 Task: Find connections with filter location Ibotirama with filter topic #energywith filter profile language French with filter current company Howden, A Chart Industries Company with filter school Kuvempu Vishwavidyanilaya with filter industry Machinery Manufacturing with filter service category Outsourcing with filter keywords title Front-Line Employees
Action: Mouse moved to (622, 227)
Screenshot: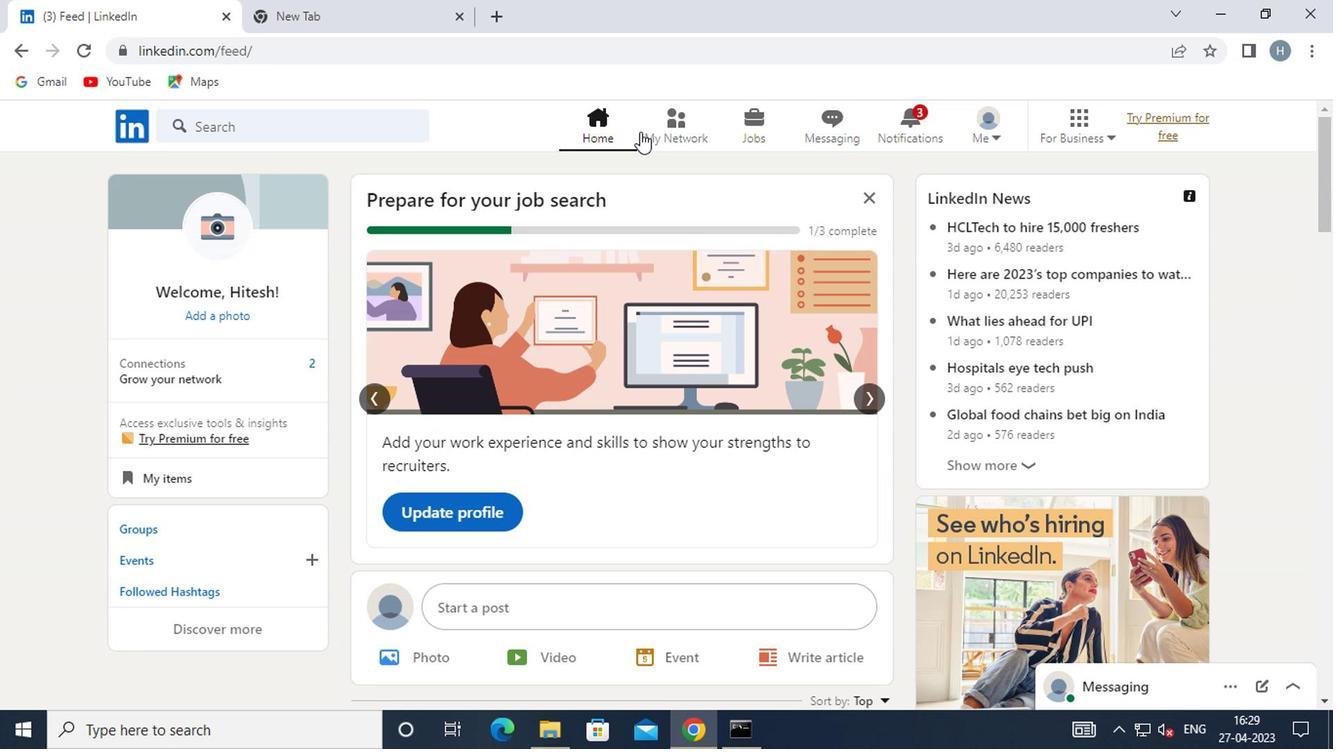 
Action: Mouse pressed left at (622, 227)
Screenshot: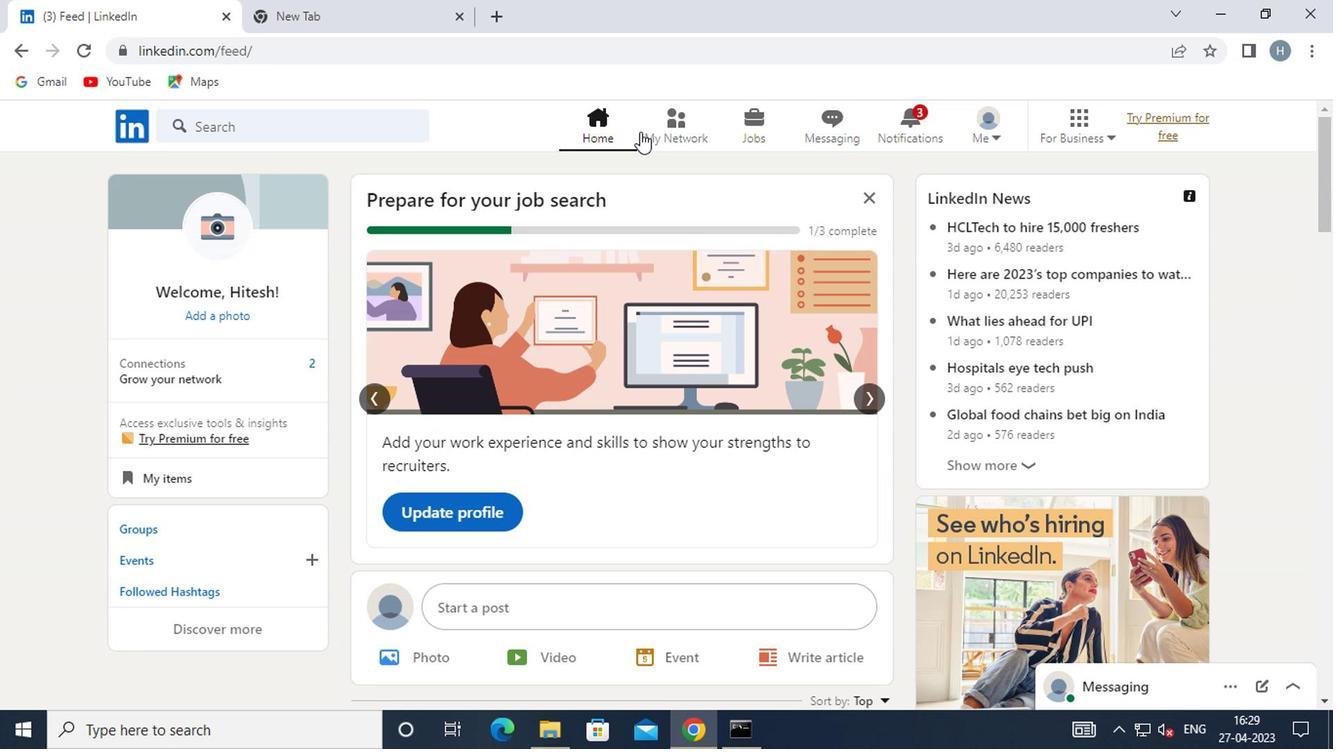
Action: Mouse moved to (384, 302)
Screenshot: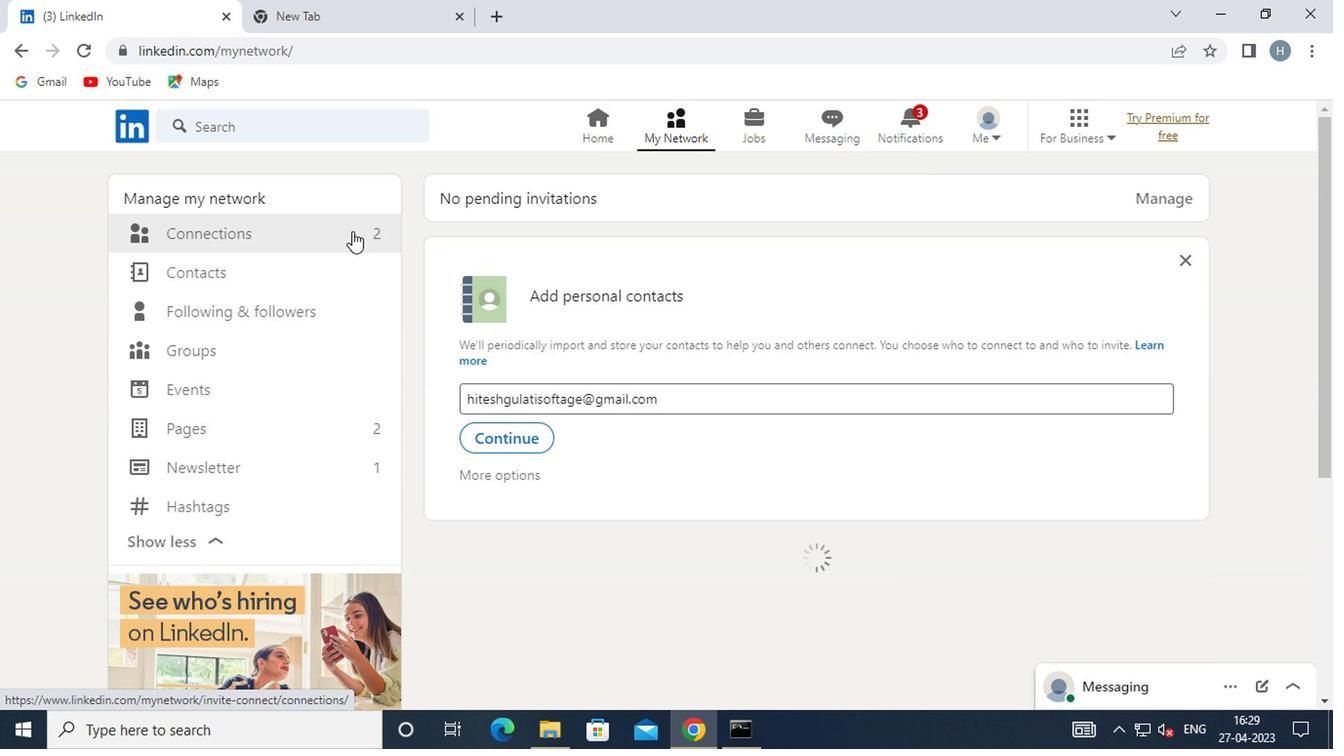
Action: Mouse pressed left at (384, 302)
Screenshot: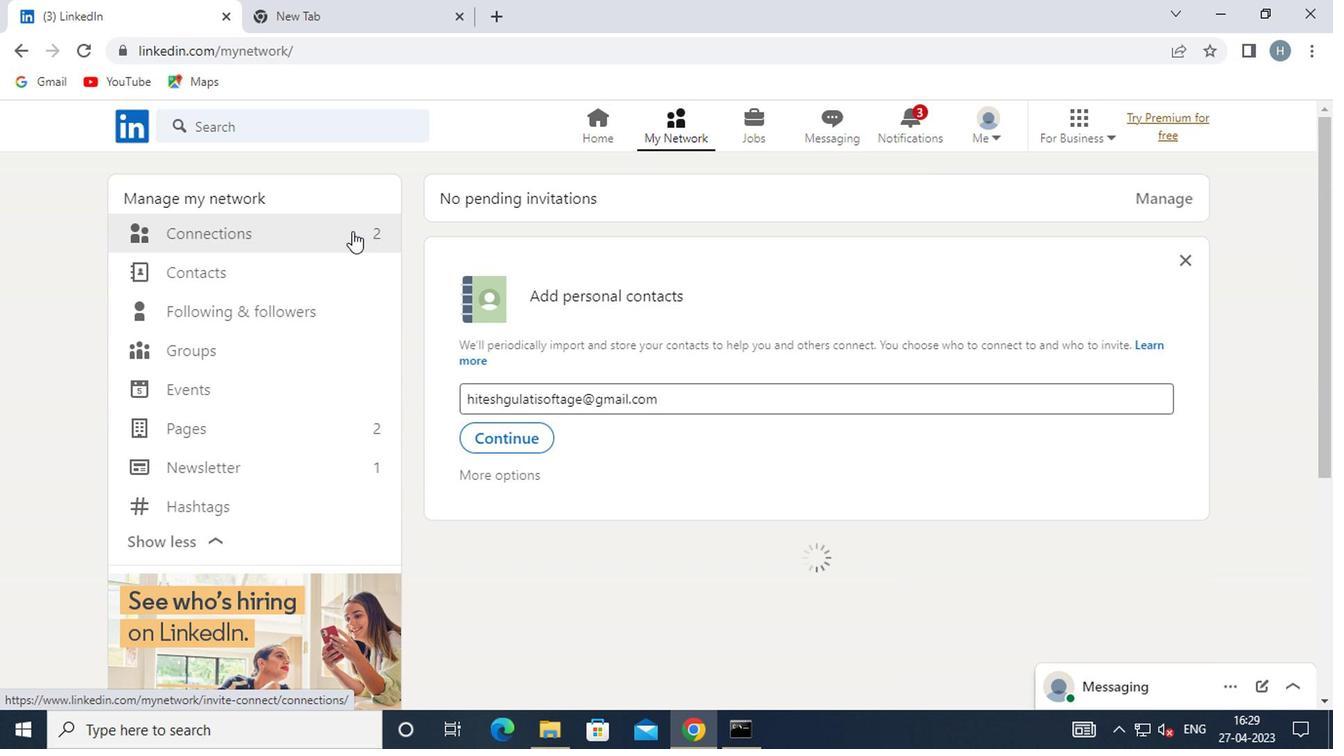 
Action: Mouse moved to (706, 299)
Screenshot: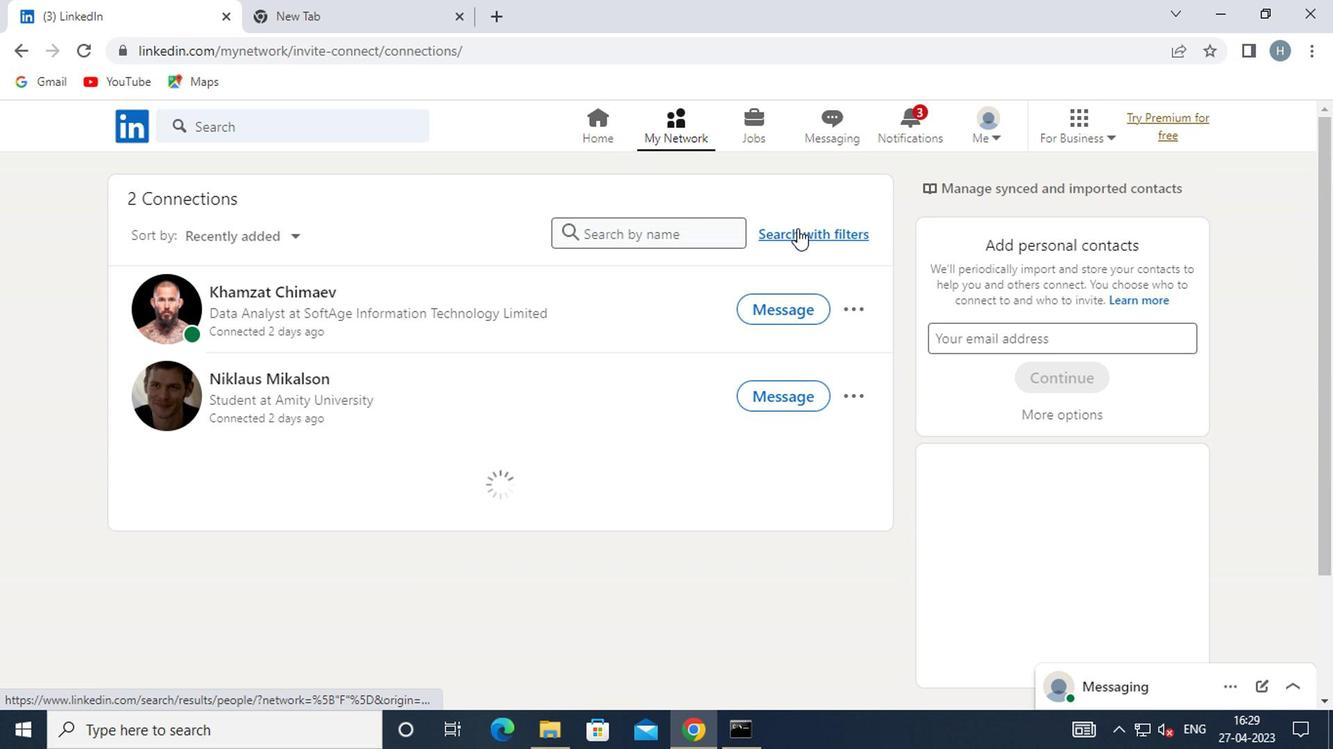 
Action: Mouse pressed left at (706, 299)
Screenshot: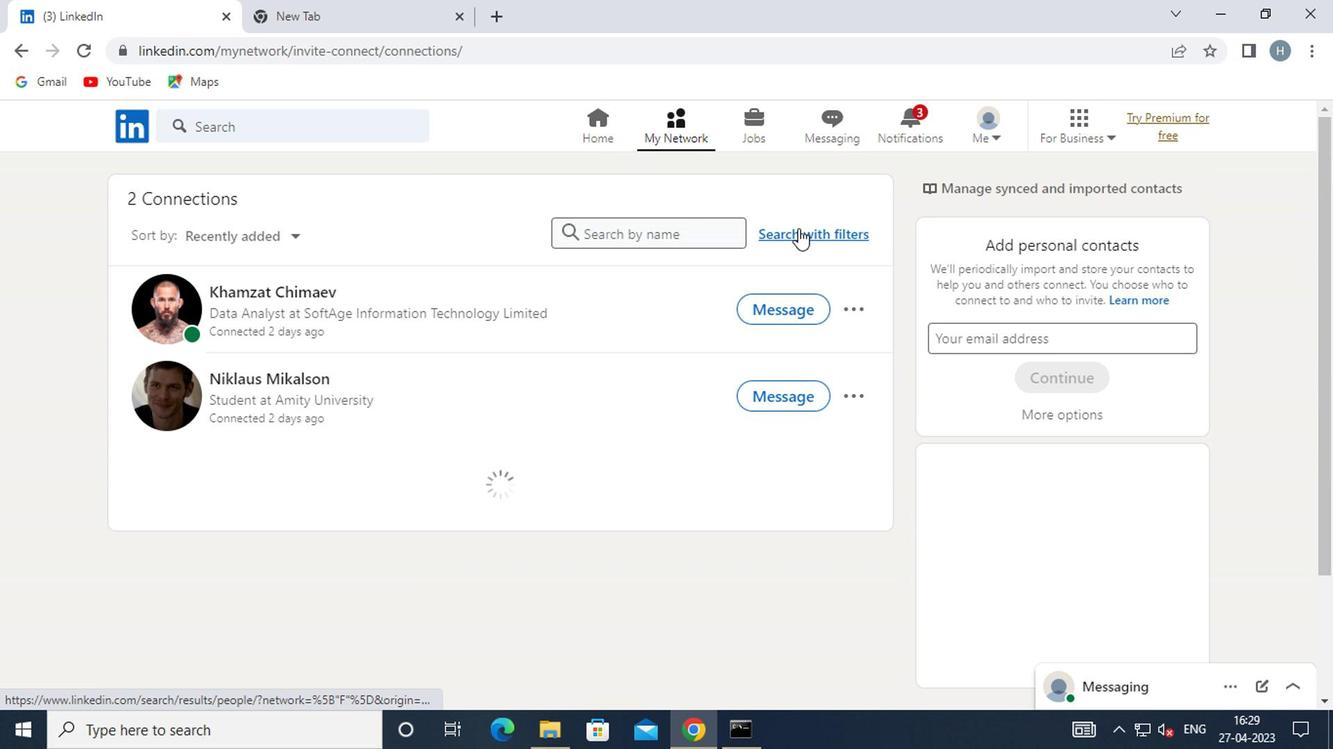 
Action: Mouse moved to (667, 268)
Screenshot: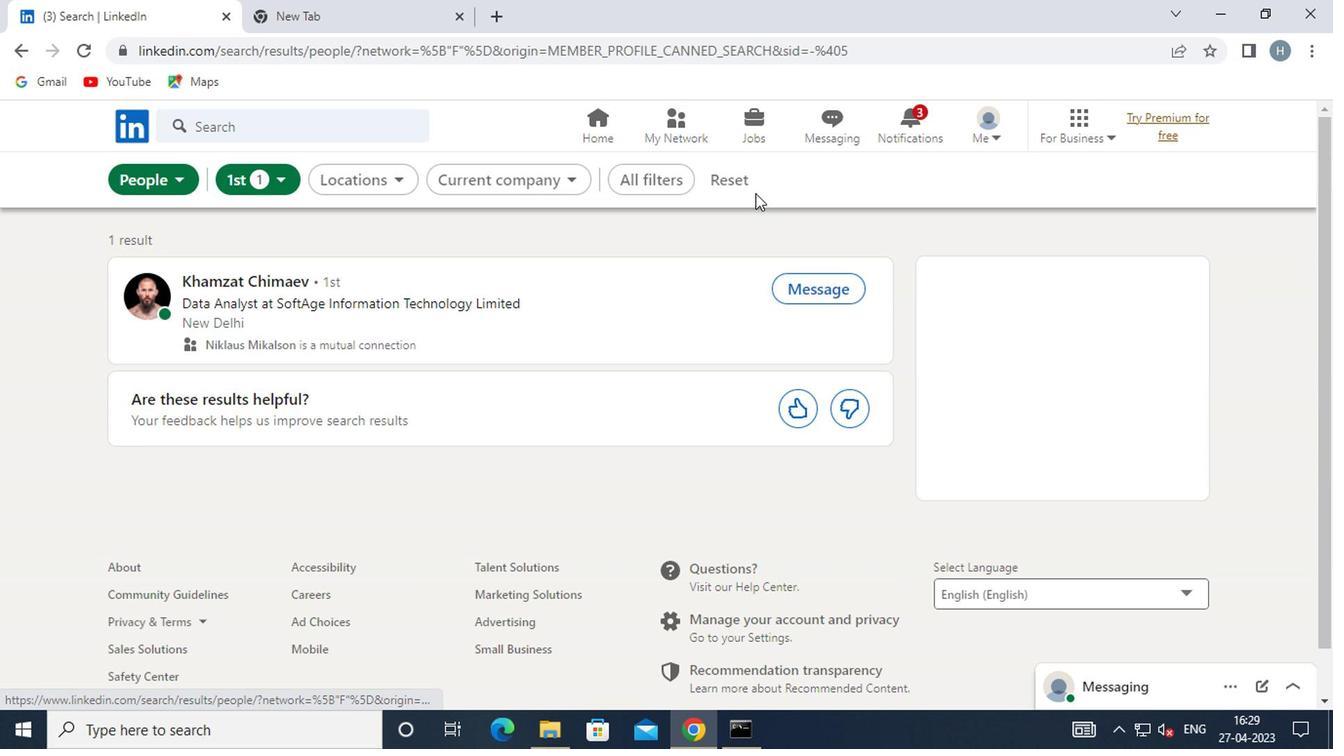 
Action: Mouse pressed left at (667, 268)
Screenshot: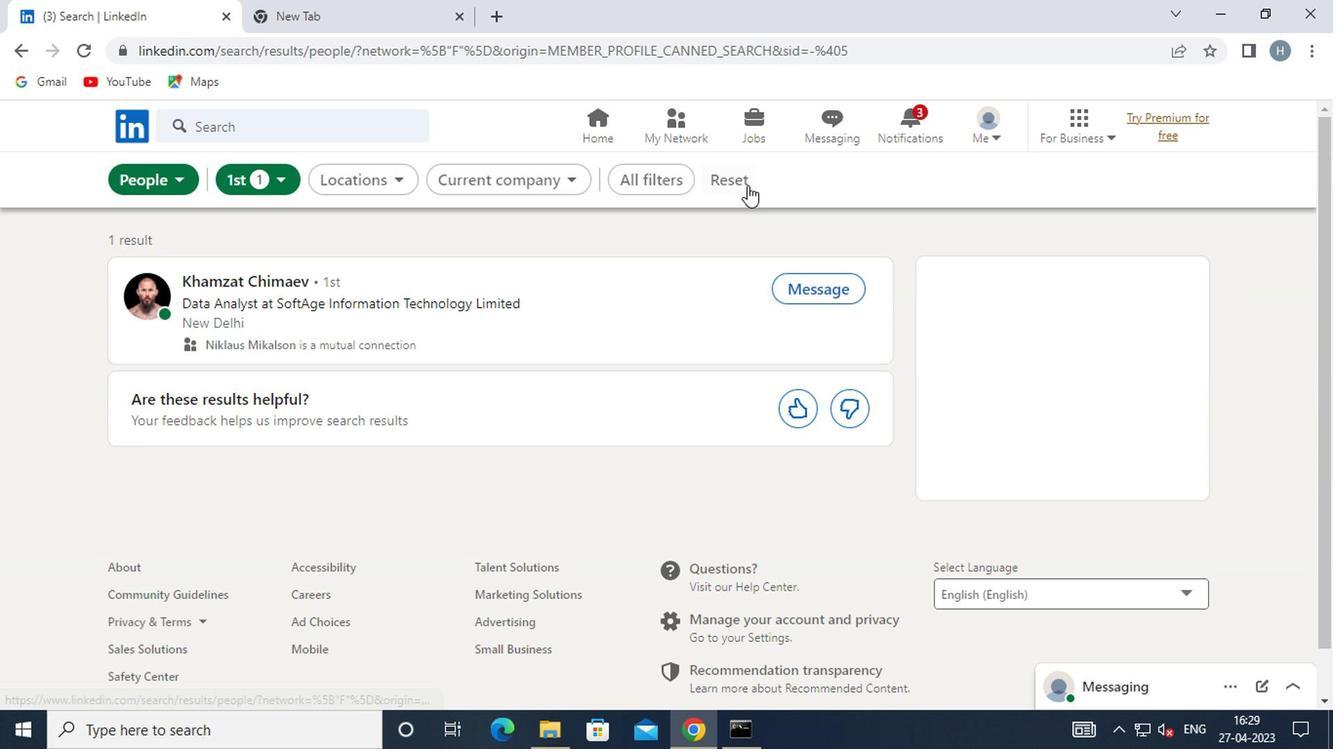 
Action: Mouse moved to (630, 264)
Screenshot: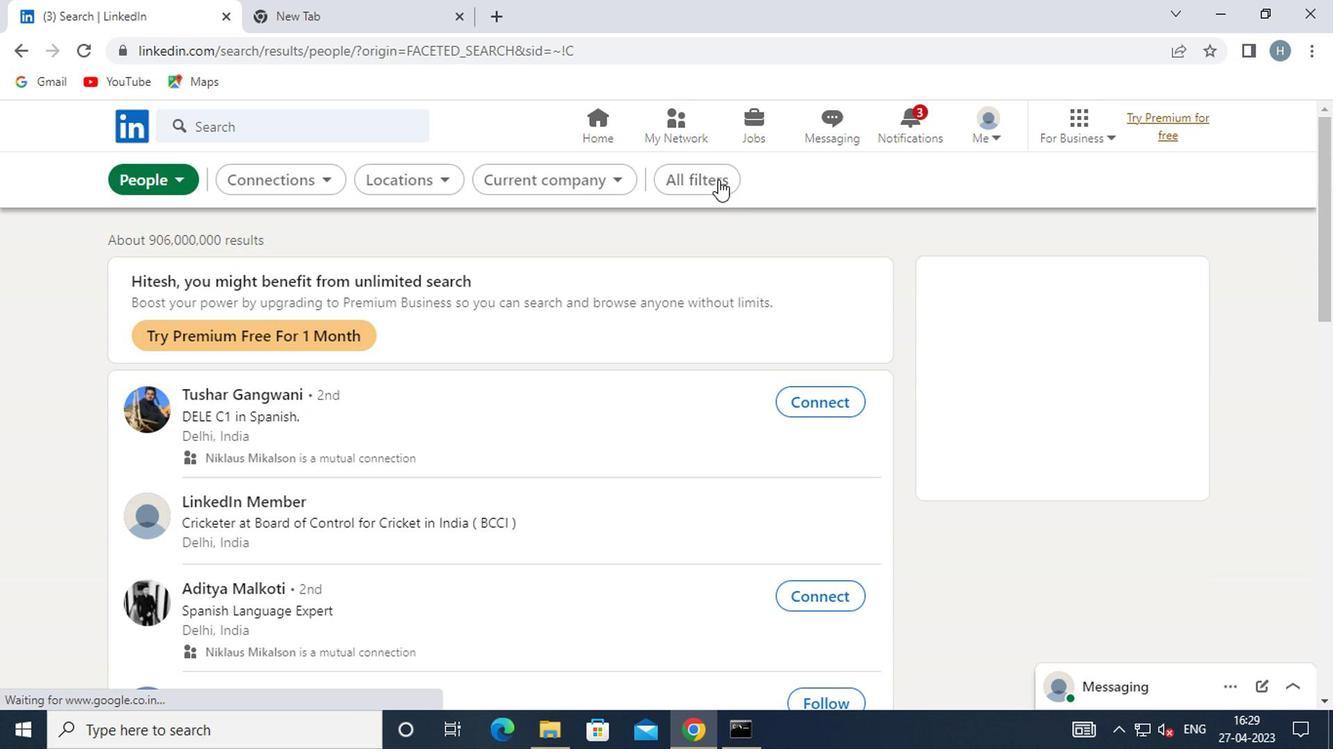 
Action: Mouse pressed left at (630, 264)
Screenshot: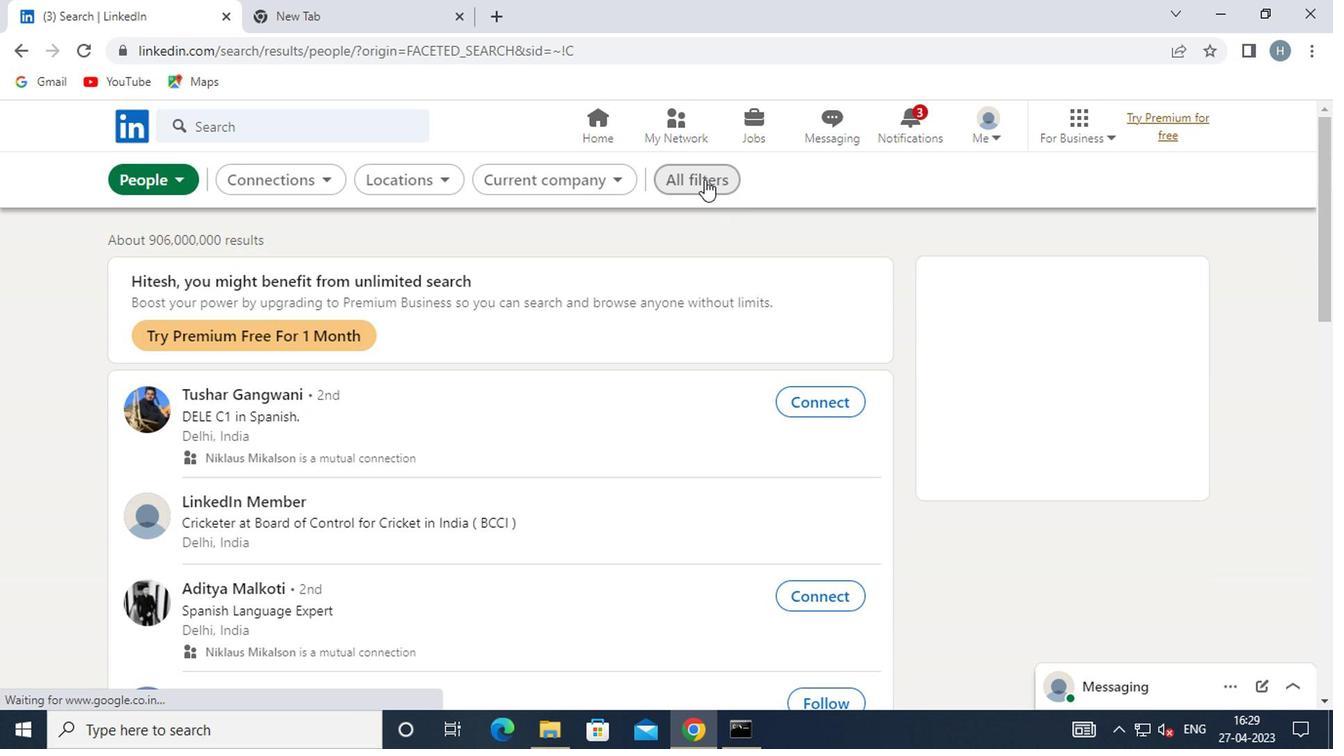 
Action: Mouse moved to (870, 352)
Screenshot: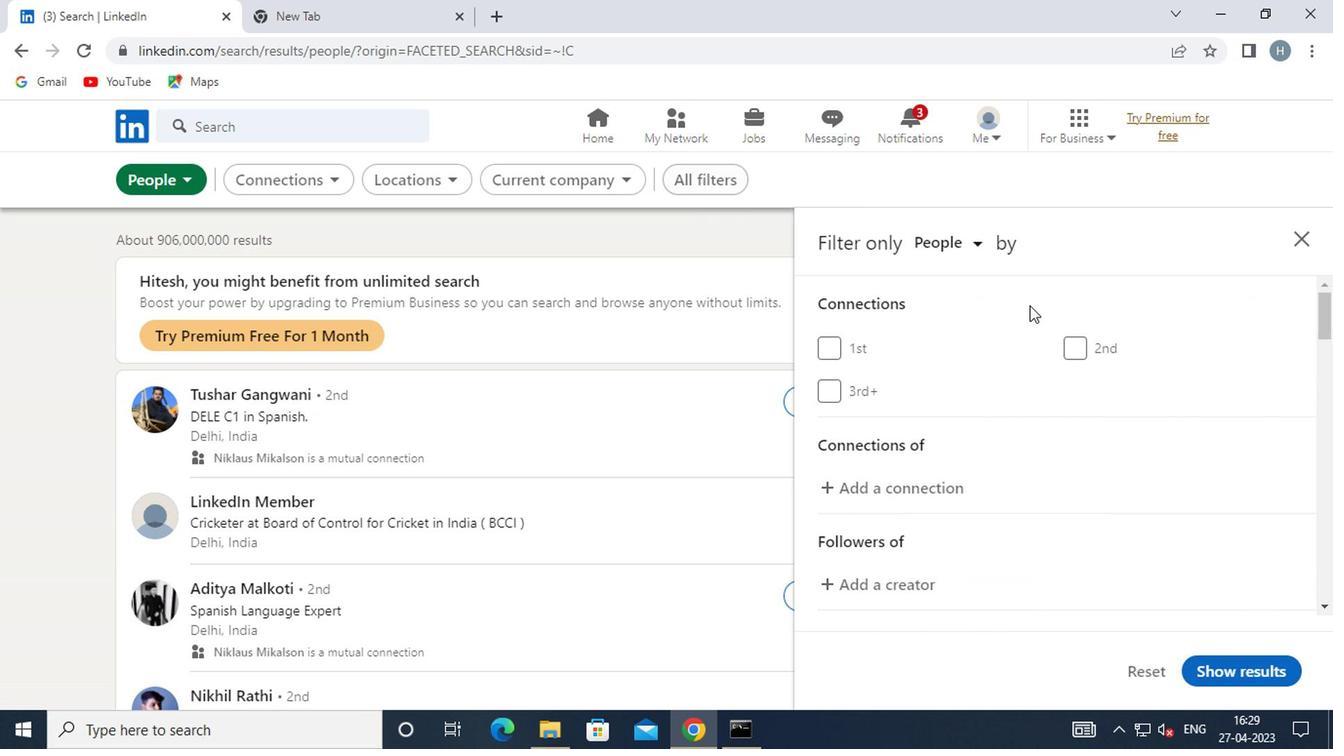 
Action: Mouse scrolled (870, 352) with delta (0, 0)
Screenshot: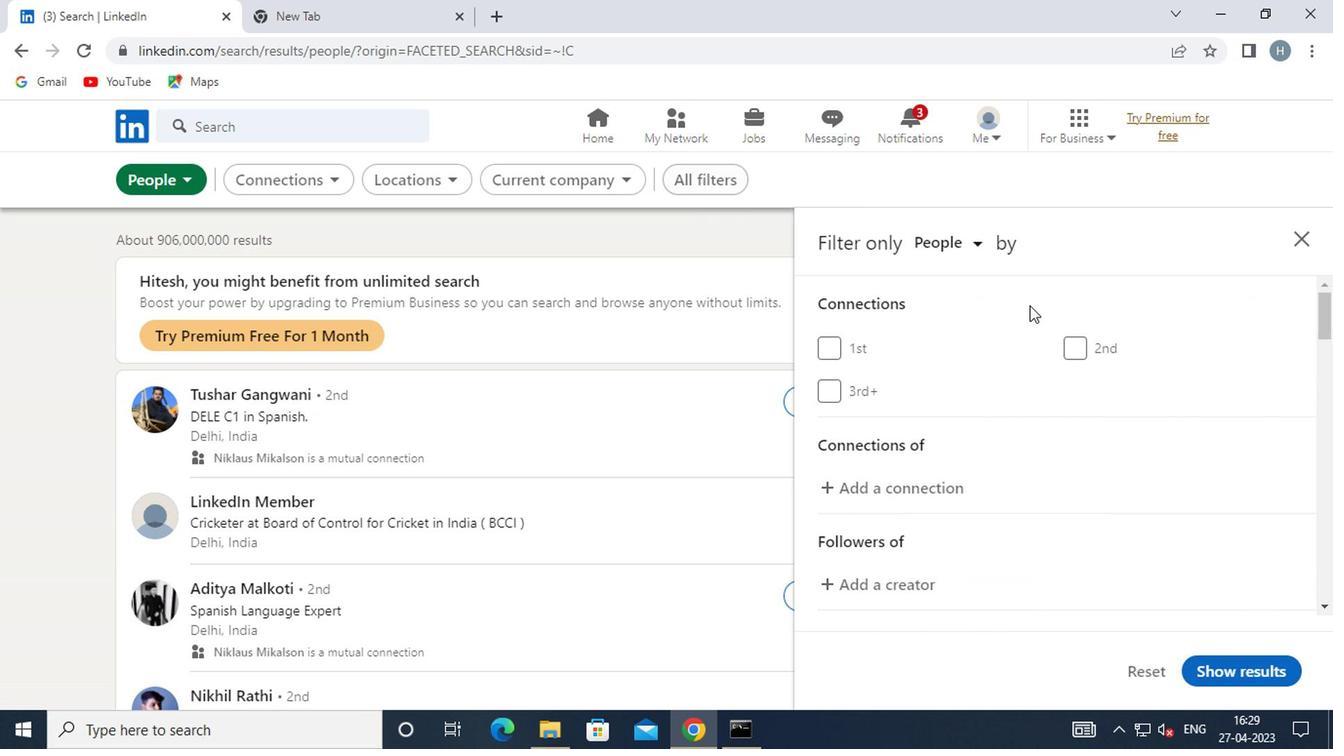 
Action: Mouse moved to (870, 353)
Screenshot: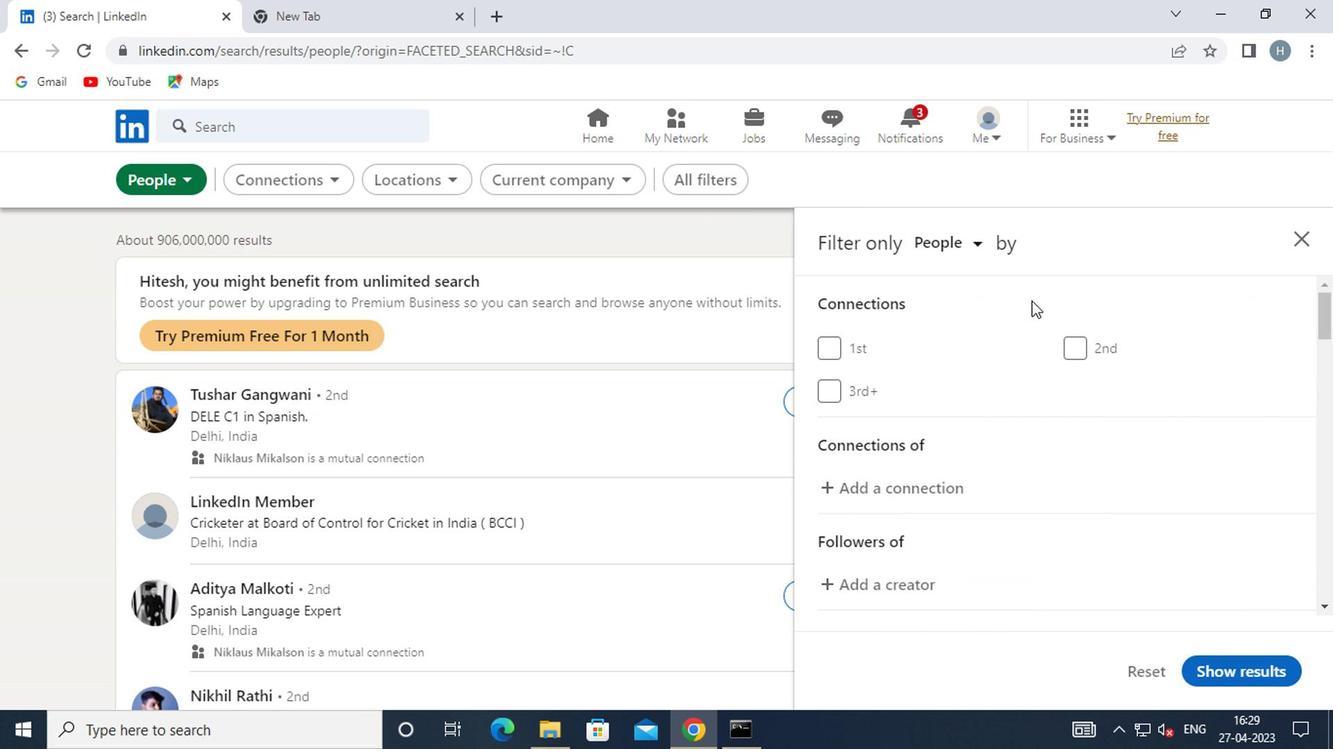 
Action: Mouse scrolled (870, 352) with delta (0, 0)
Screenshot: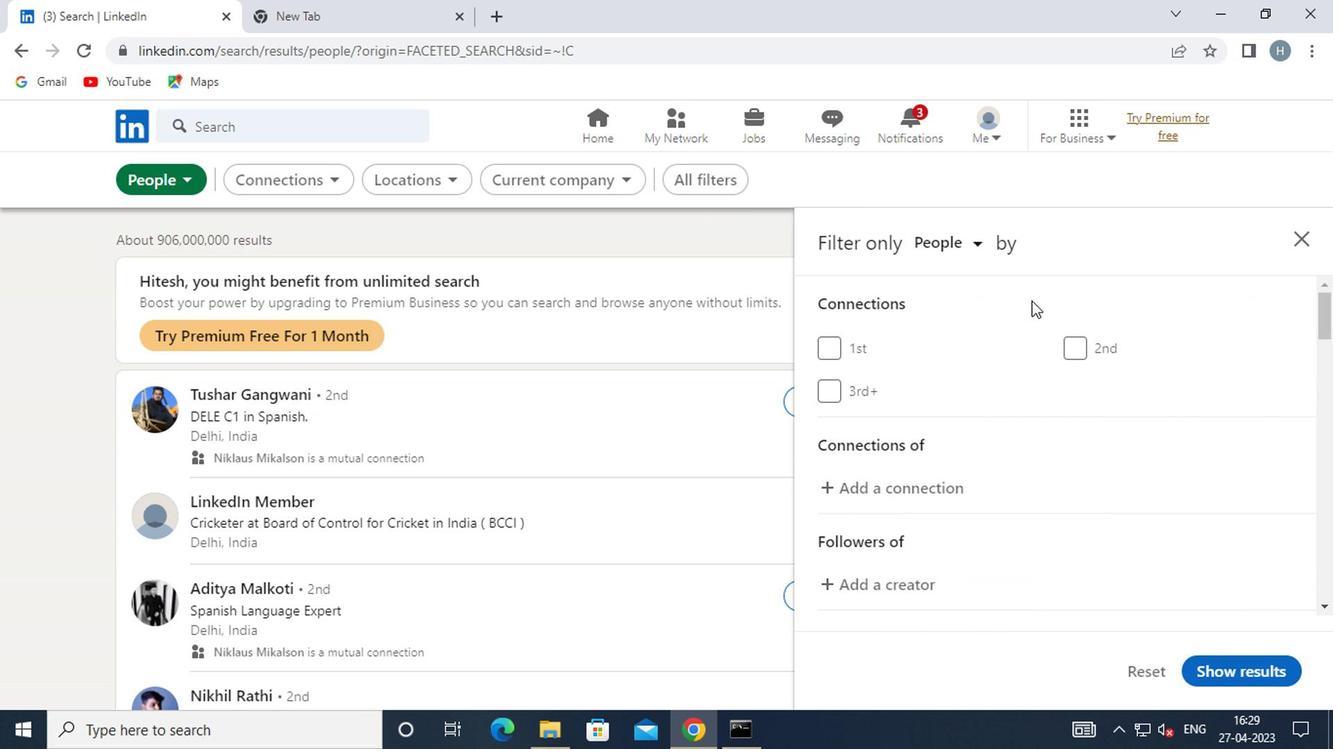 
Action: Mouse scrolled (870, 352) with delta (0, 0)
Screenshot: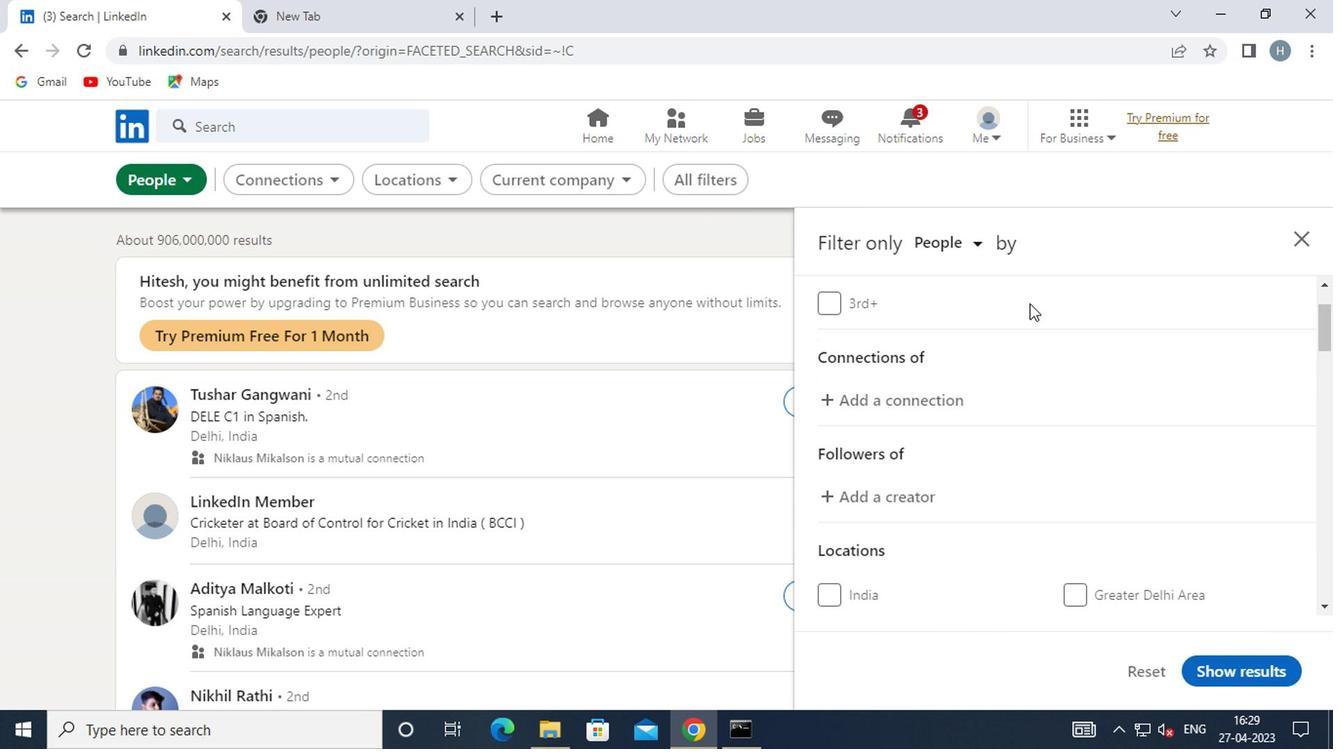 
Action: Mouse moved to (946, 474)
Screenshot: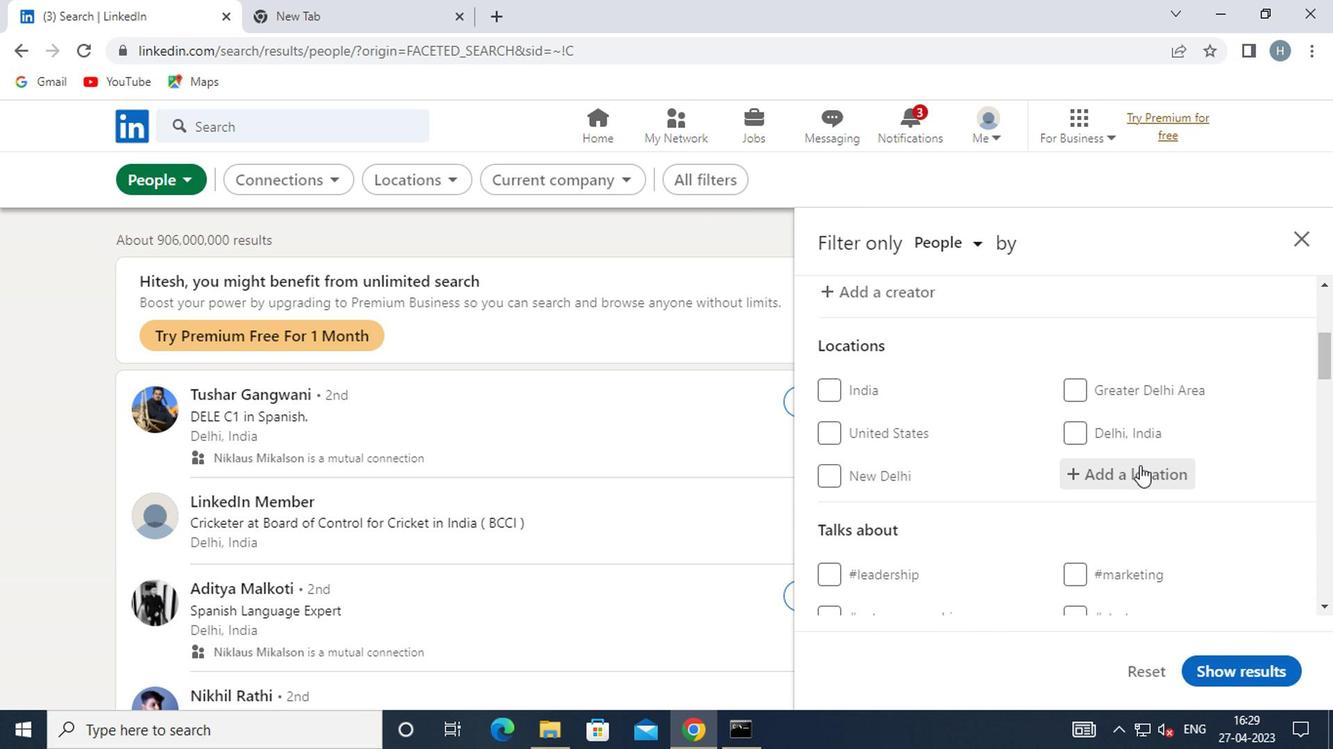 
Action: Mouse pressed left at (946, 474)
Screenshot: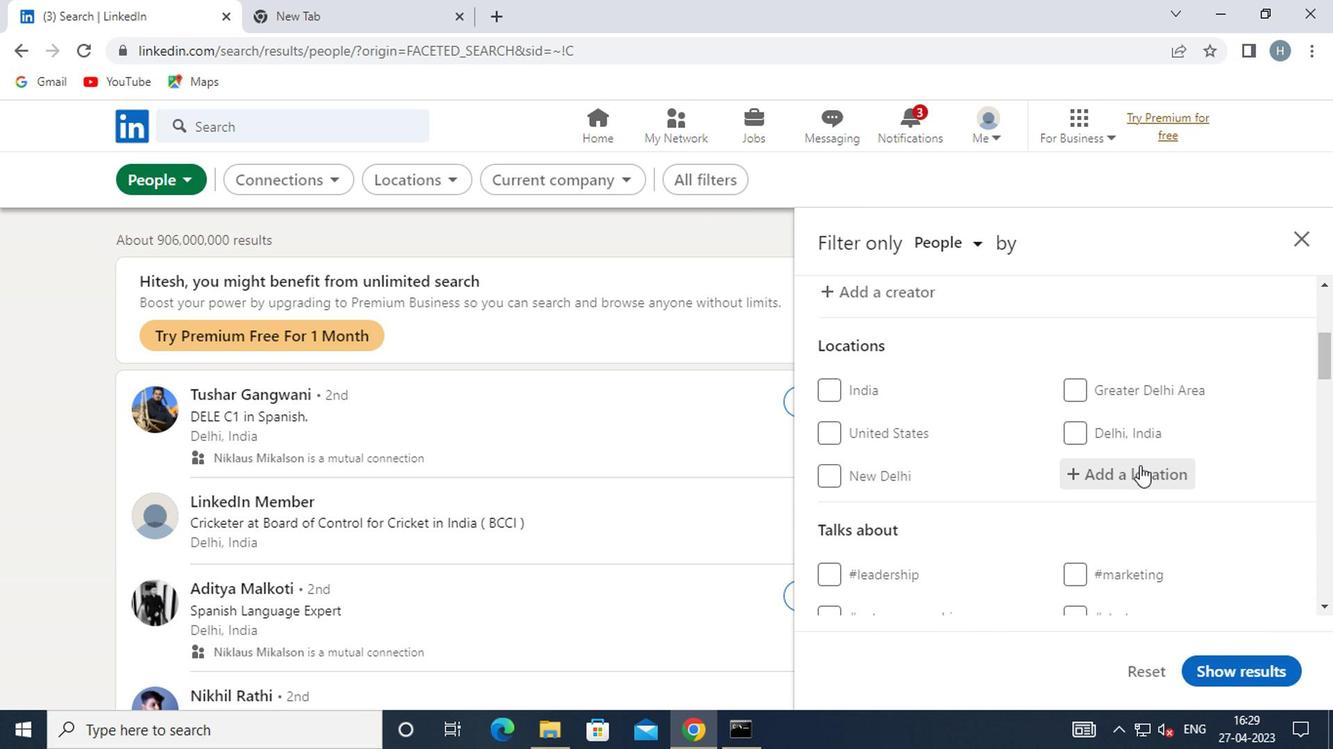 
Action: Mouse moved to (946, 474)
Screenshot: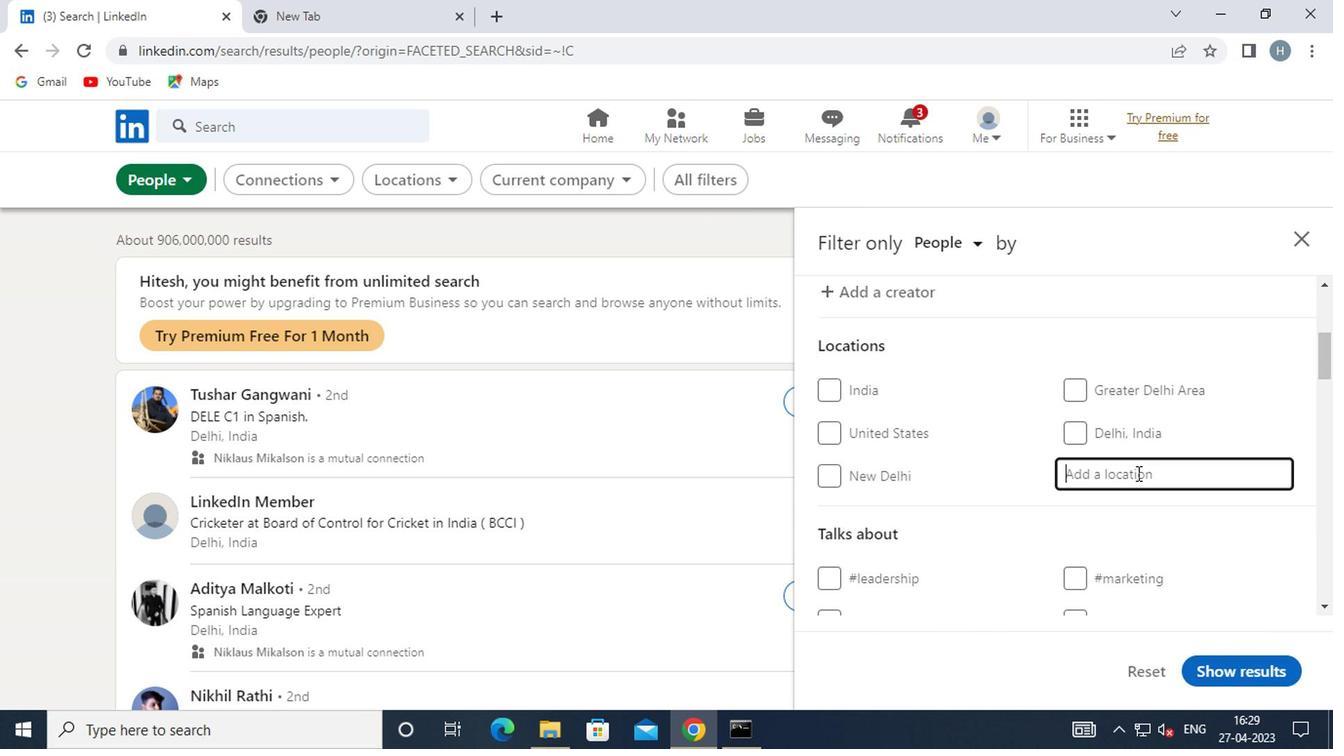 
Action: Key pressed <Key.shift><Key.shift><Key.shift><Key.shift><Key.shift>IBOTIT<Key.backspace>RAMA
Screenshot: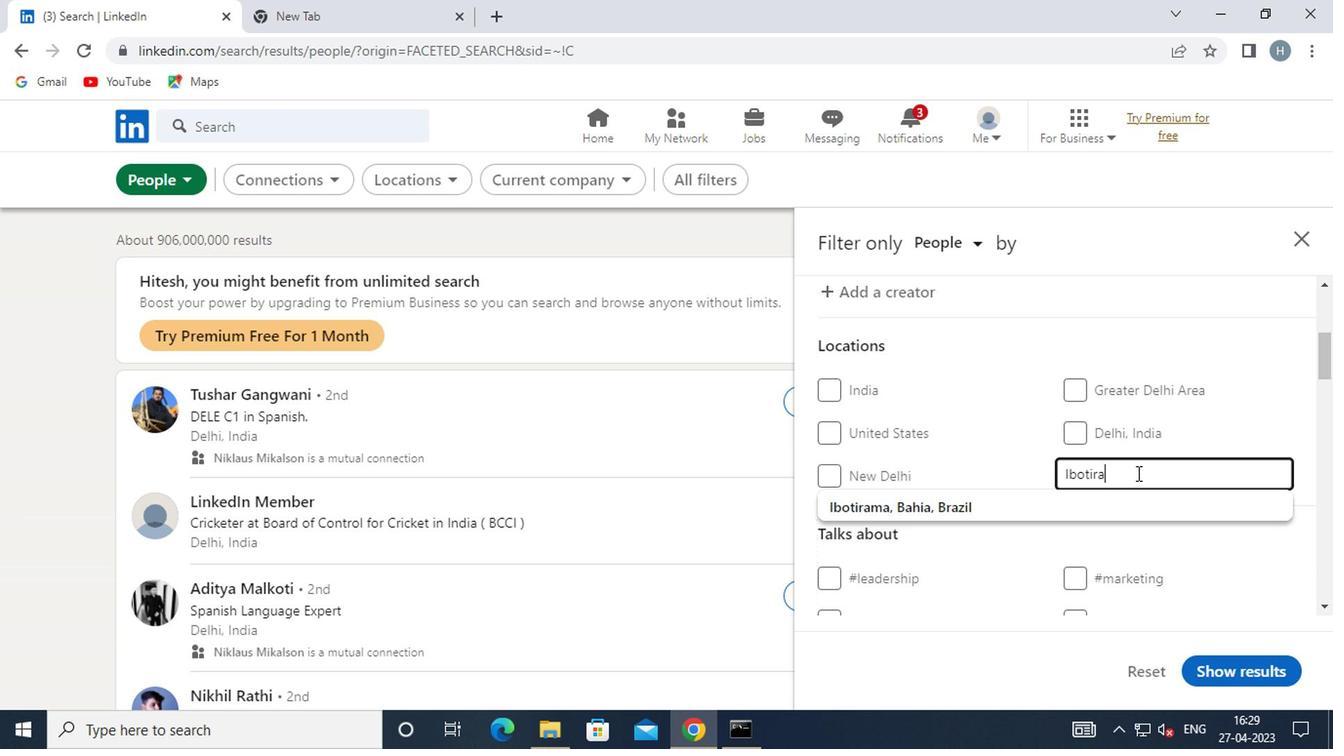 
Action: Mouse moved to (1031, 430)
Screenshot: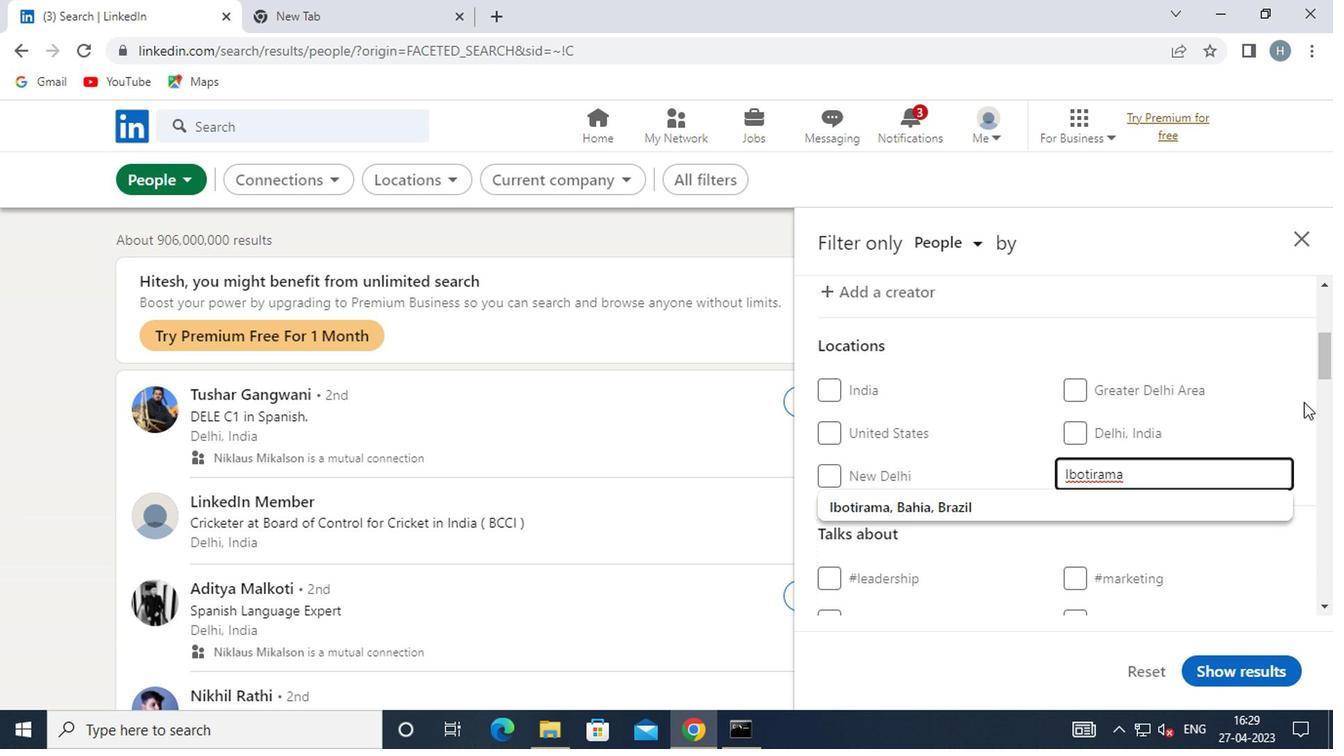
Action: Mouse pressed left at (1031, 430)
Screenshot: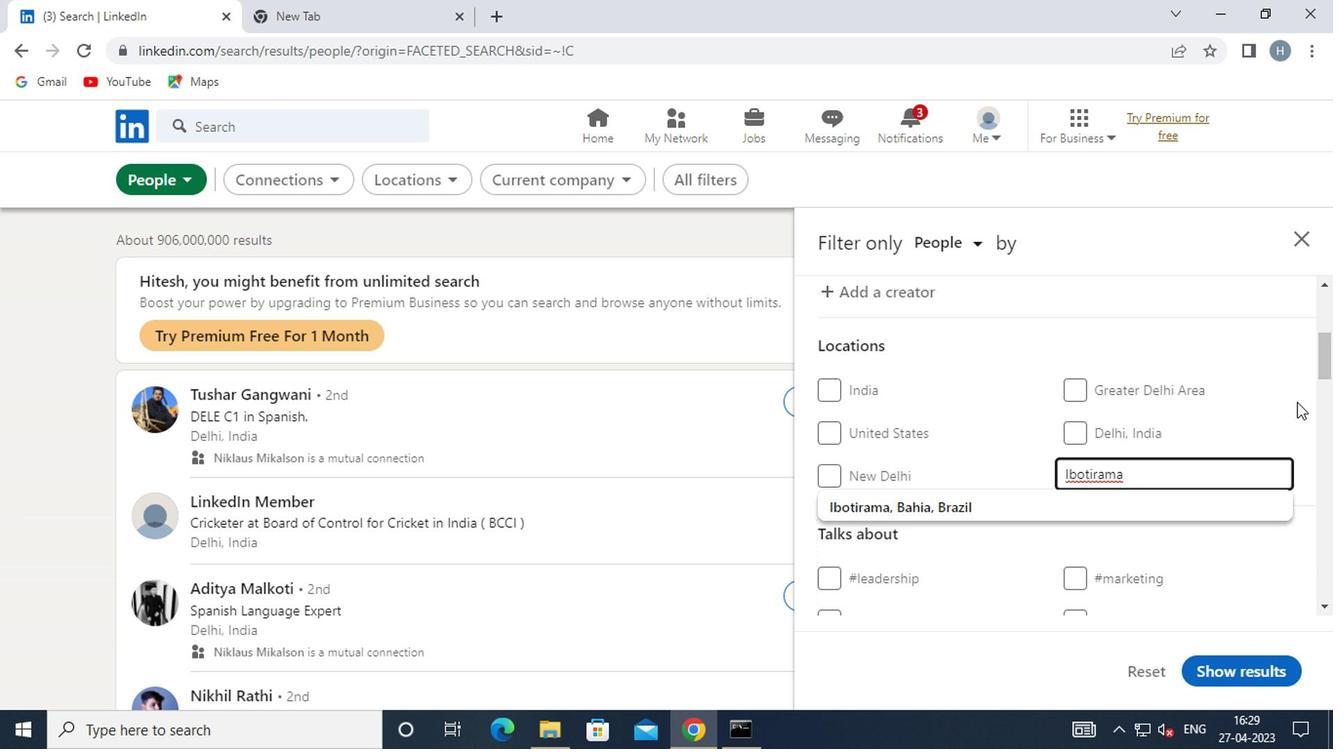 
Action: Mouse moved to (988, 436)
Screenshot: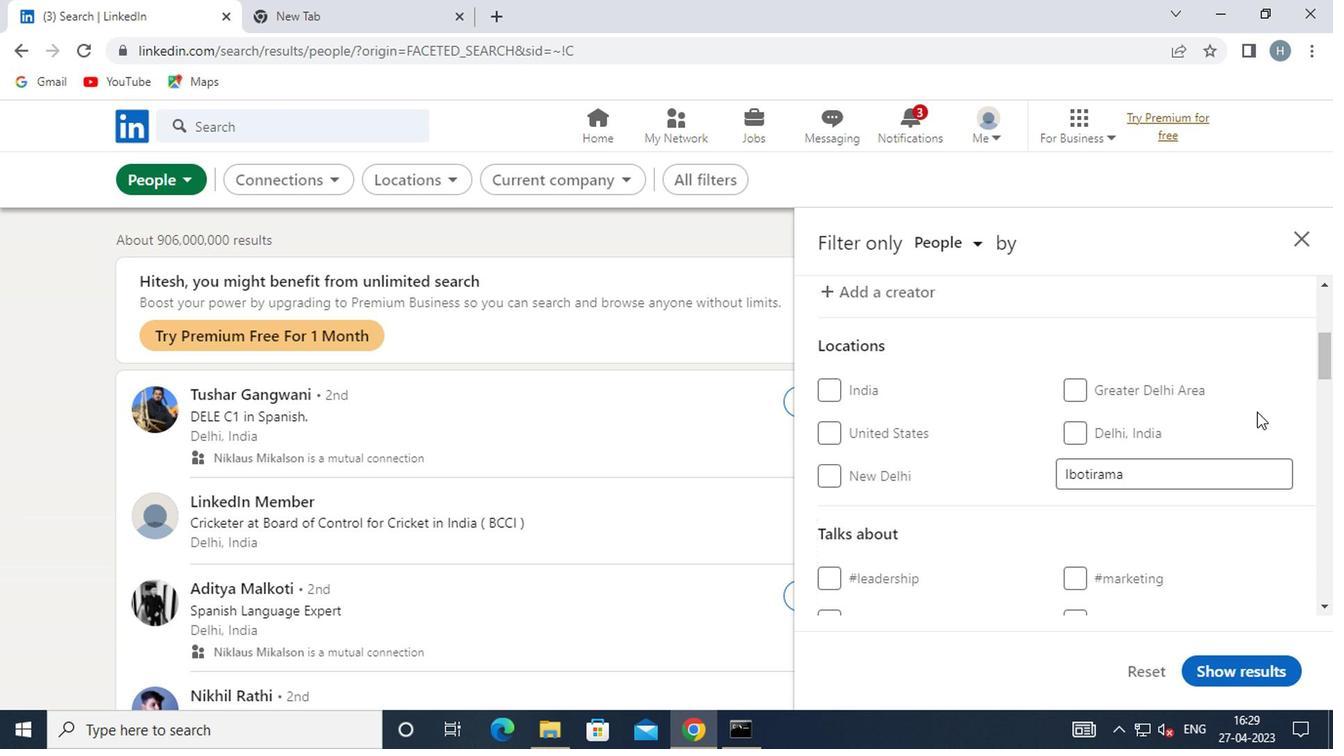 
Action: Mouse scrolled (988, 435) with delta (0, 0)
Screenshot: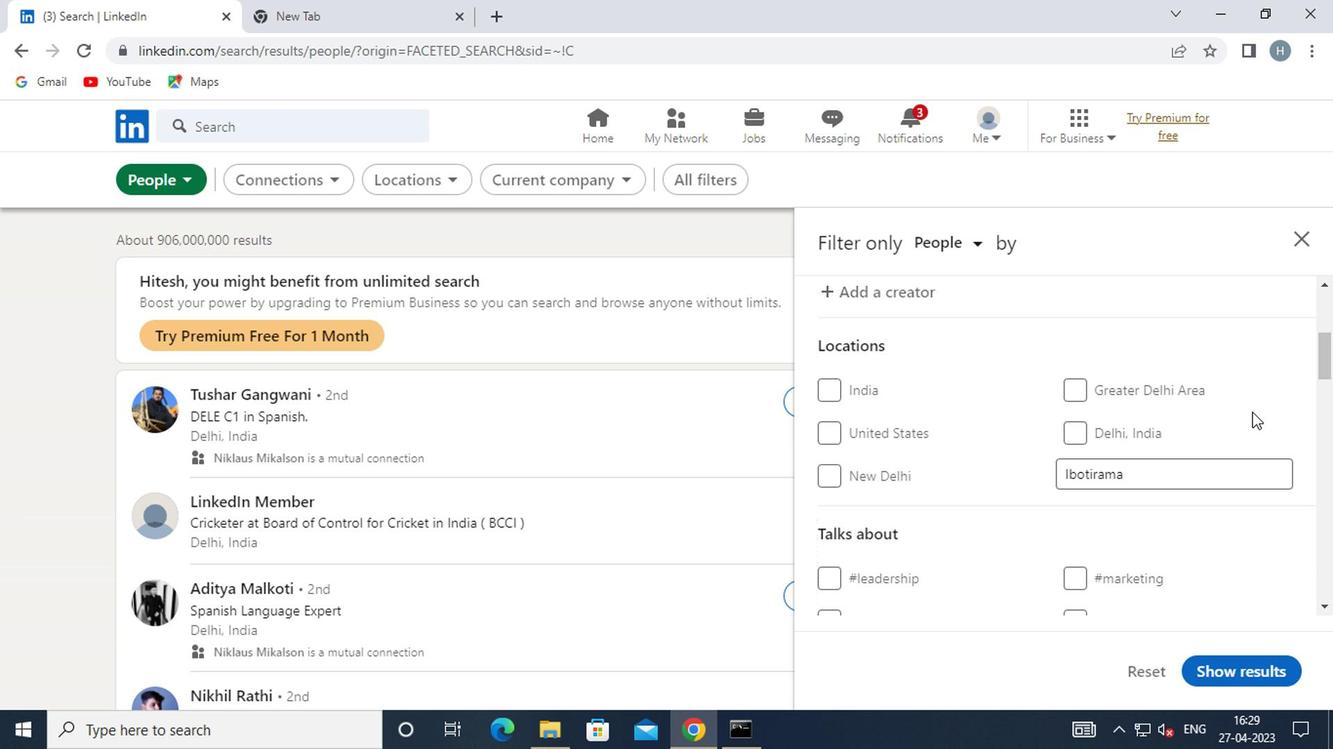 
Action: Mouse scrolled (988, 435) with delta (0, 0)
Screenshot: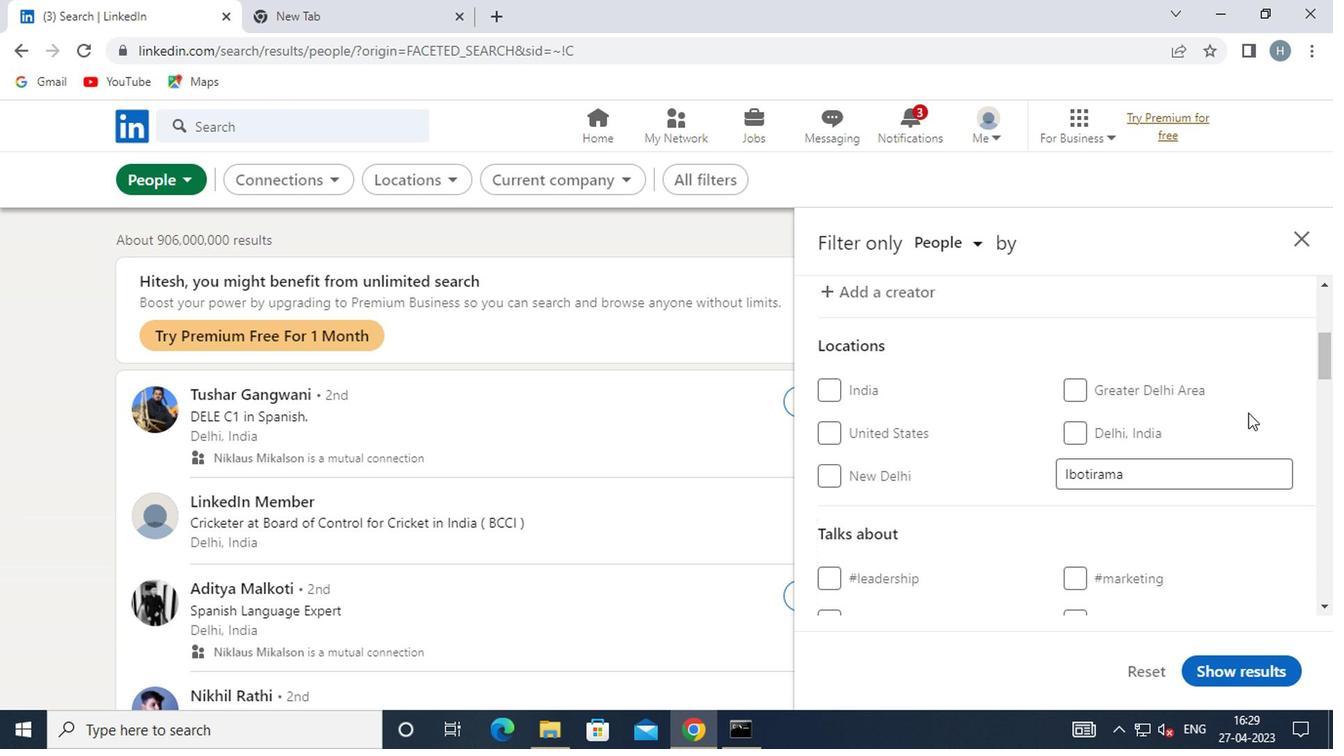
Action: Mouse moved to (988, 436)
Screenshot: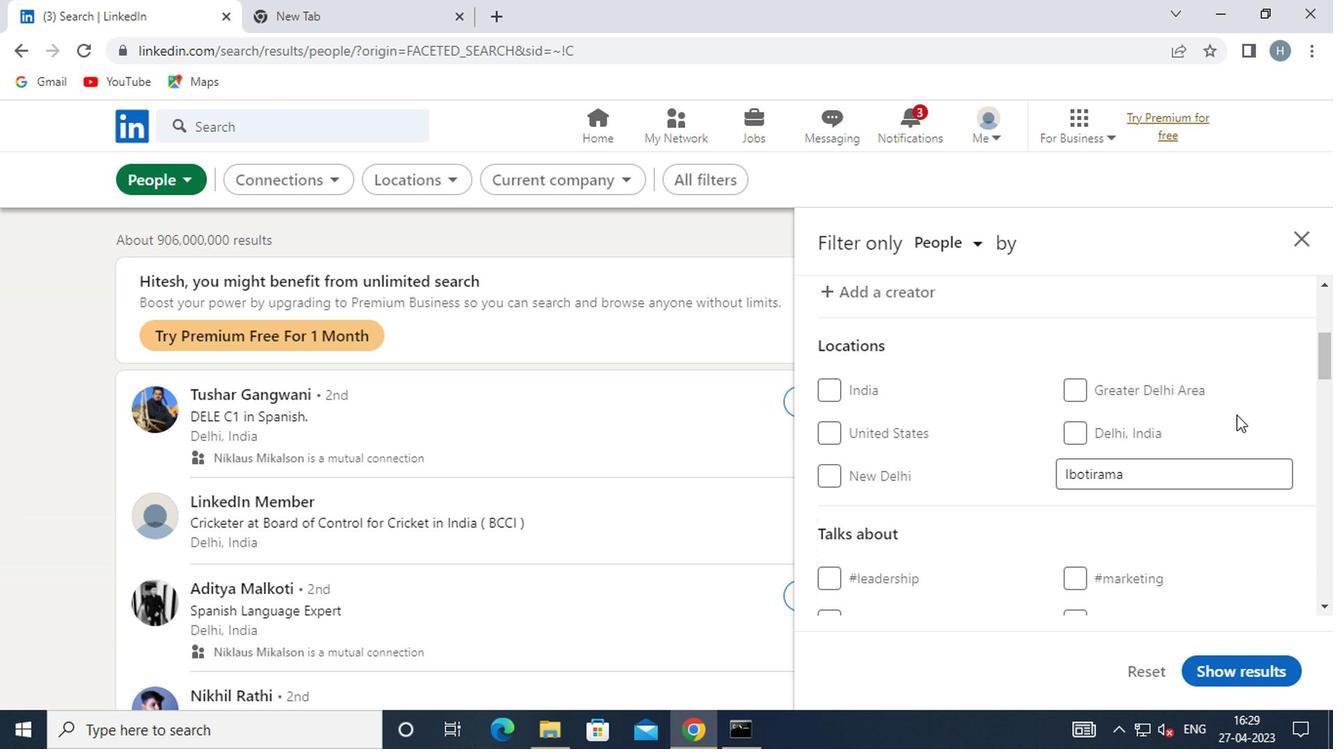 
Action: Mouse scrolled (988, 435) with delta (0, 0)
Screenshot: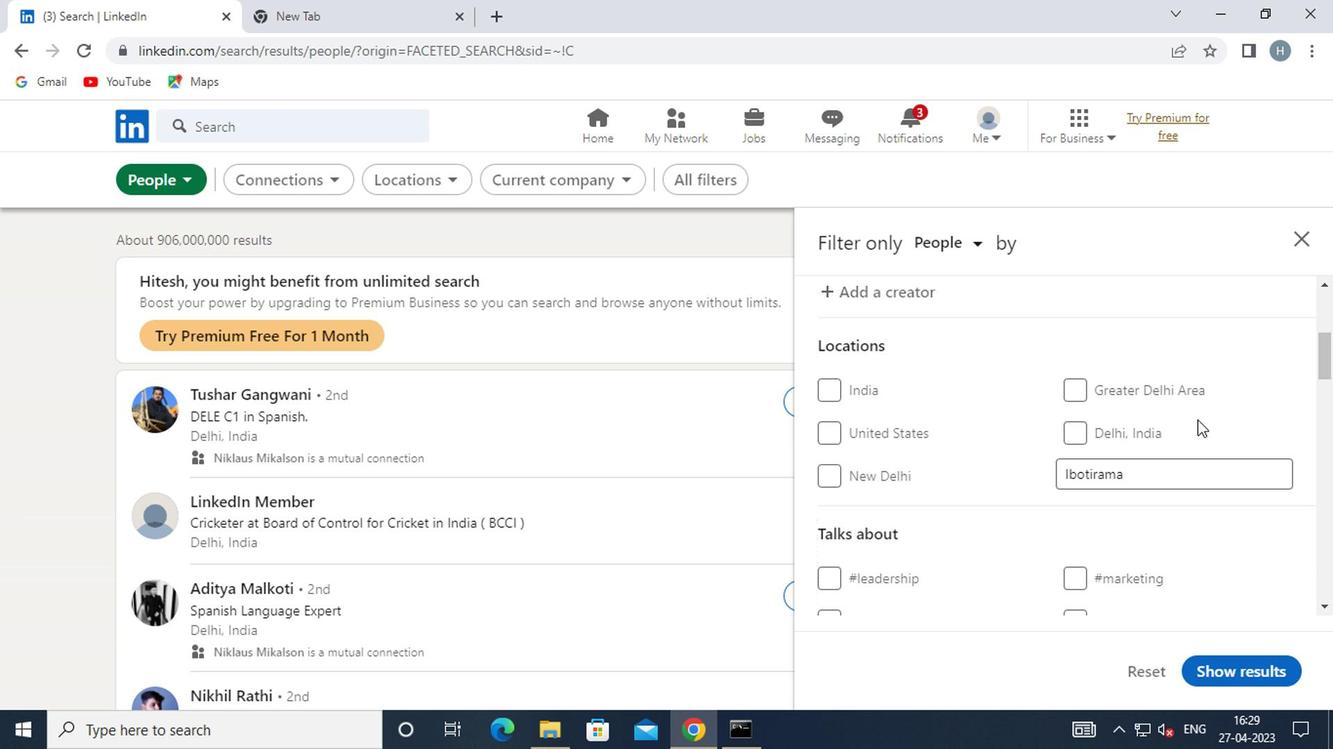
Action: Mouse moved to (958, 390)
Screenshot: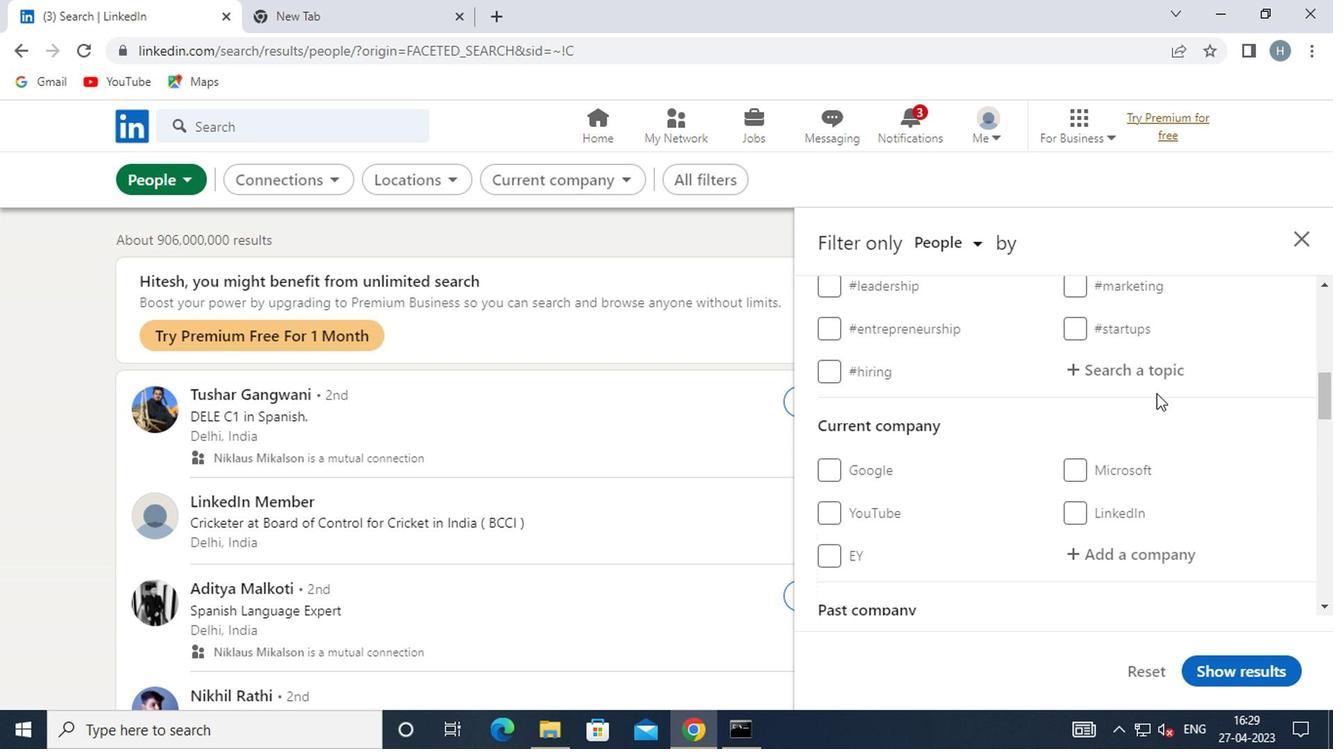 
Action: Mouse pressed left at (958, 390)
Screenshot: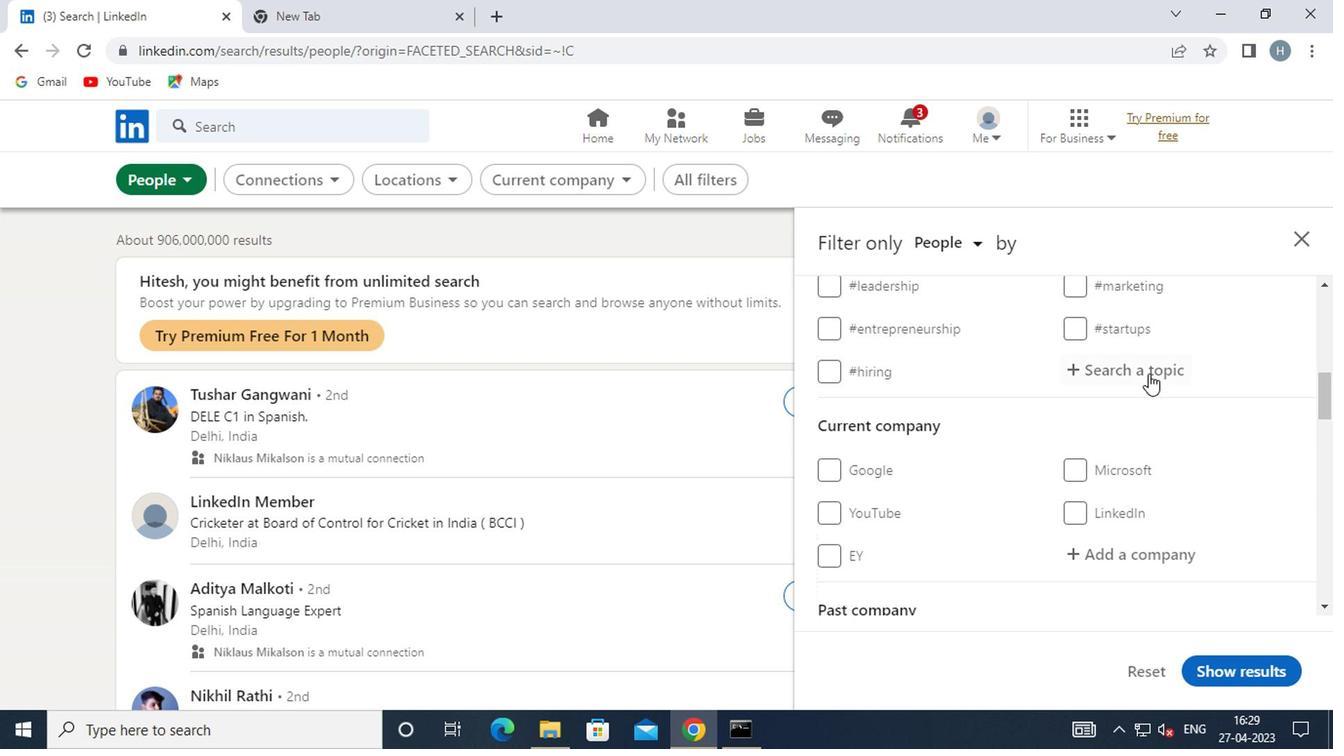 
Action: Mouse moved to (958, 390)
Screenshot: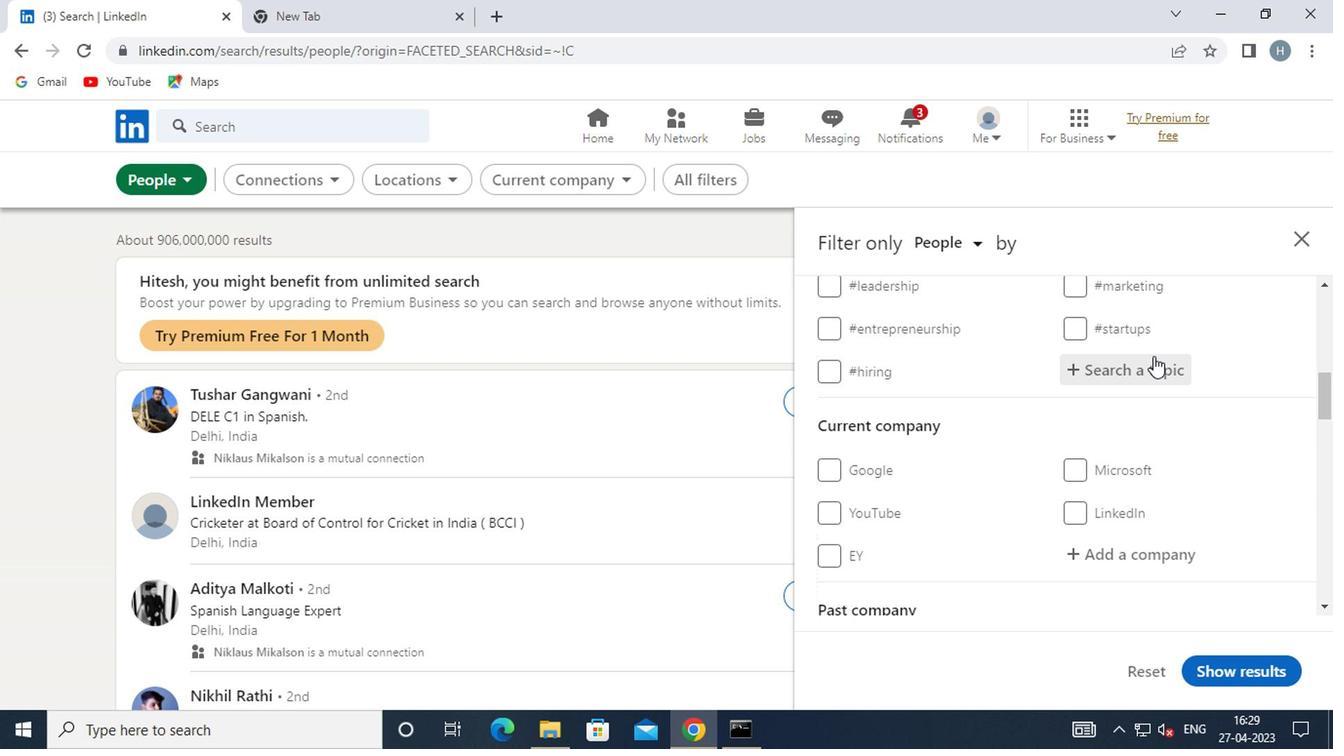 
Action: Key pressed <Key.shift><Key.shift><Key.shift><Key.shift><Key.shift><Key.shift><Key.shift><Key.shift><Key.shift><Key.shift><Key.shift><Key.shift>#ENERGYWITH
Screenshot: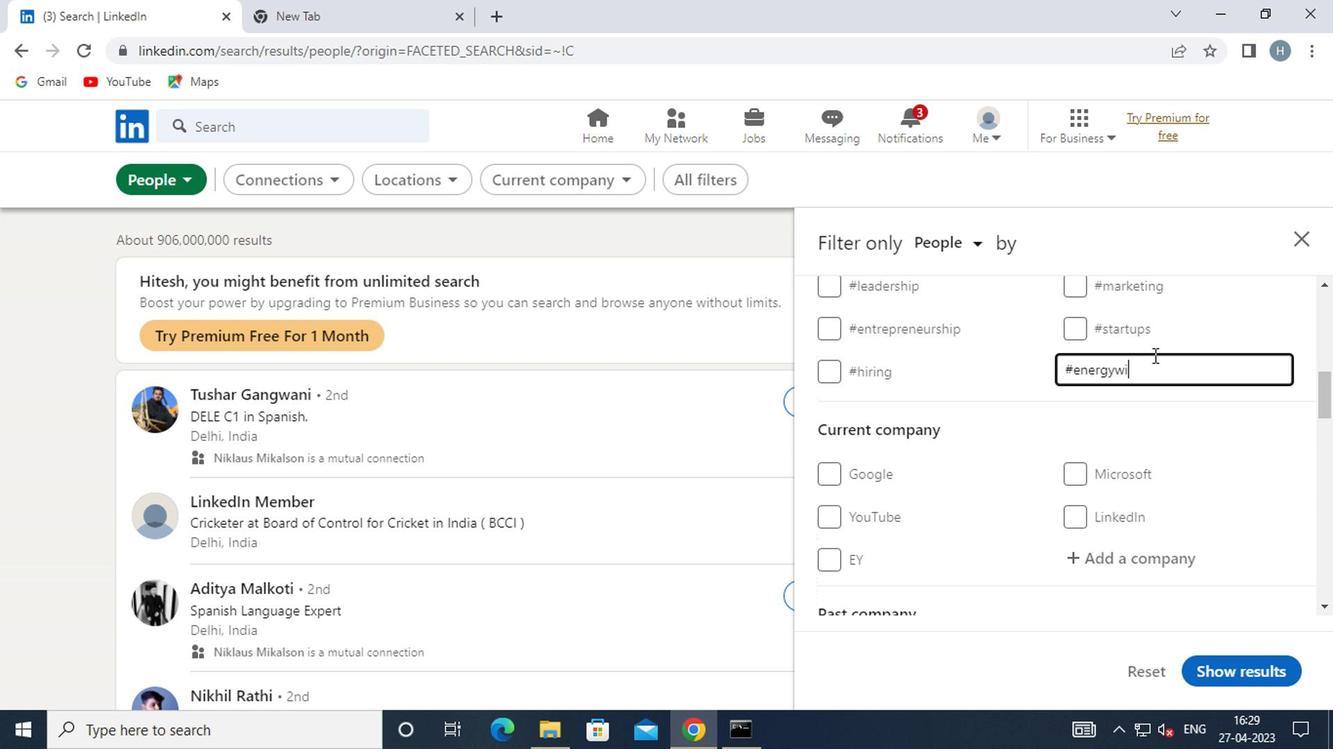 
Action: Mouse moved to (1015, 369)
Screenshot: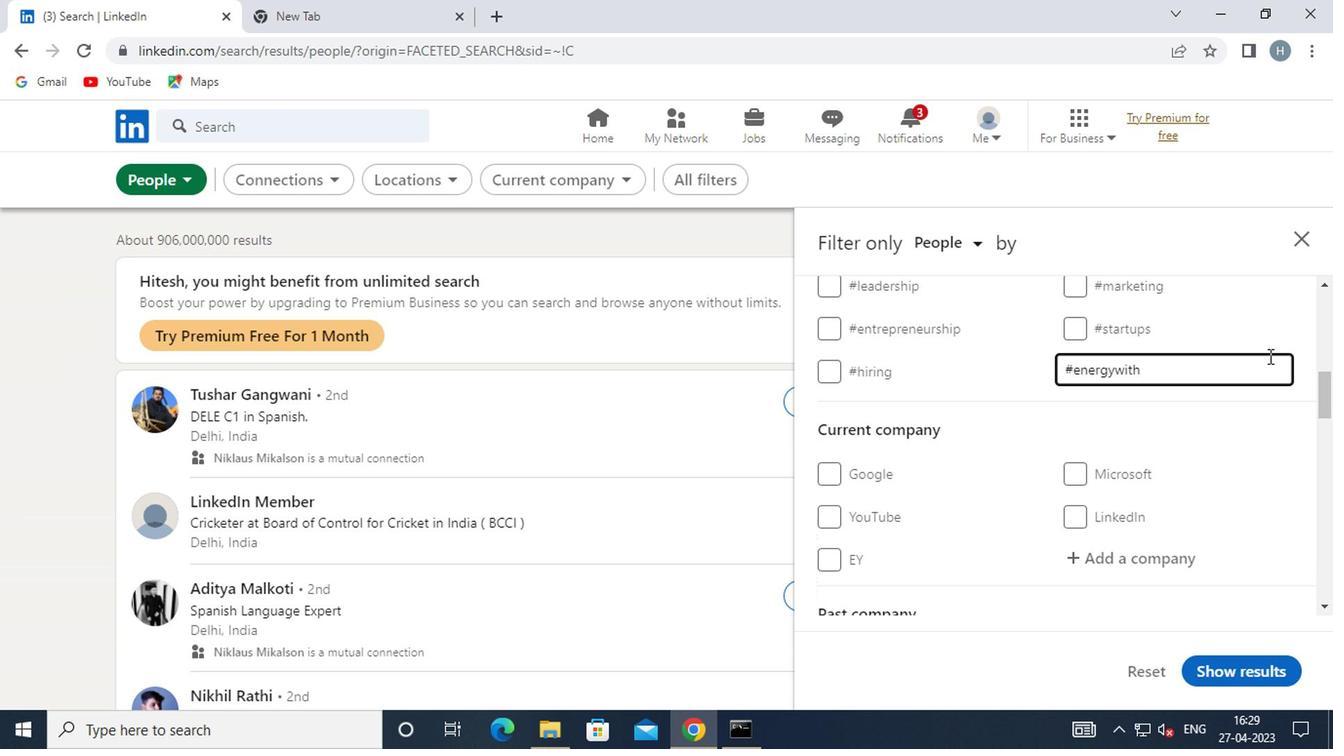 
Action: Mouse pressed left at (1015, 369)
Screenshot: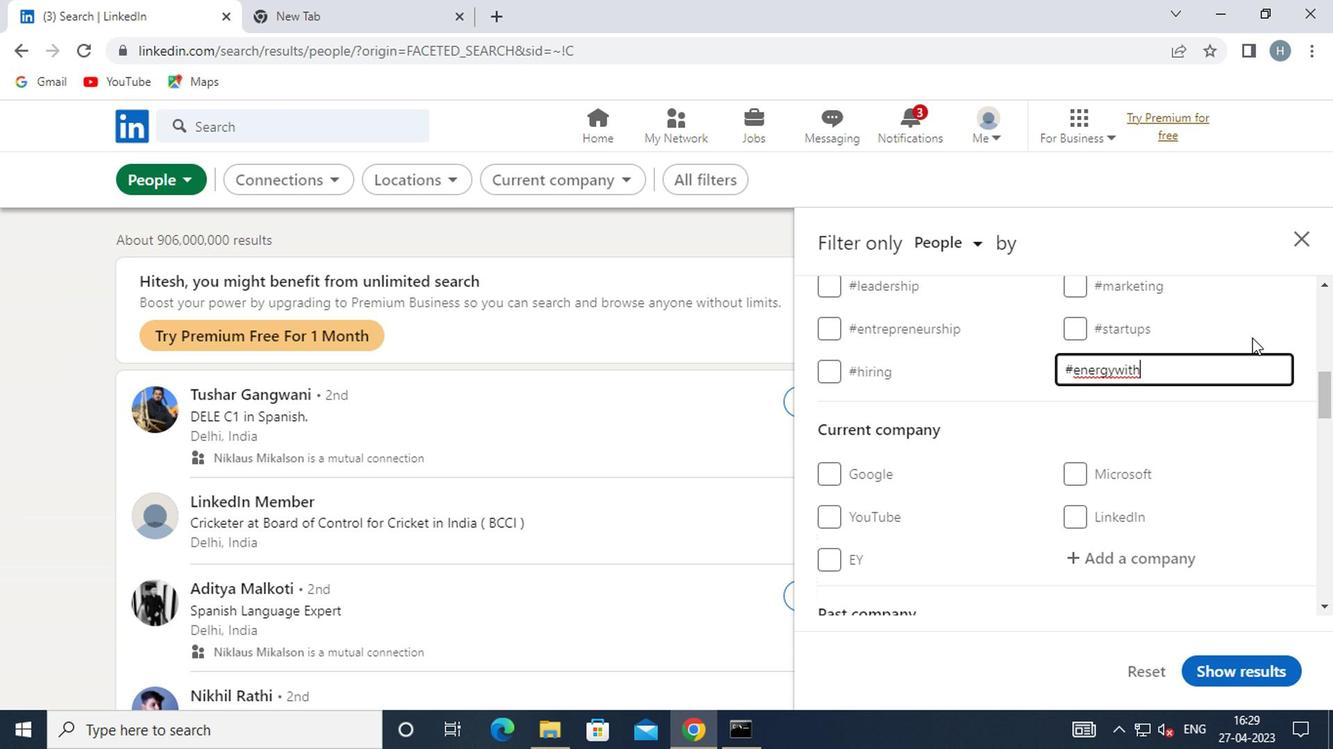 
Action: Mouse moved to (985, 415)
Screenshot: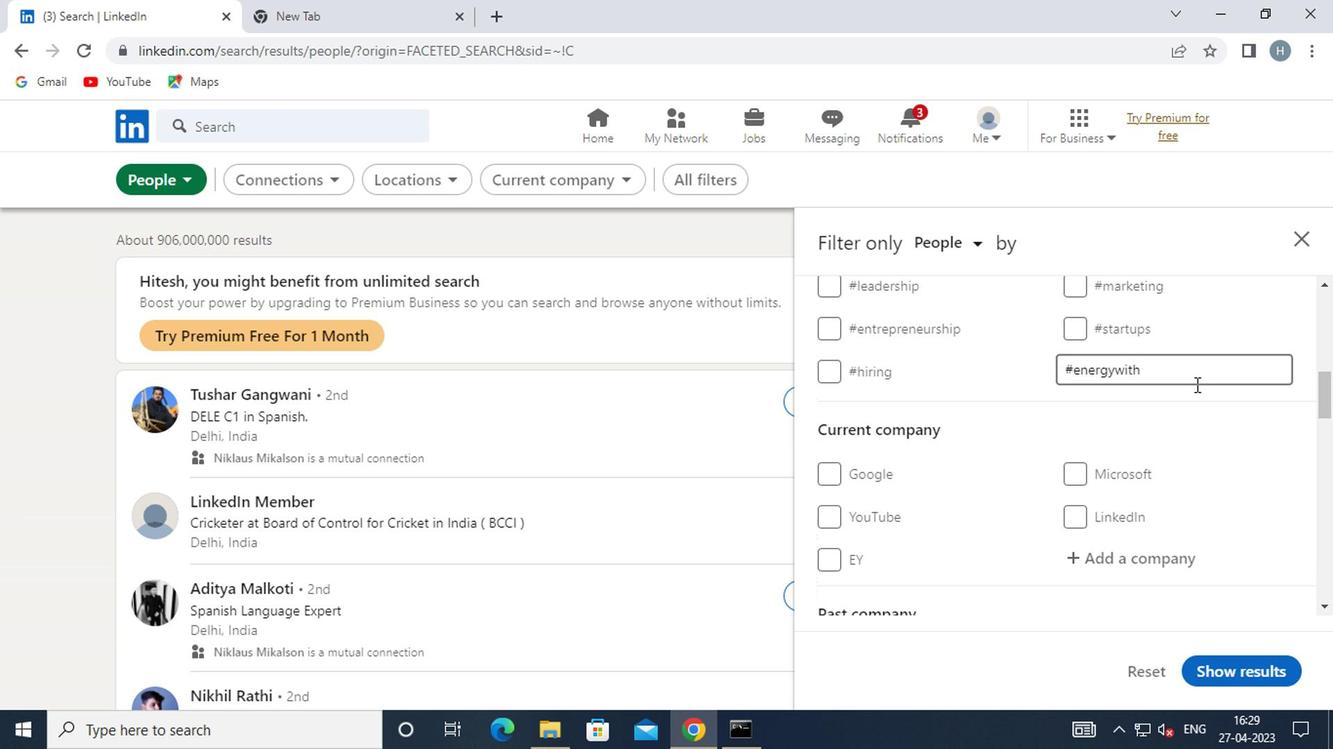 
Action: Mouse scrolled (985, 415) with delta (0, 0)
Screenshot: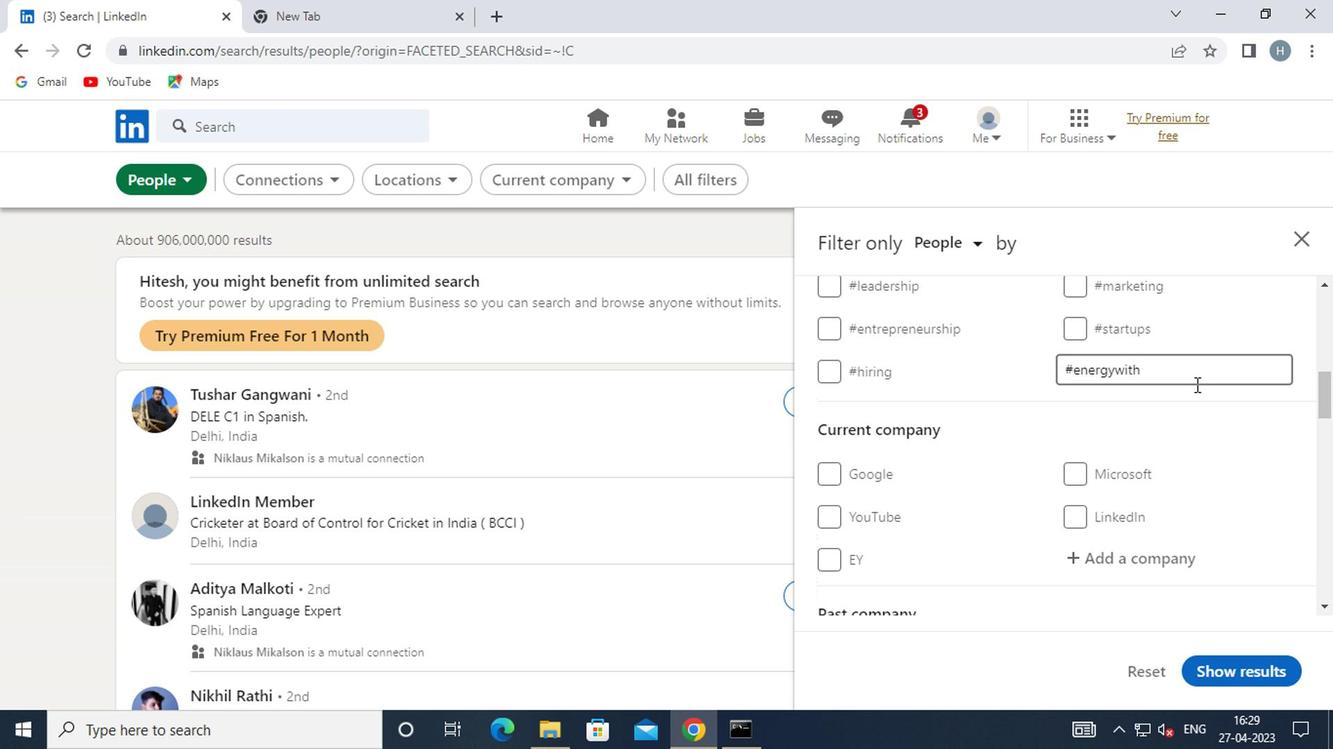 
Action: Mouse moved to (985, 417)
Screenshot: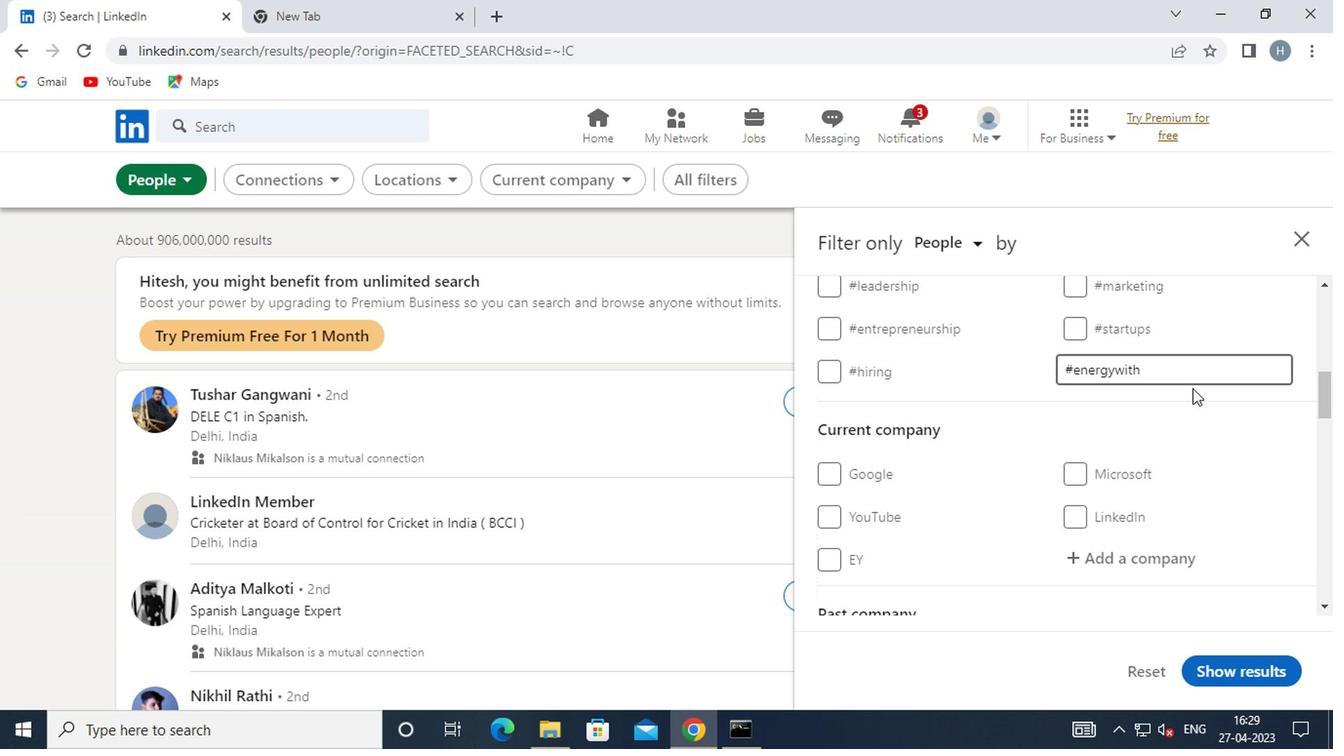 
Action: Mouse scrolled (985, 416) with delta (0, 0)
Screenshot: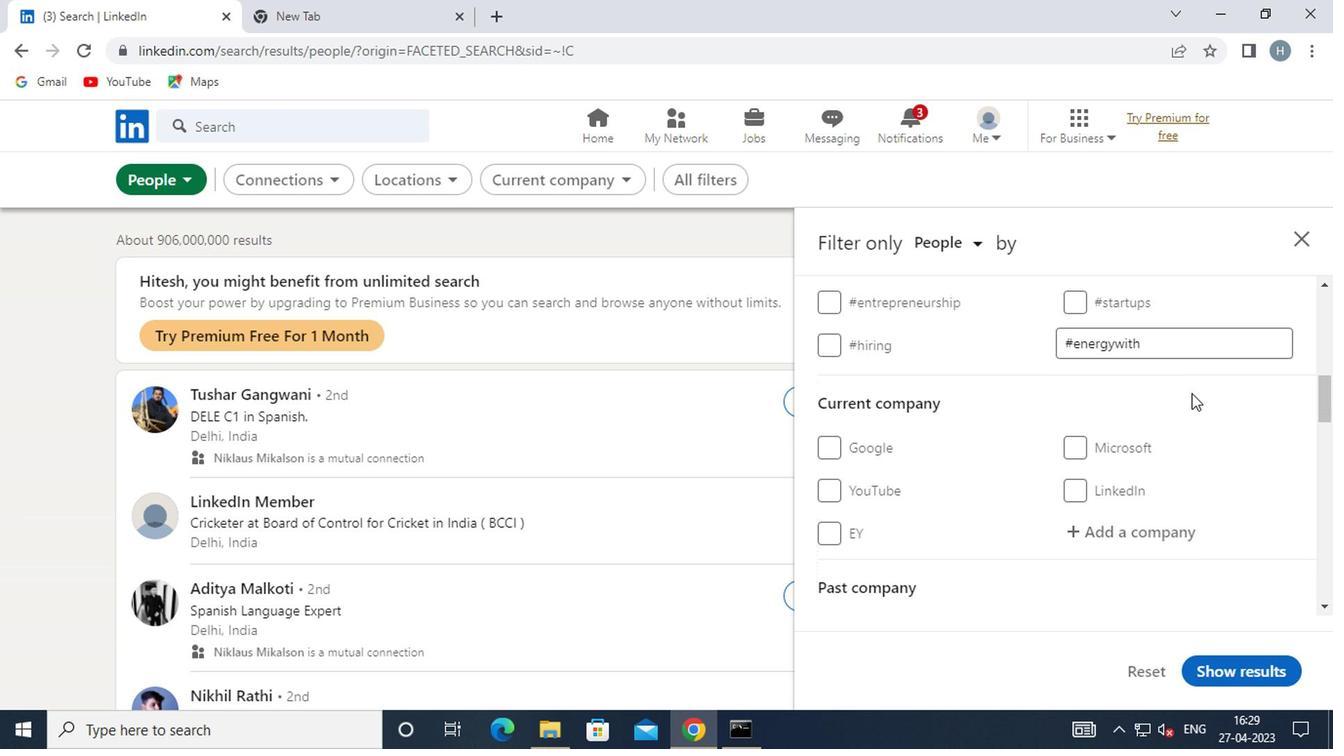 
Action: Mouse moved to (981, 420)
Screenshot: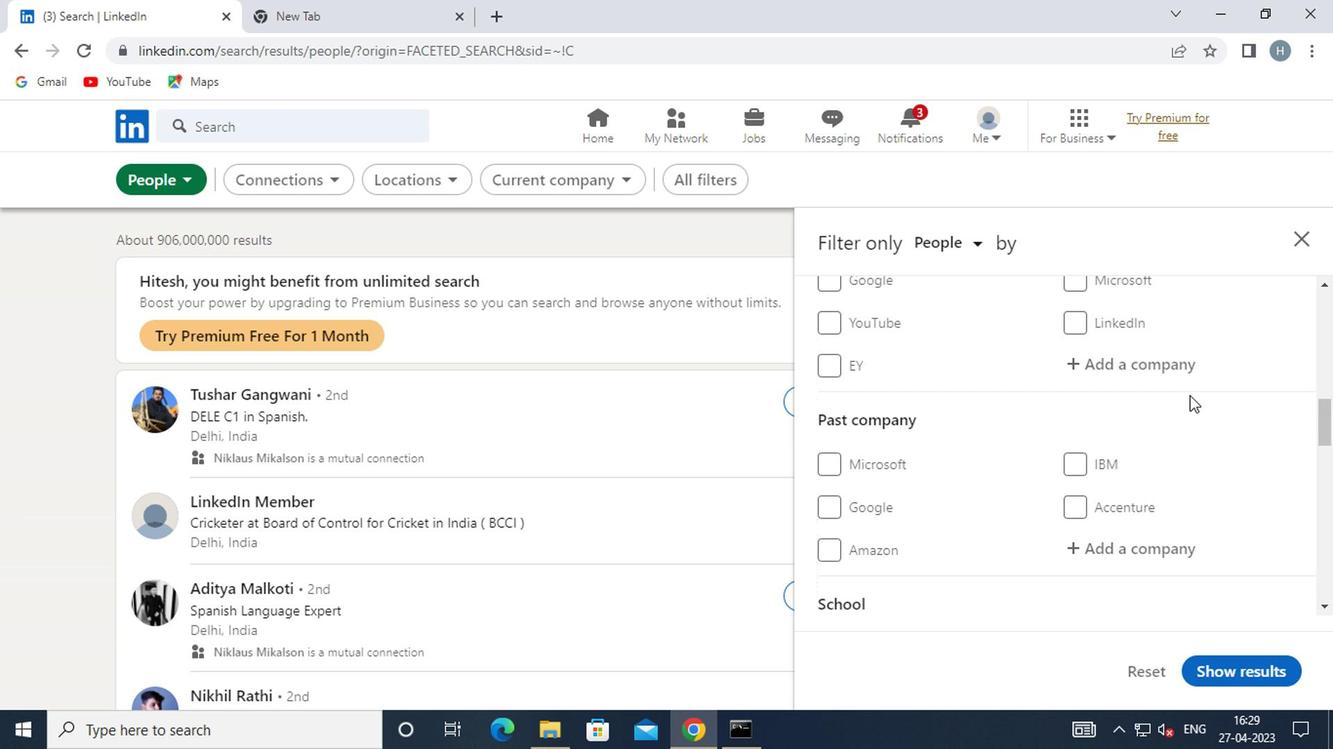 
Action: Mouse scrolled (981, 419) with delta (0, 0)
Screenshot: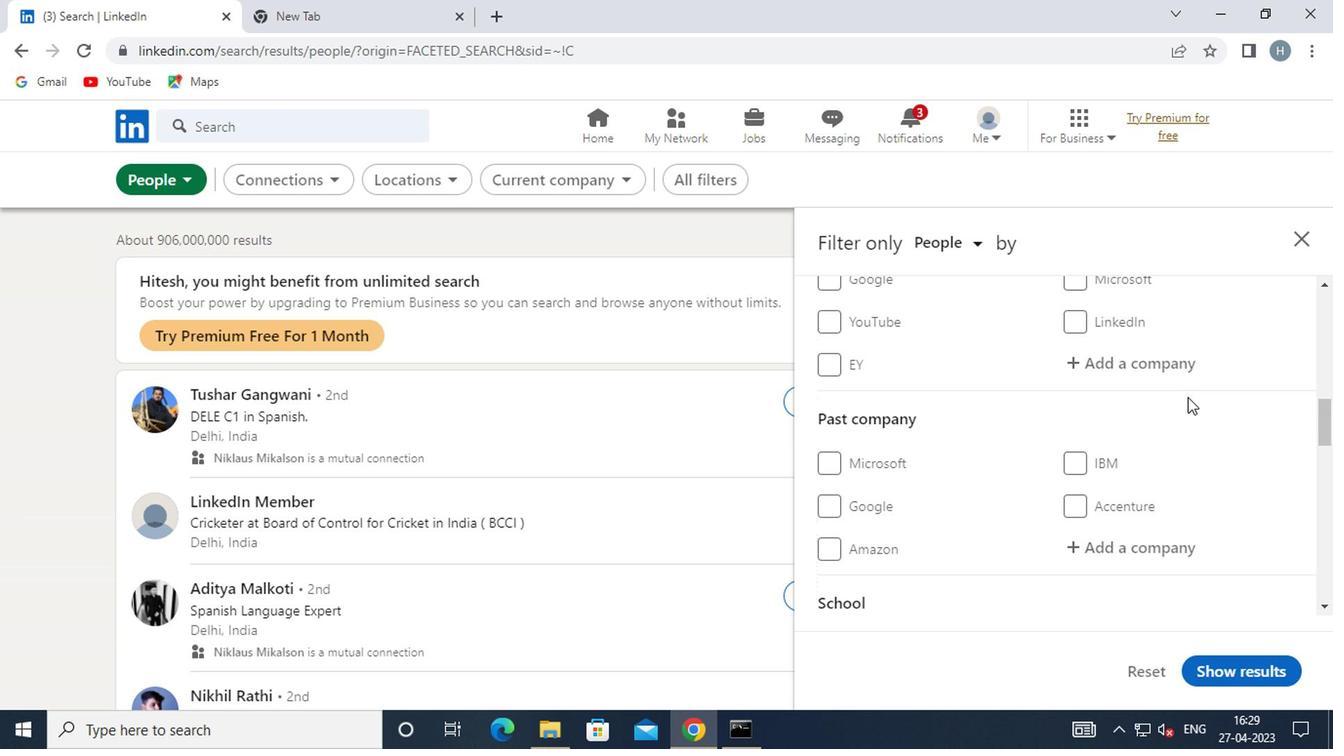 
Action: Mouse moved to (979, 422)
Screenshot: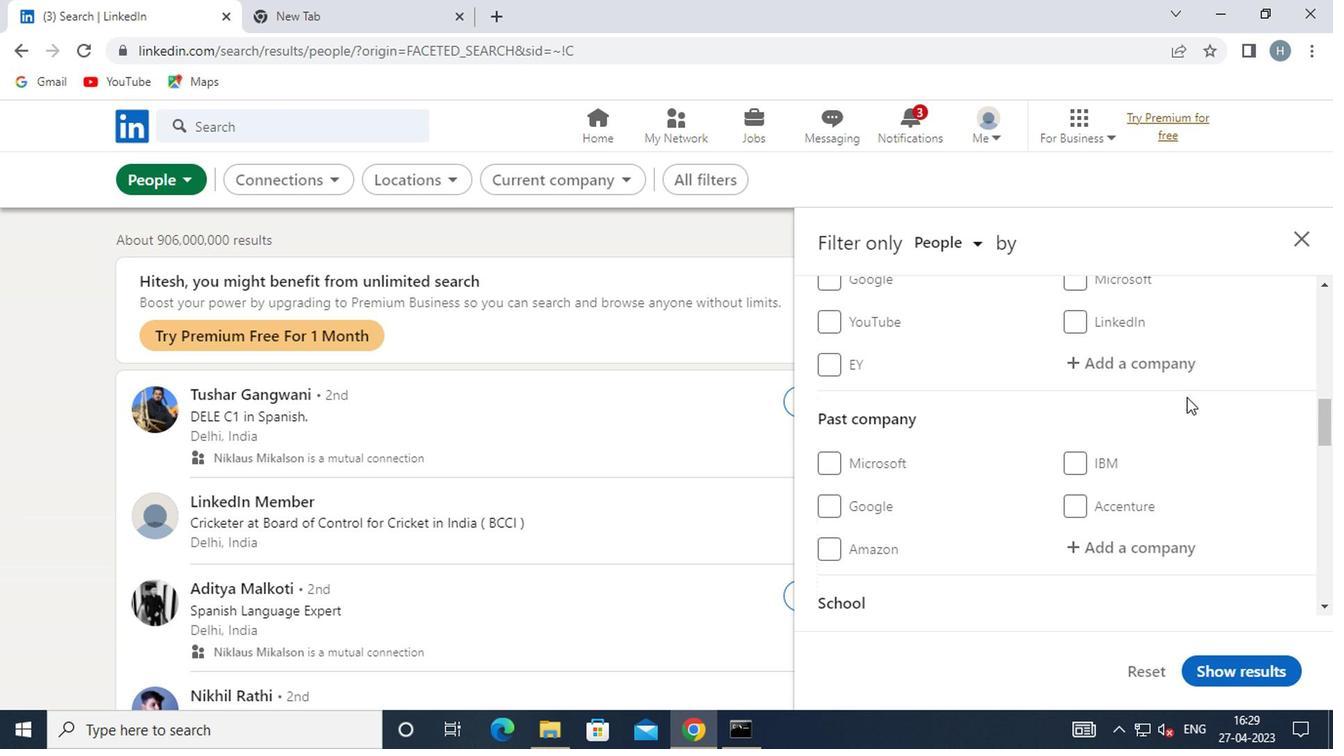 
Action: Mouse scrolled (979, 421) with delta (0, 0)
Screenshot: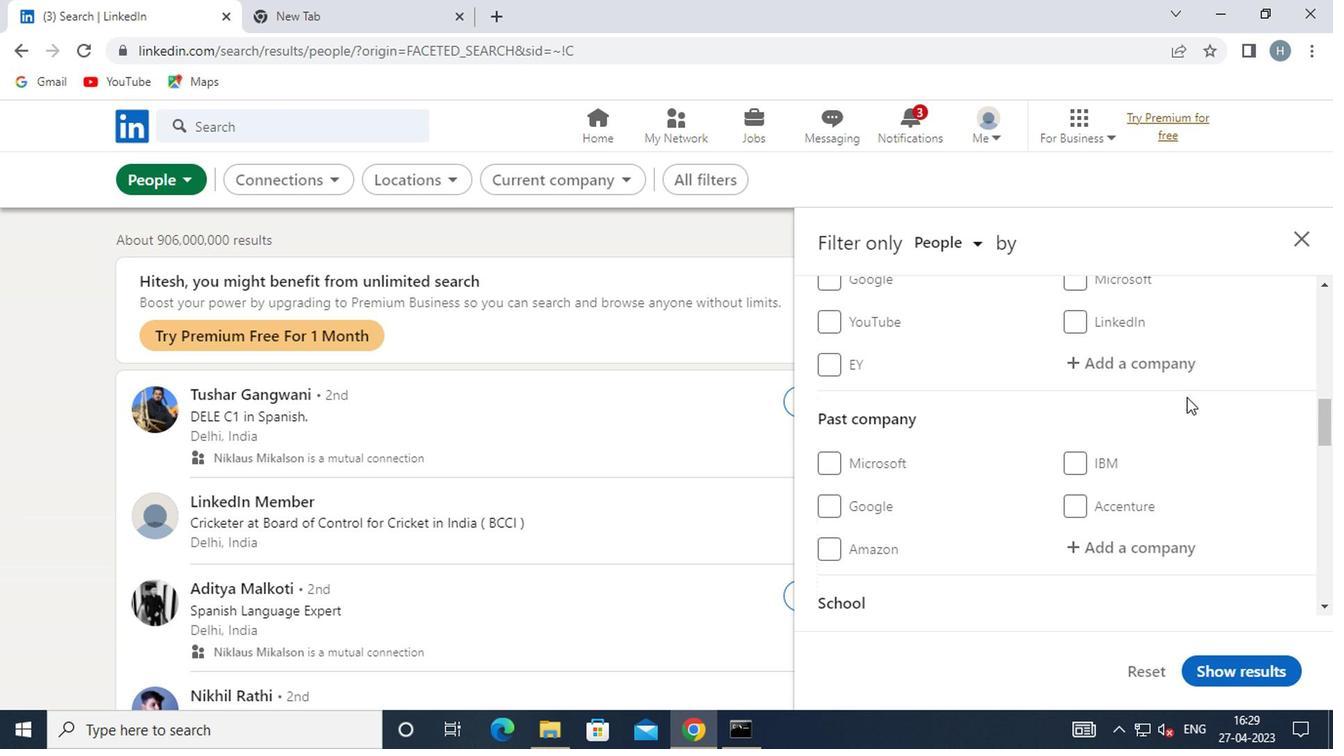 
Action: Mouse moved to (981, 428)
Screenshot: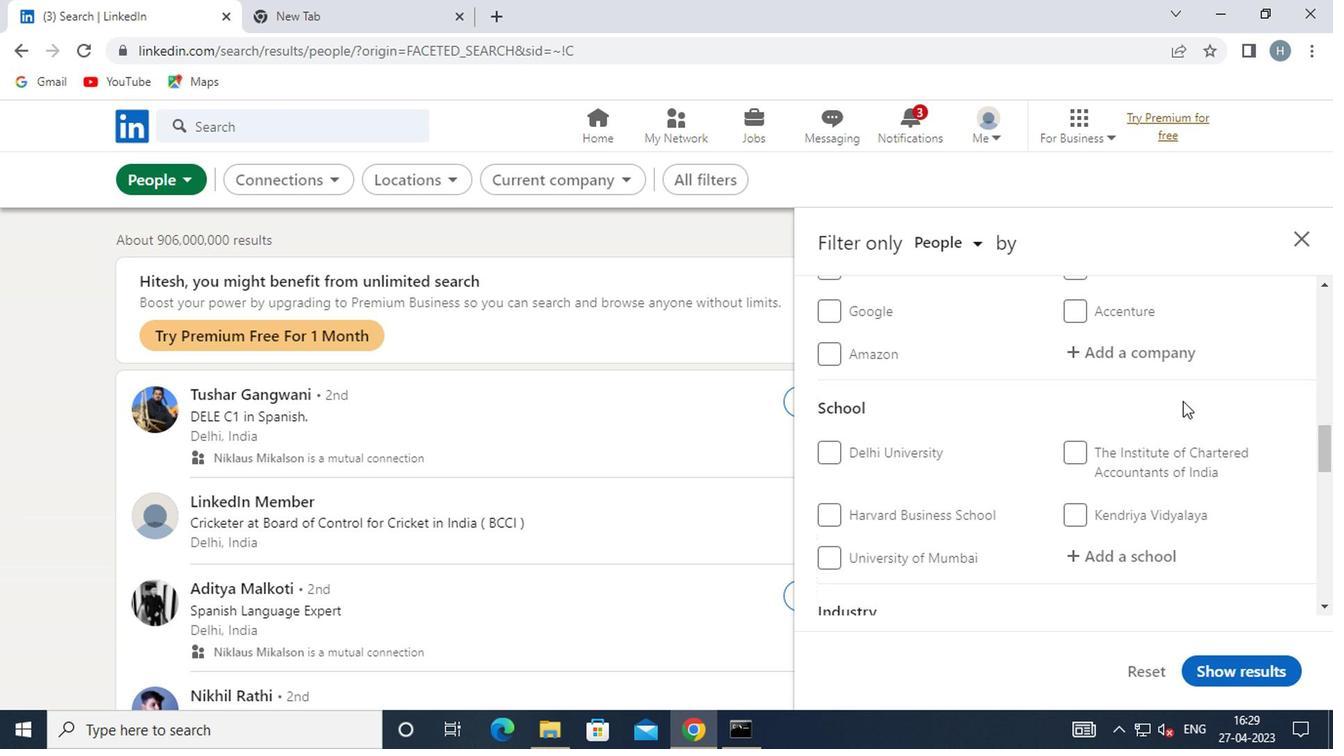 
Action: Mouse scrolled (981, 427) with delta (0, 0)
Screenshot: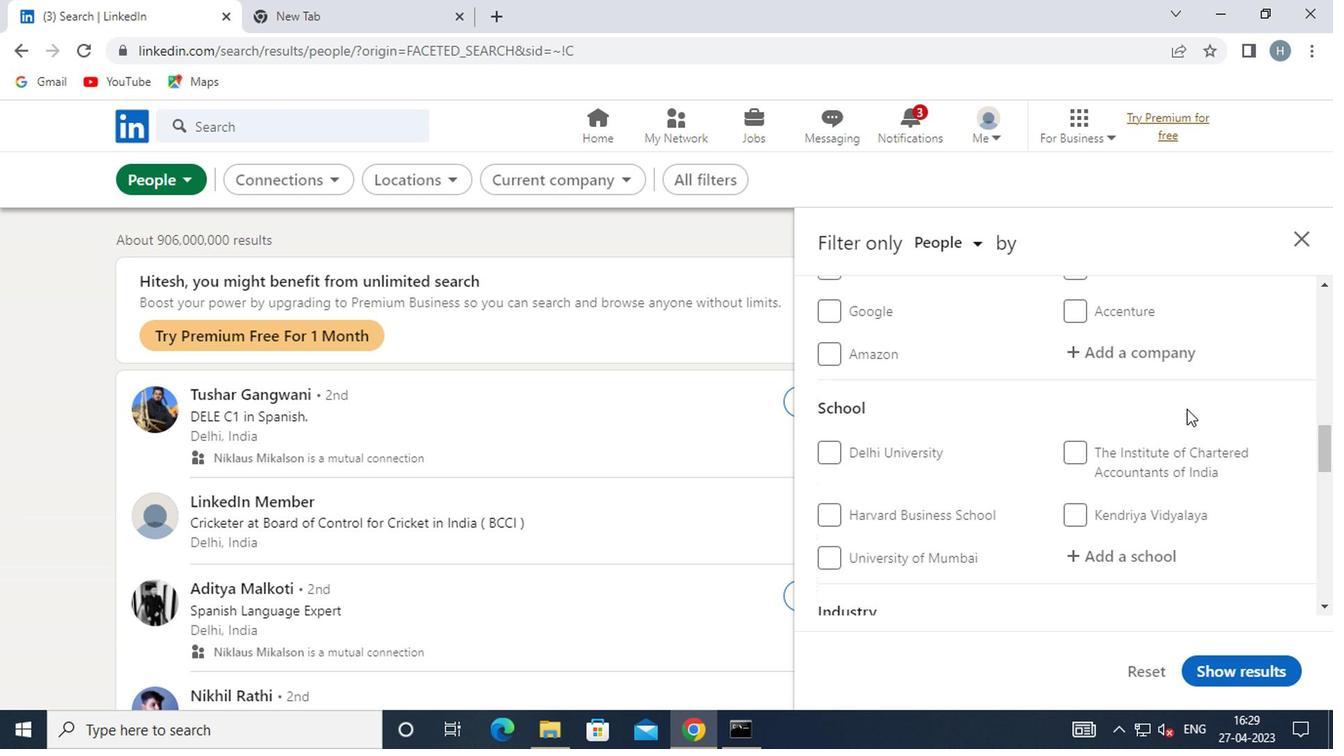 
Action: Mouse moved to (982, 428)
Screenshot: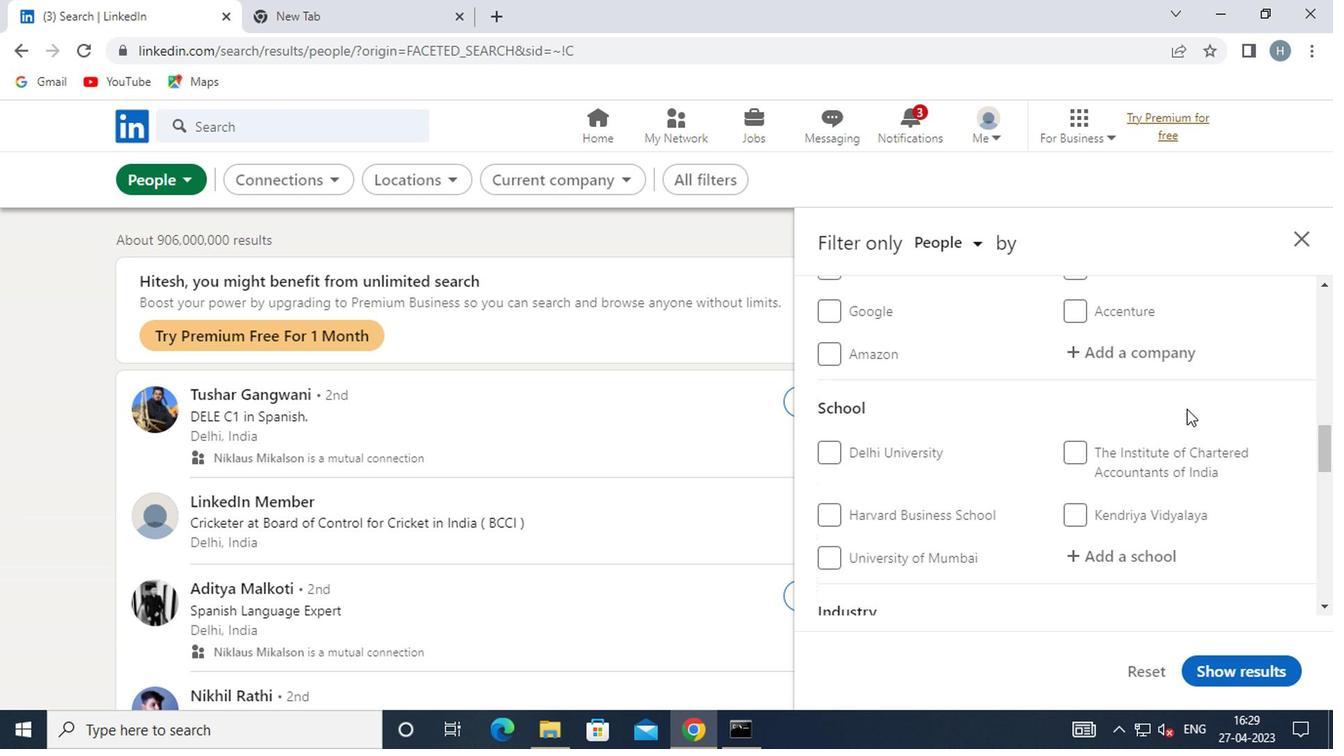 
Action: Mouse scrolled (982, 427) with delta (0, 0)
Screenshot: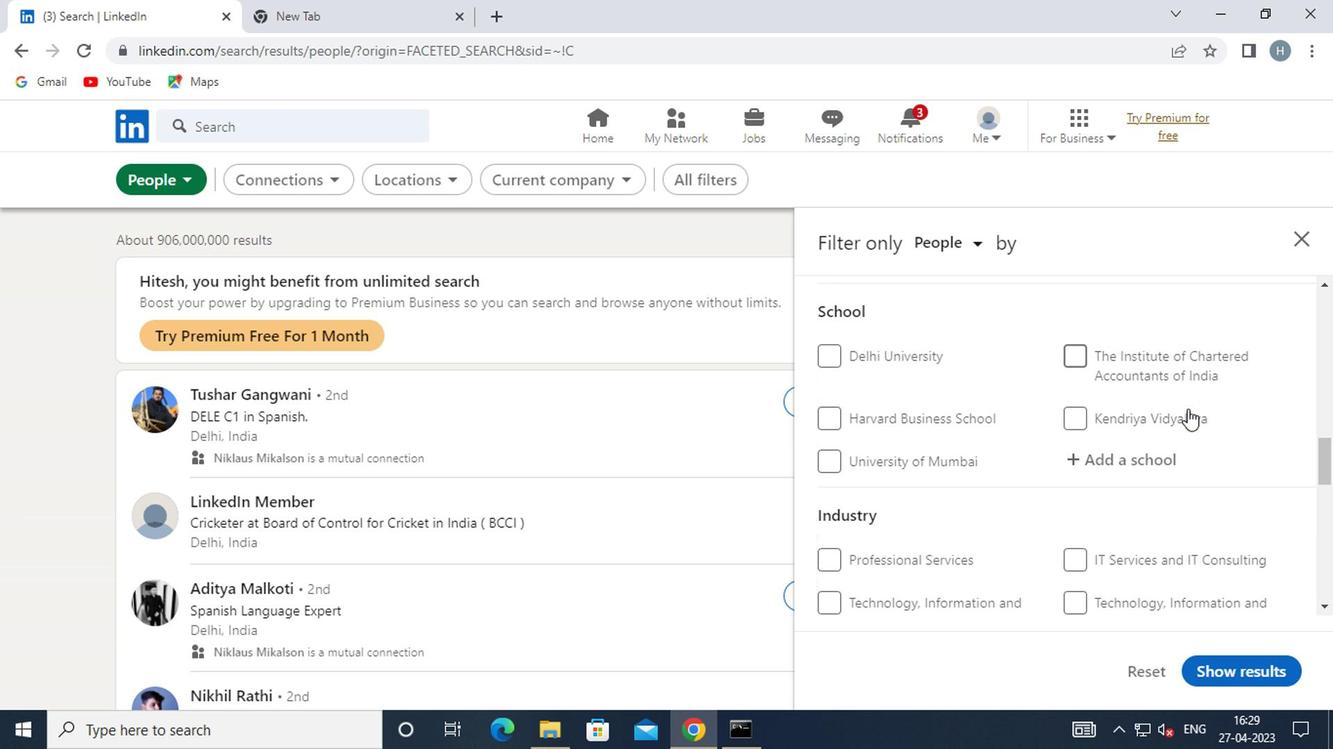 
Action: Mouse moved to (981, 430)
Screenshot: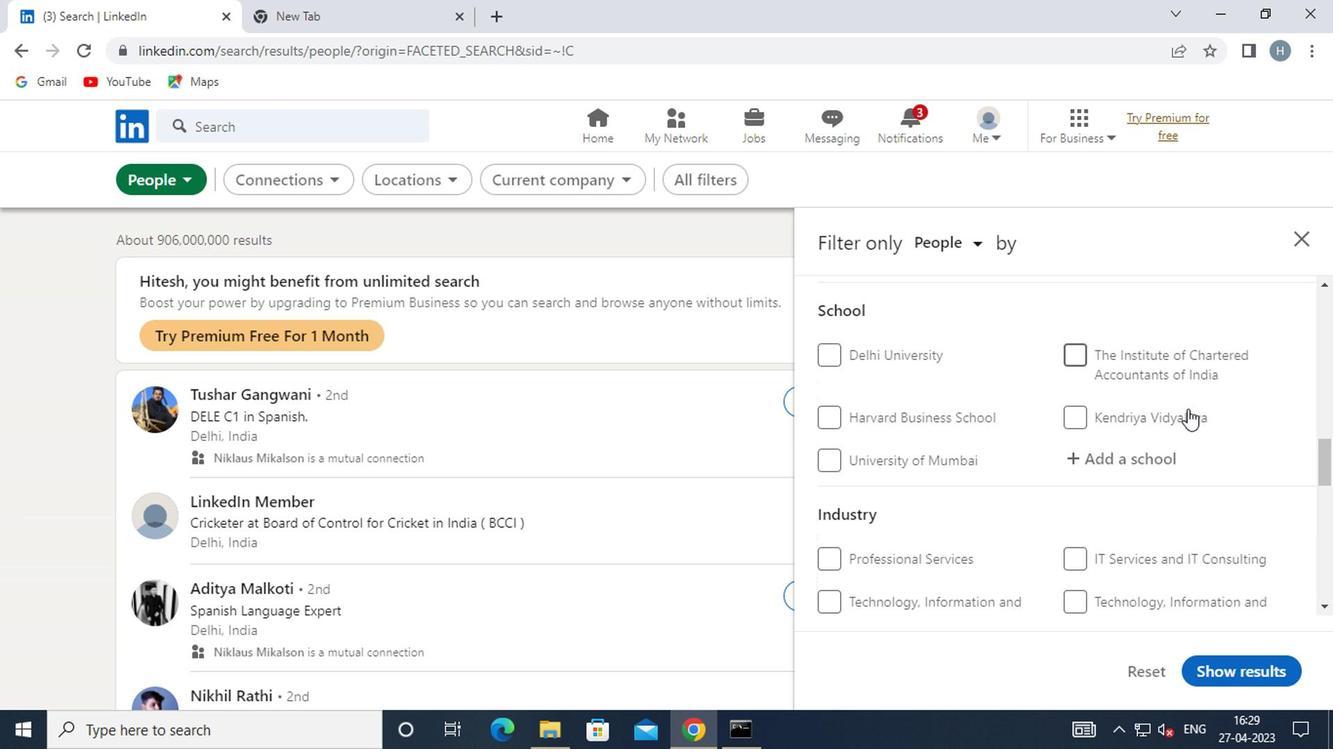
Action: Mouse scrolled (981, 429) with delta (0, 0)
Screenshot: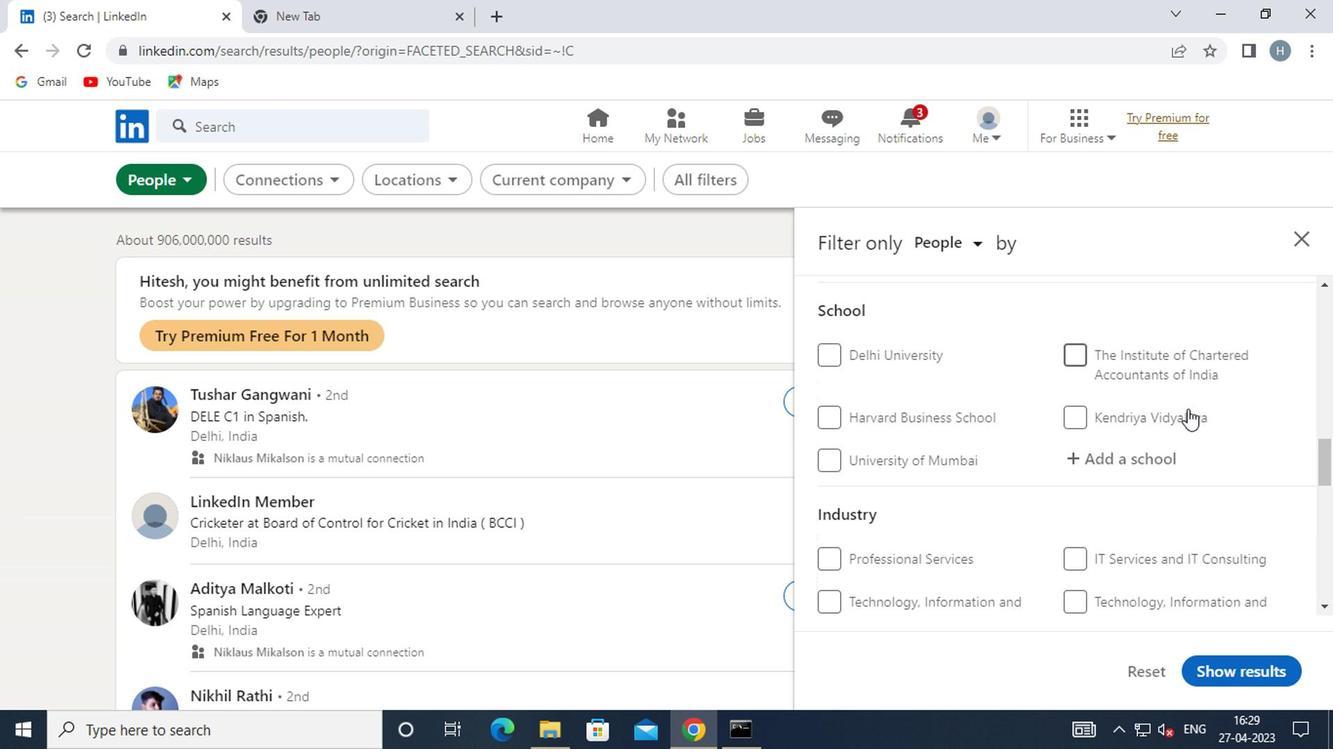 
Action: Mouse moved to (978, 431)
Screenshot: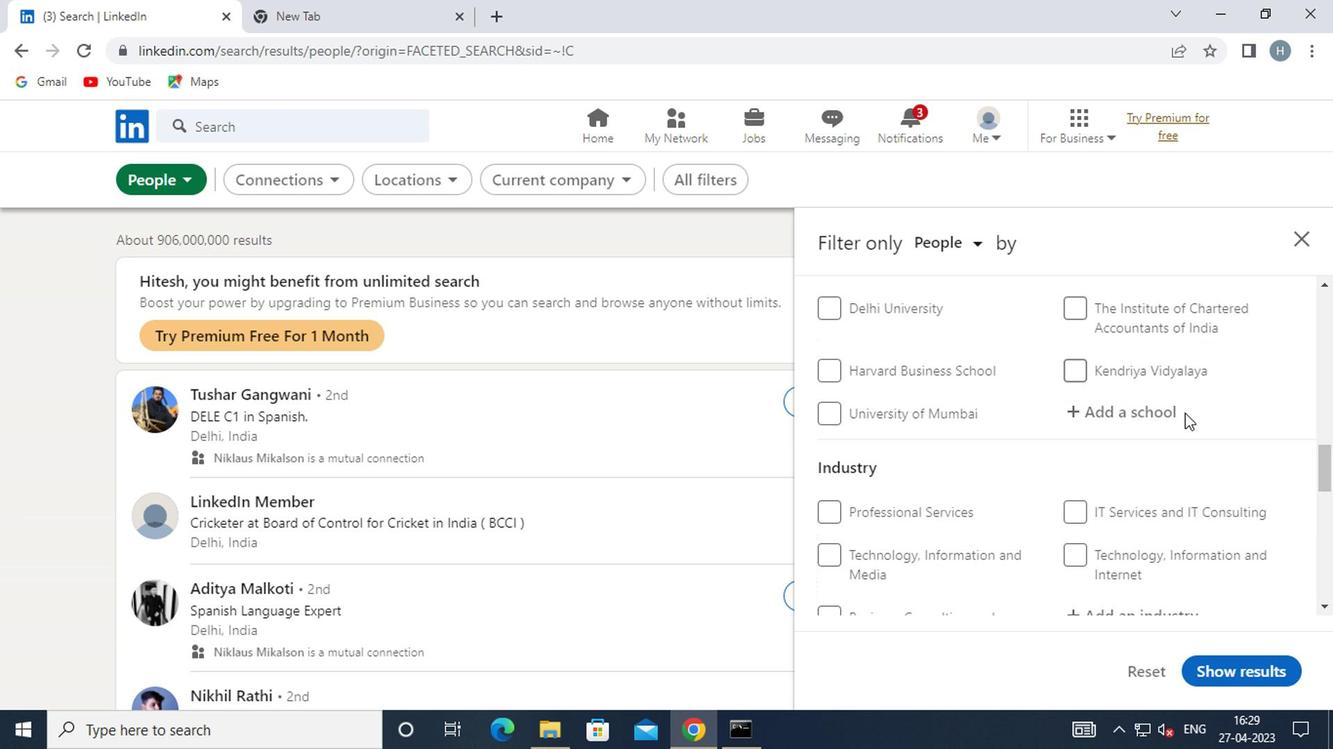 
Action: Mouse scrolled (978, 430) with delta (0, 0)
Screenshot: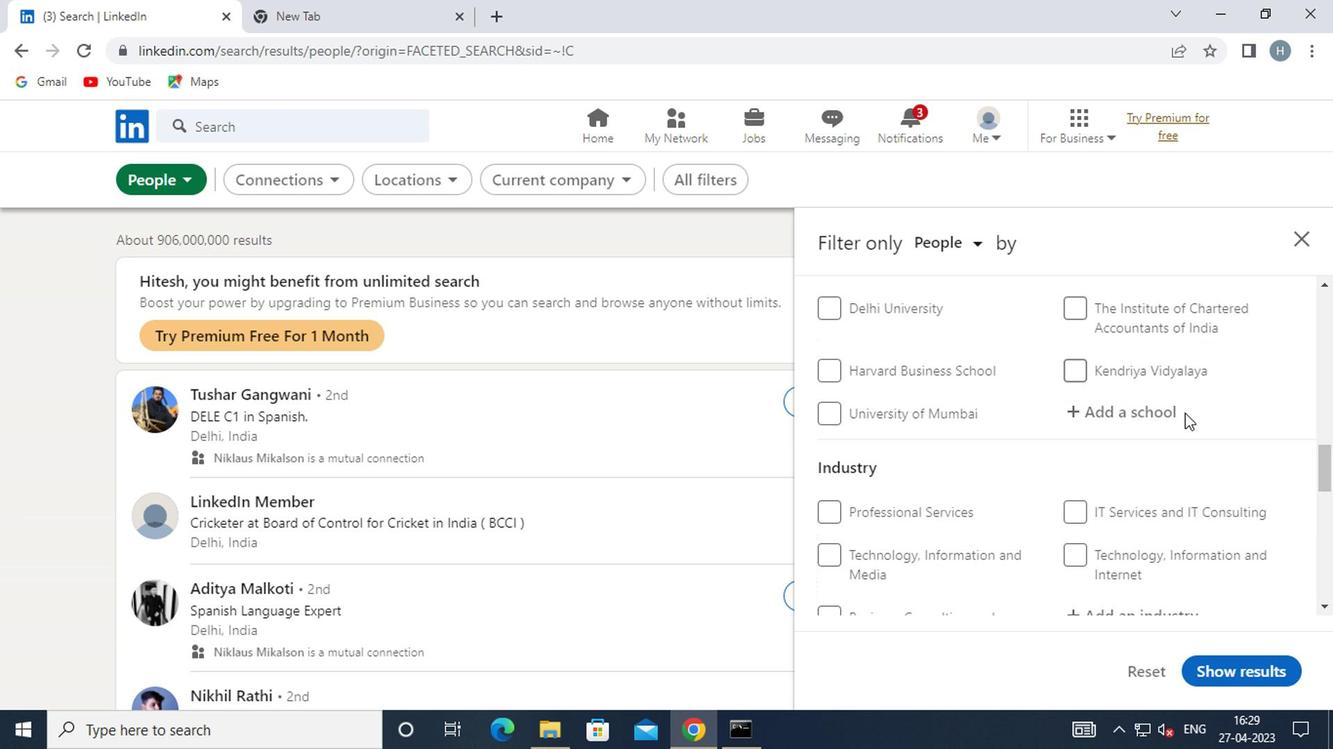 
Action: Mouse moved to (904, 486)
Screenshot: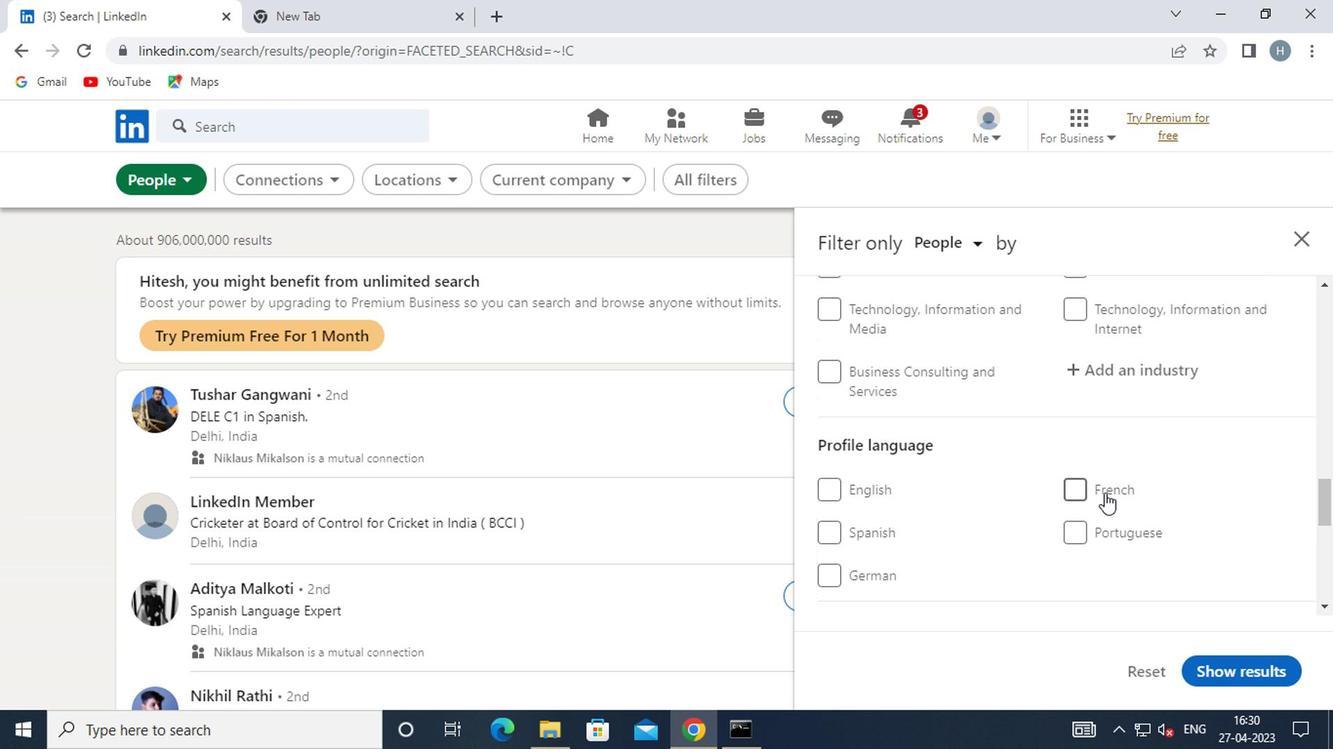 
Action: Mouse pressed left at (904, 486)
Screenshot: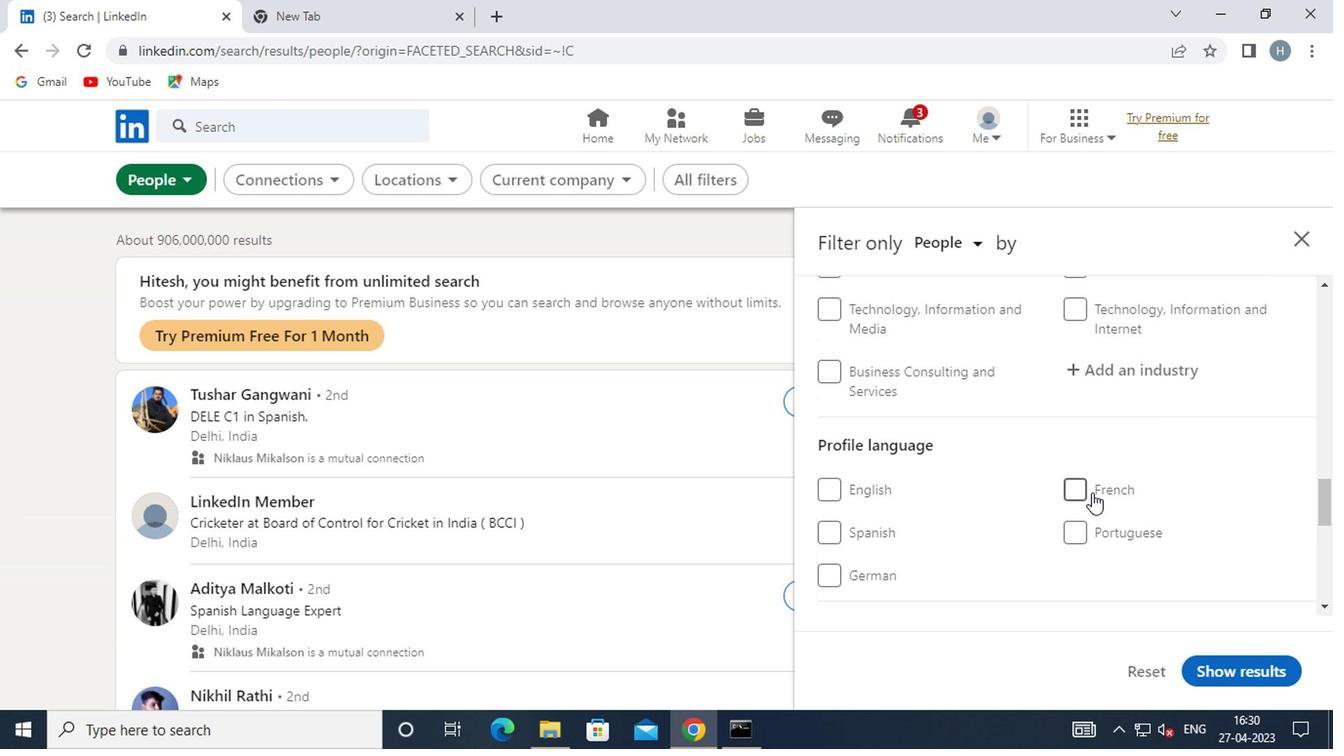 
Action: Mouse moved to (935, 479)
Screenshot: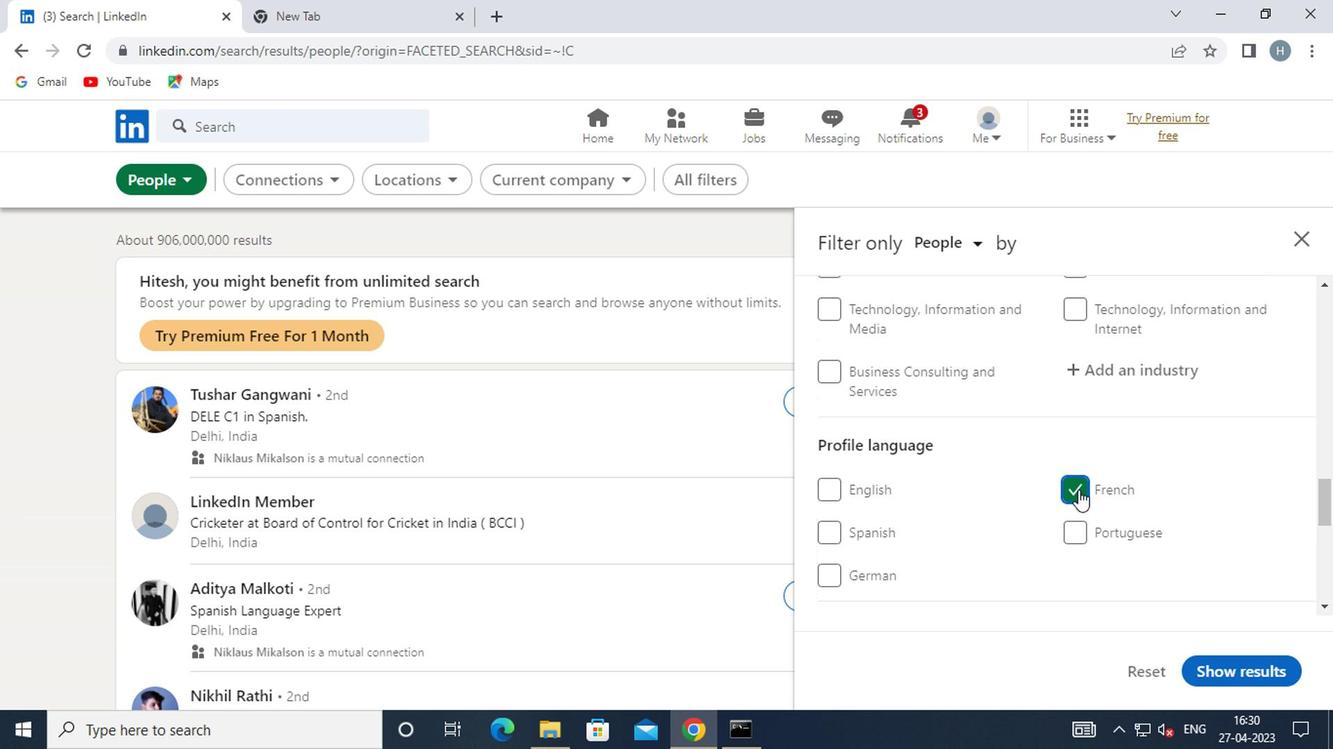 
Action: Mouse scrolled (935, 479) with delta (0, 0)
Screenshot: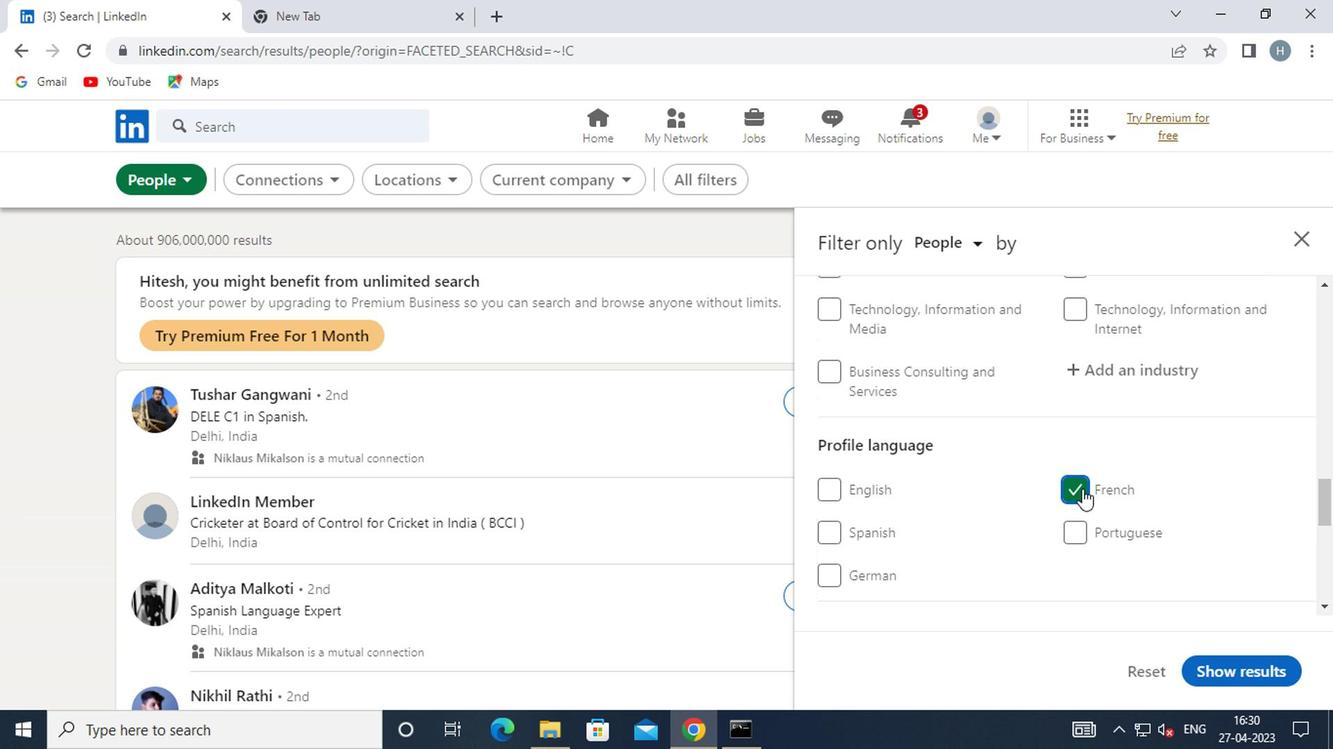 
Action: Mouse moved to (935, 478)
Screenshot: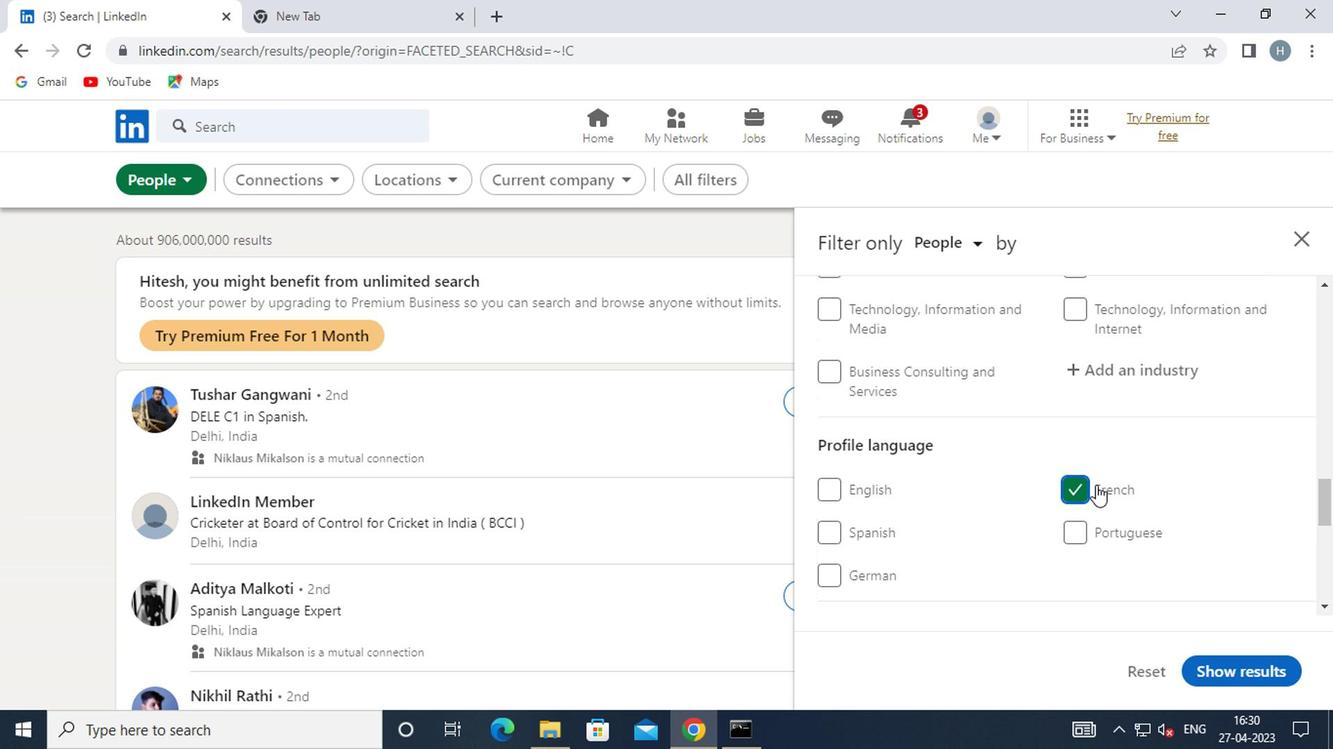 
Action: Mouse scrolled (935, 479) with delta (0, 0)
Screenshot: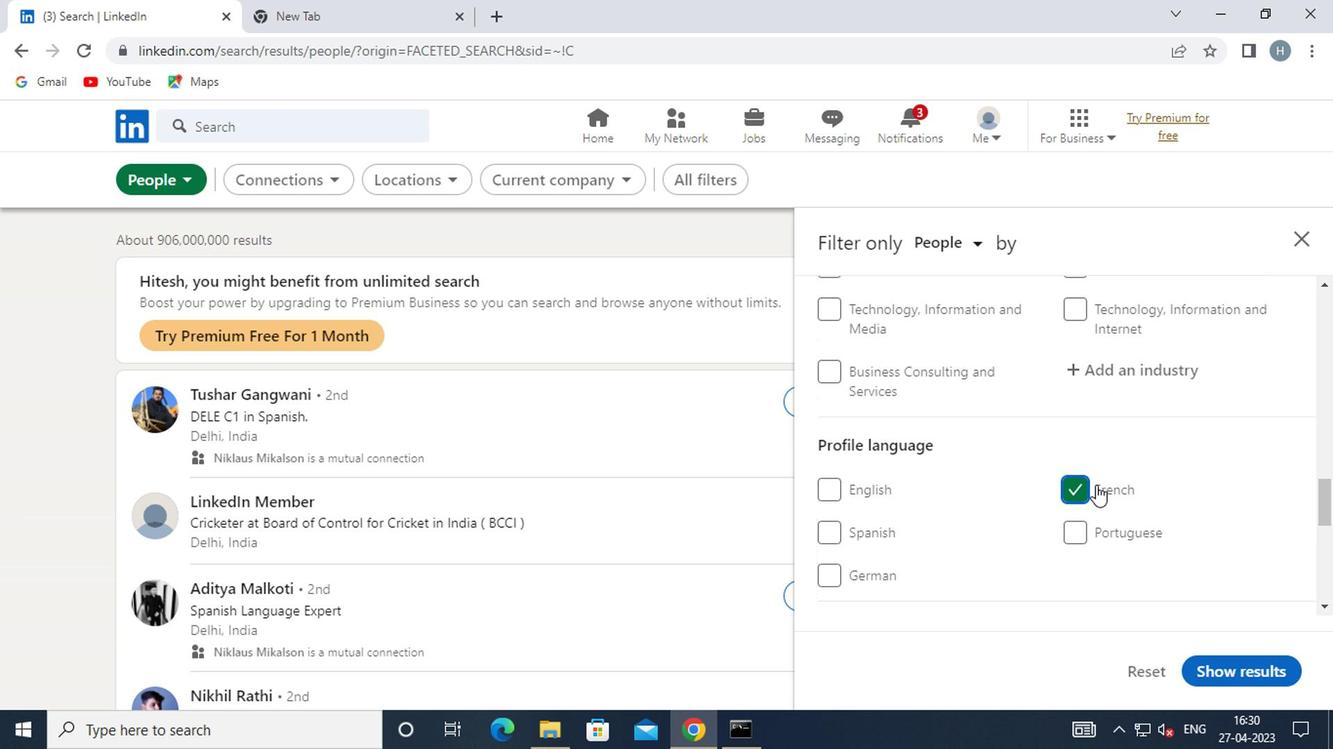
Action: Mouse moved to (935, 478)
Screenshot: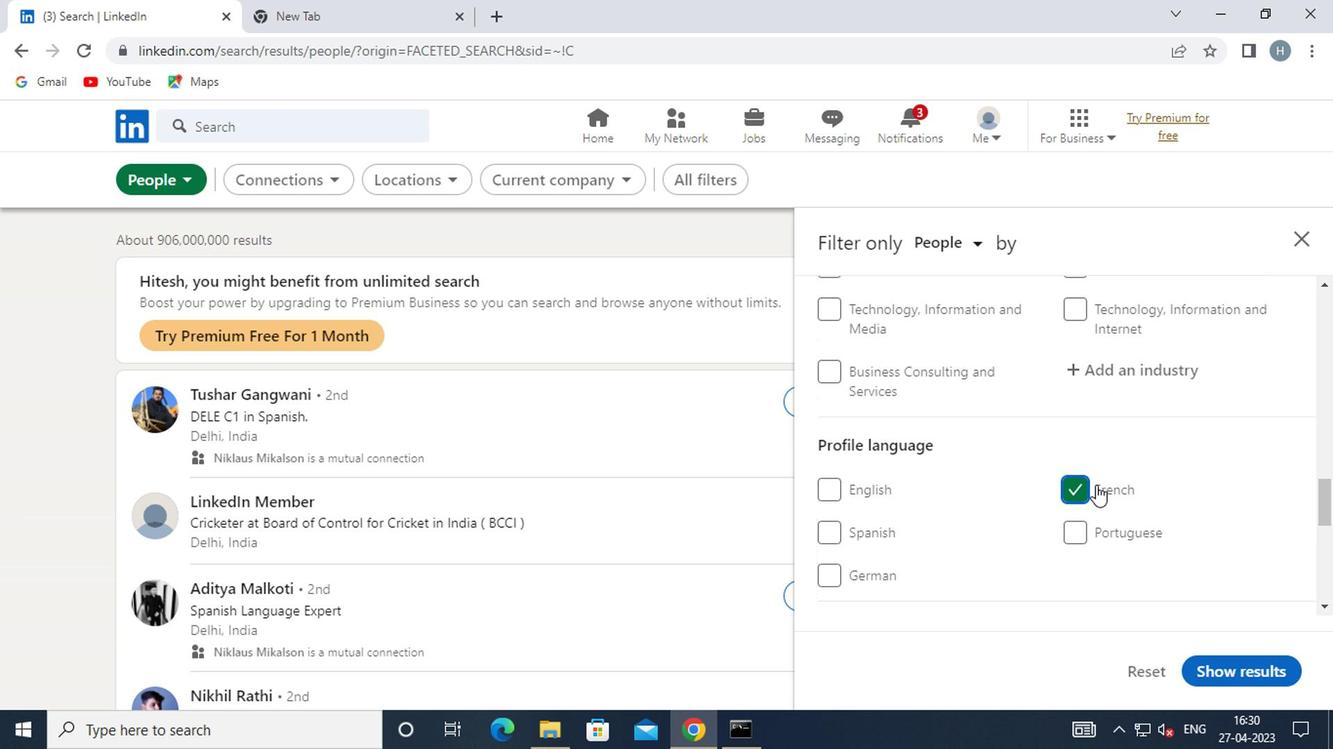 
Action: Mouse scrolled (935, 479) with delta (0, 0)
Screenshot: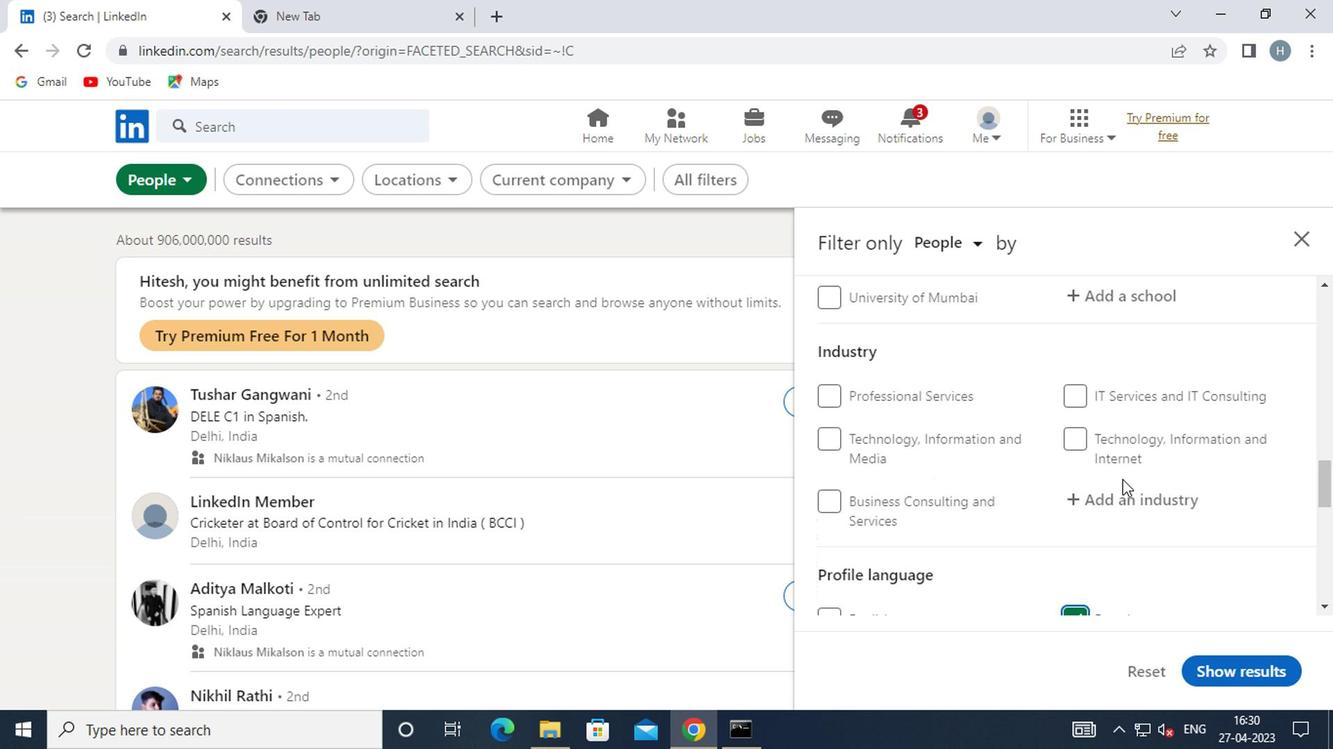 
Action: Mouse moved to (936, 478)
Screenshot: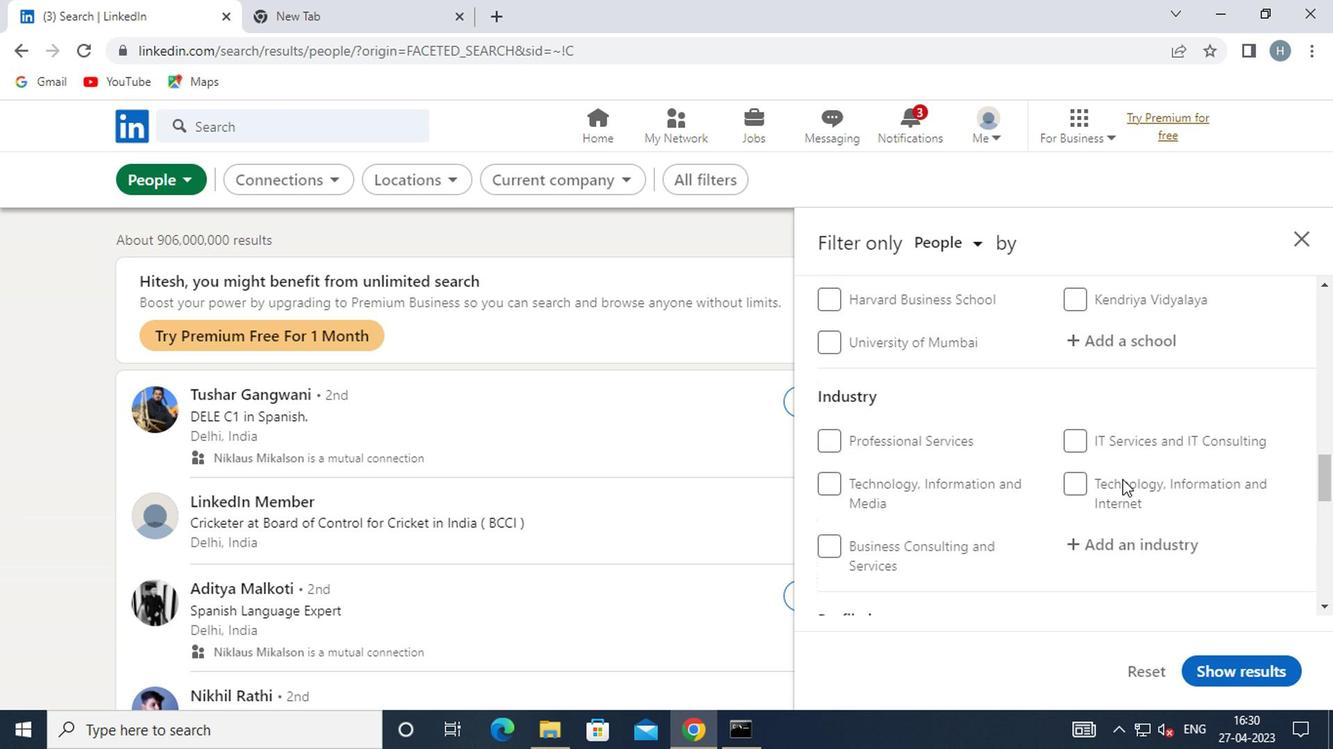 
Action: Mouse scrolled (936, 479) with delta (0, 0)
Screenshot: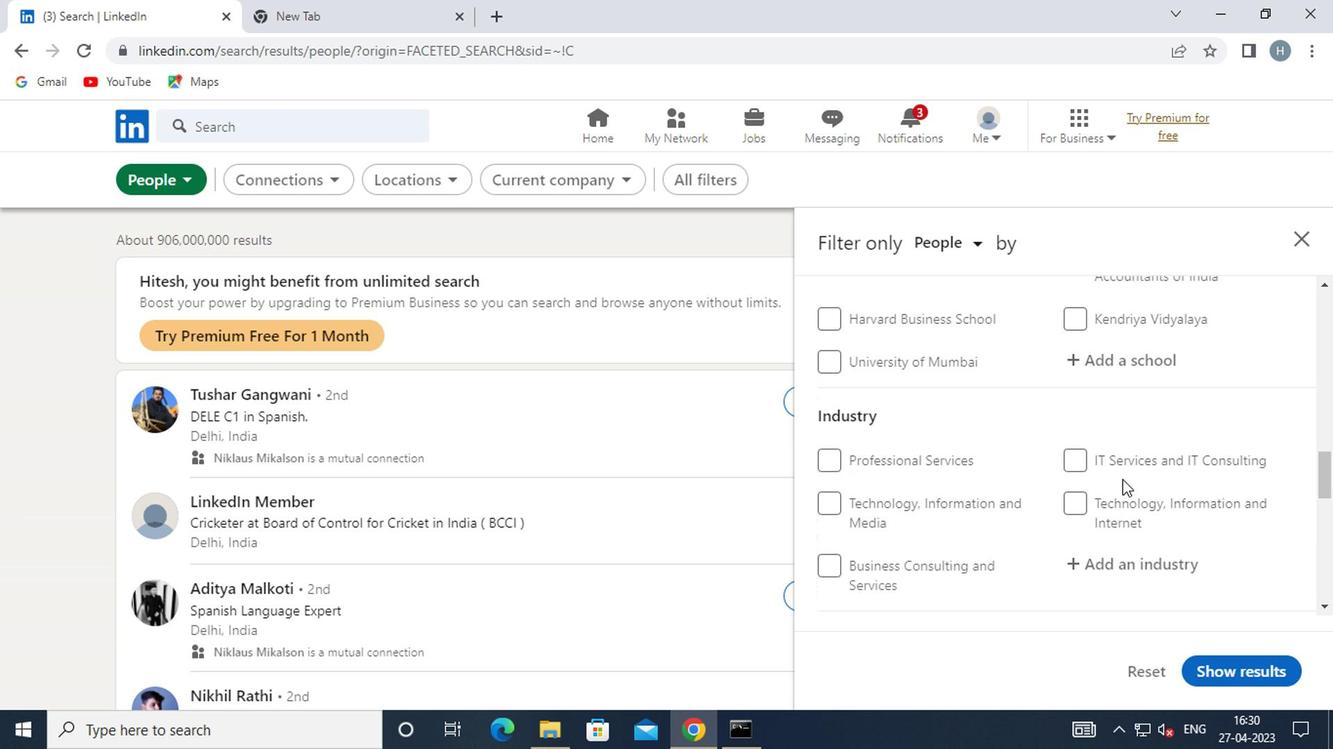 
Action: Mouse moved to (941, 476)
Screenshot: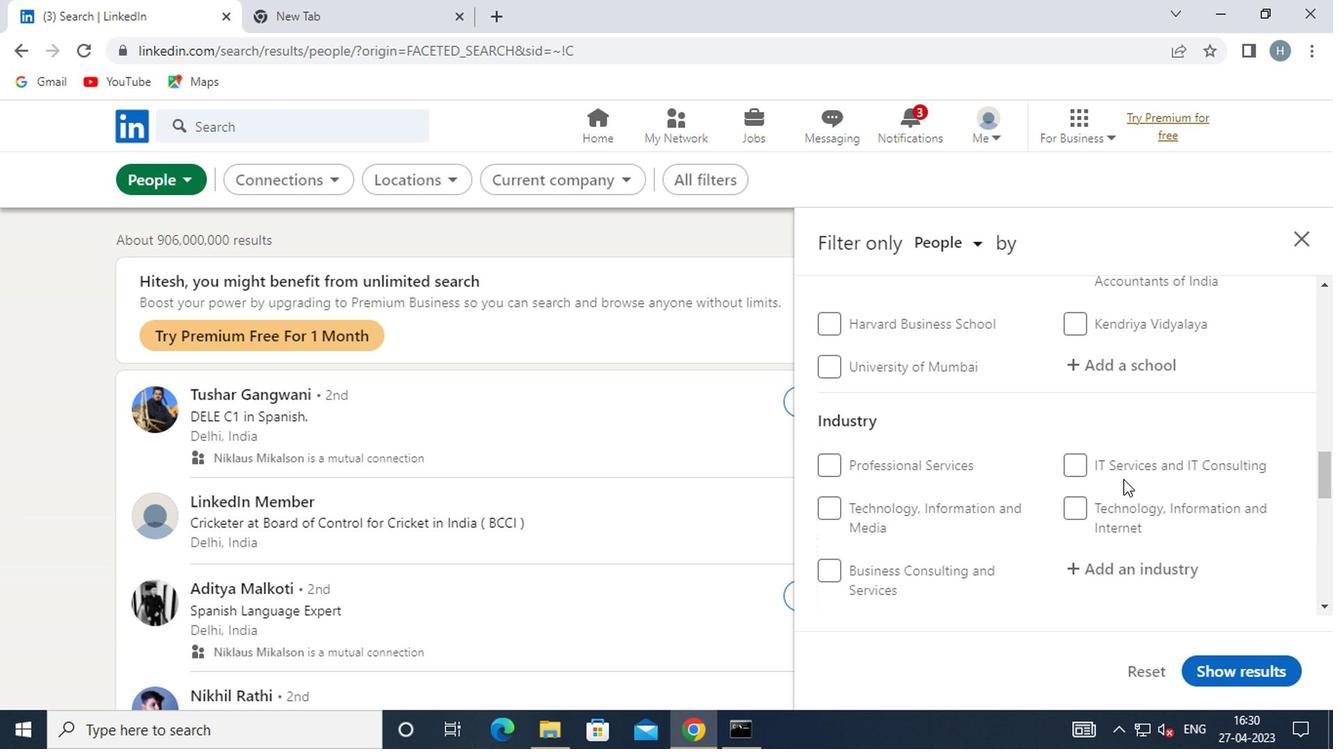 
Action: Mouse scrolled (941, 477) with delta (0, 0)
Screenshot: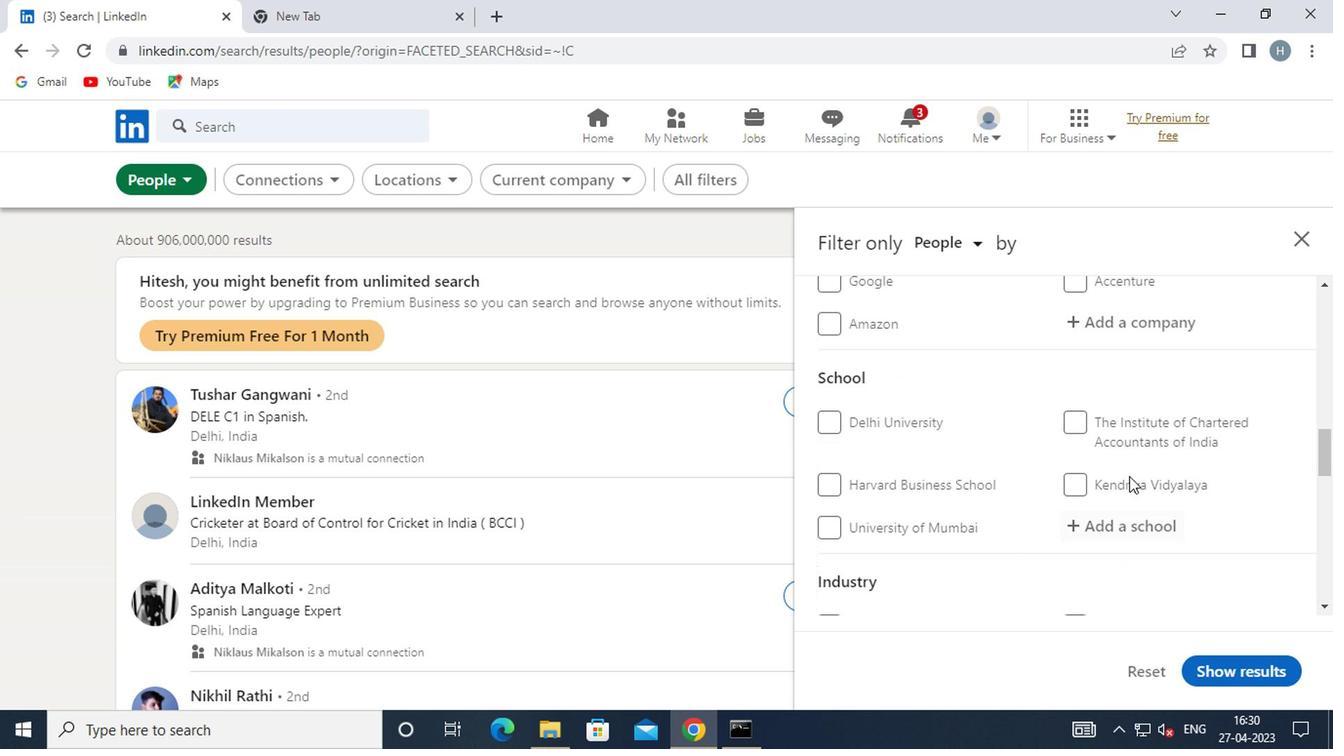
Action: Mouse moved to (939, 474)
Screenshot: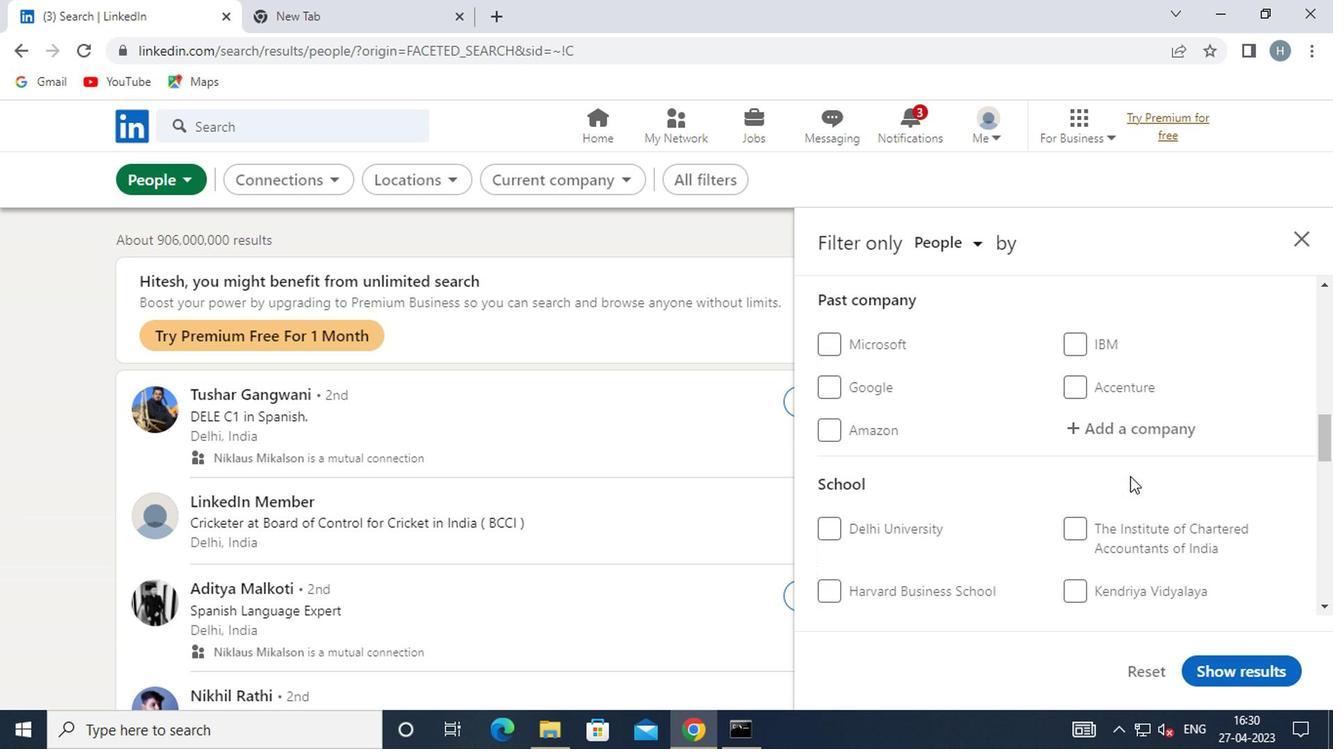 
Action: Mouse scrolled (939, 474) with delta (0, 0)
Screenshot: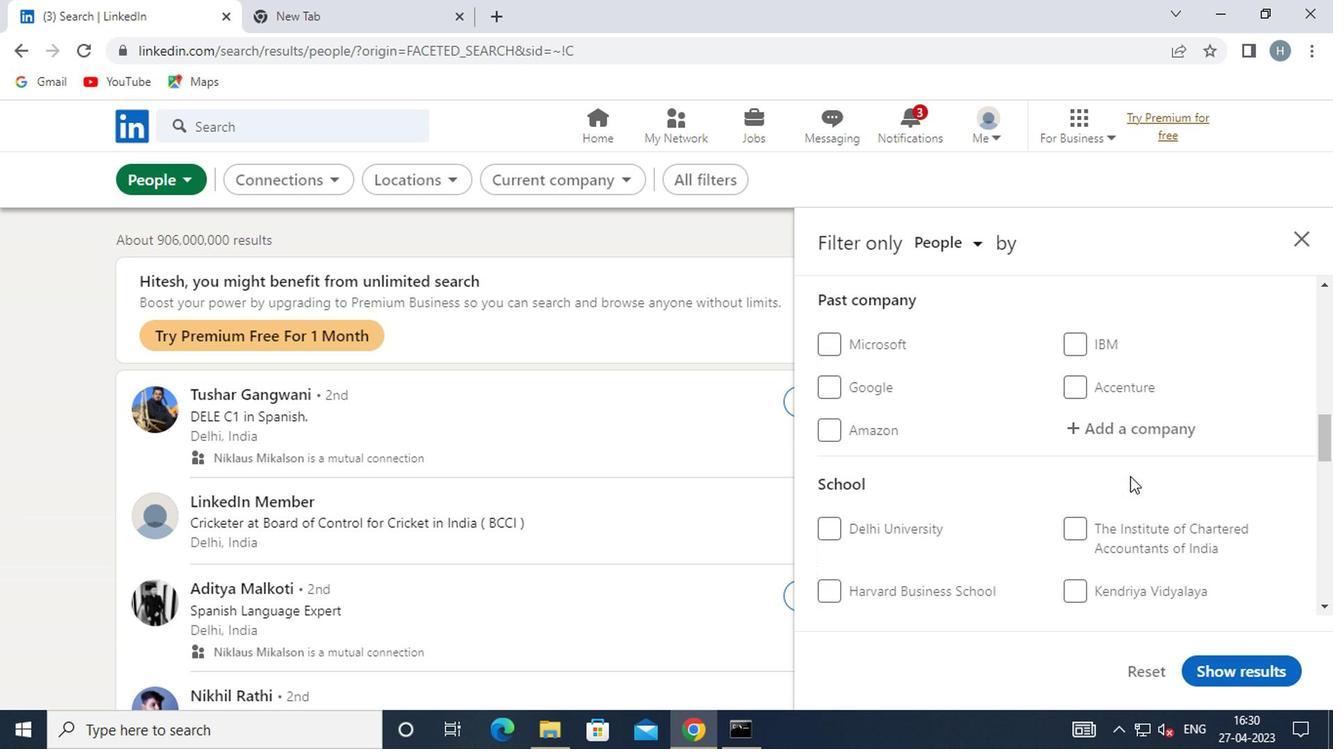 
Action: Mouse moved to (939, 473)
Screenshot: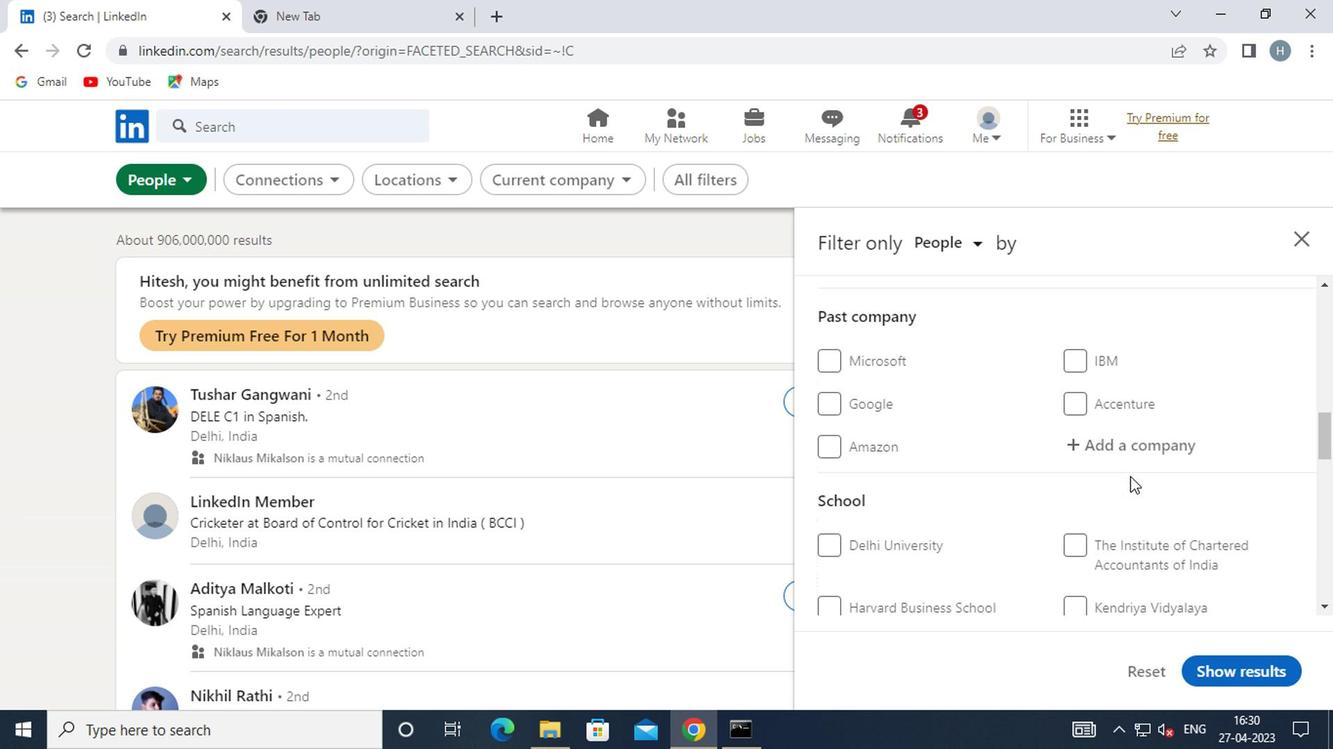 
Action: Mouse scrolled (939, 474) with delta (0, 0)
Screenshot: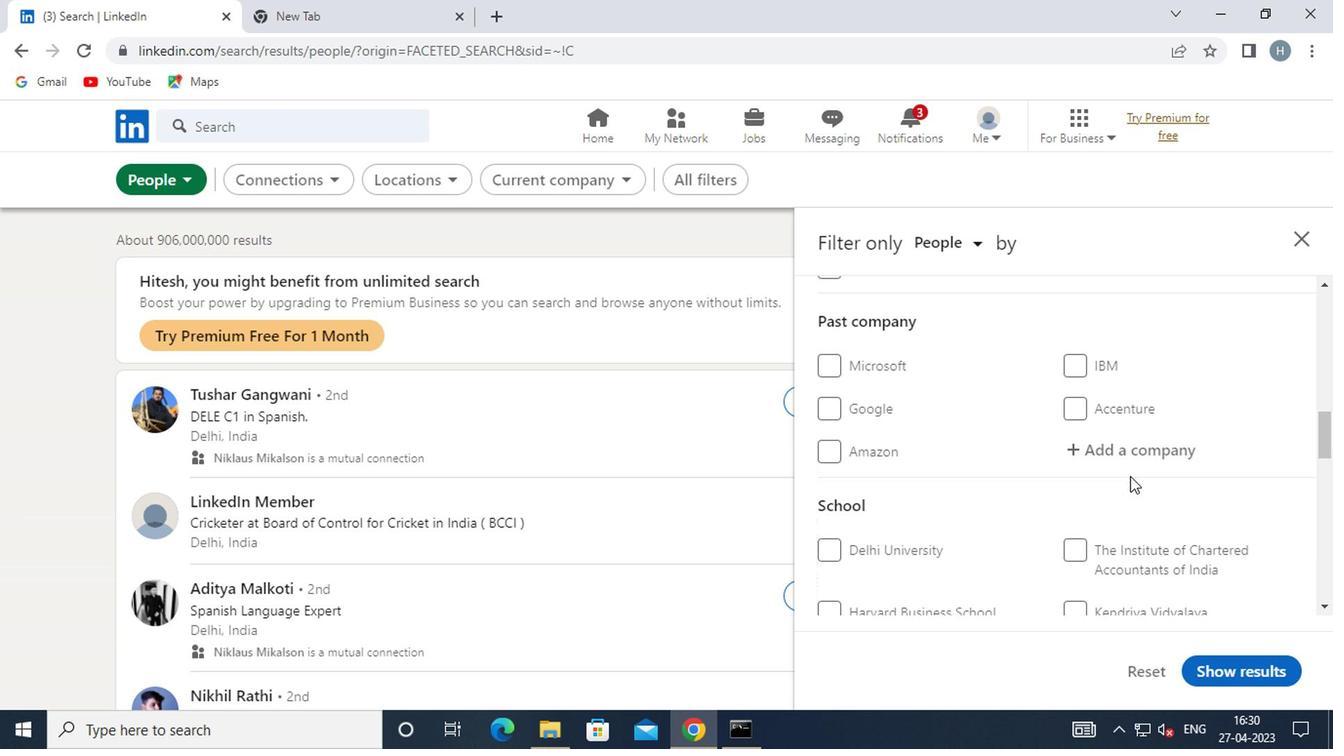 
Action: Mouse moved to (938, 472)
Screenshot: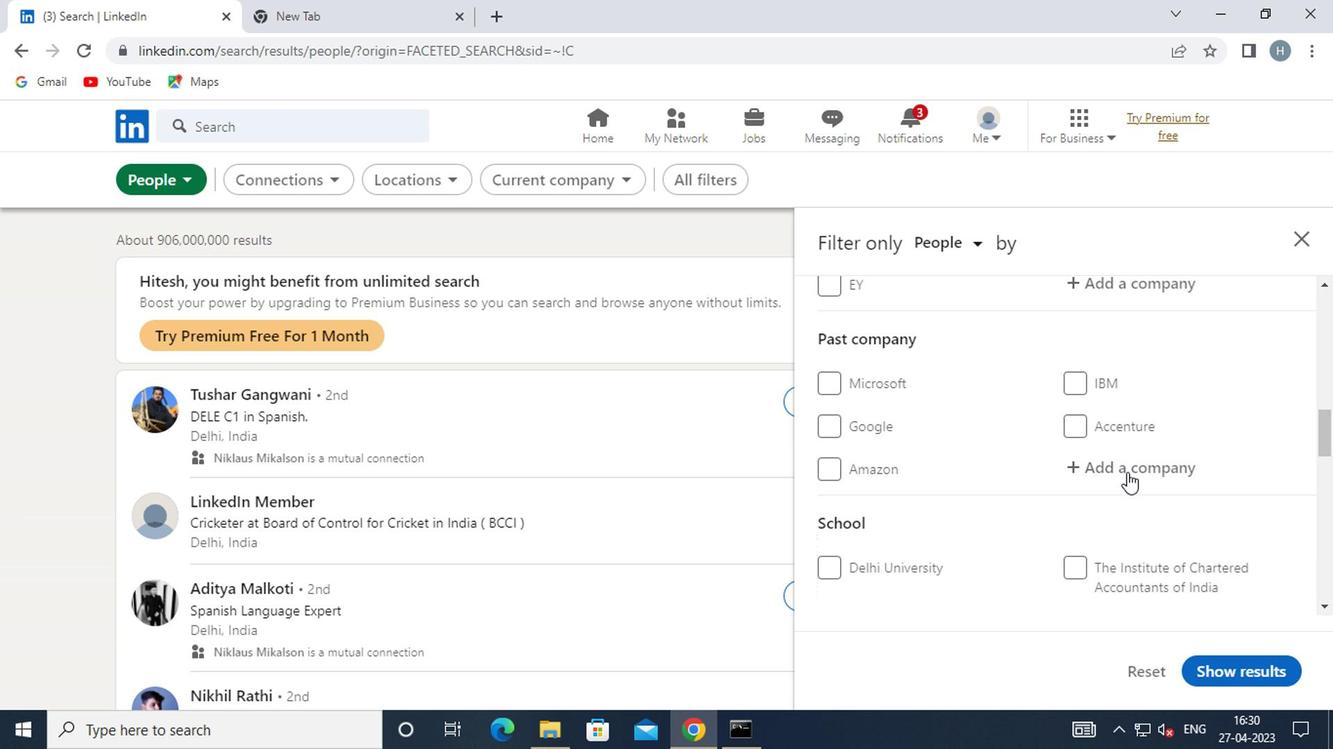
Action: Mouse scrolled (938, 473) with delta (0, 0)
Screenshot: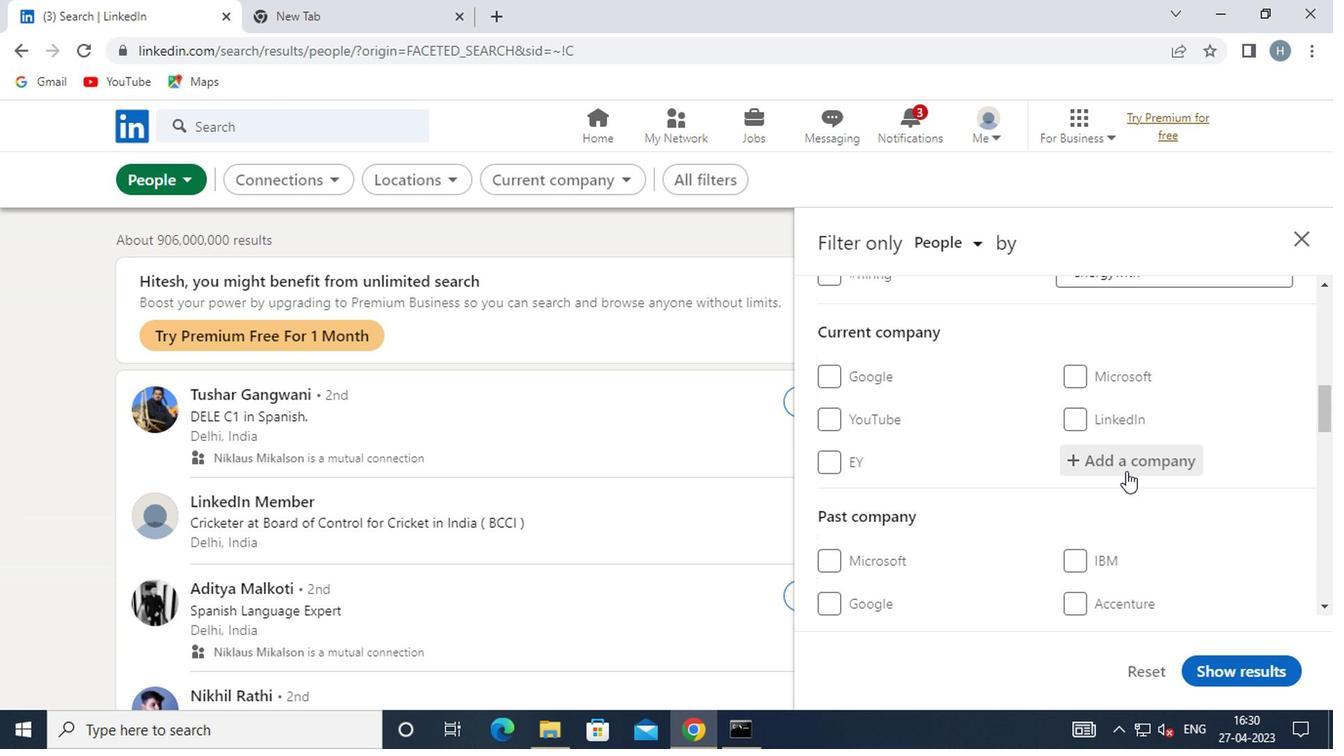 
Action: Mouse moved to (939, 527)
Screenshot: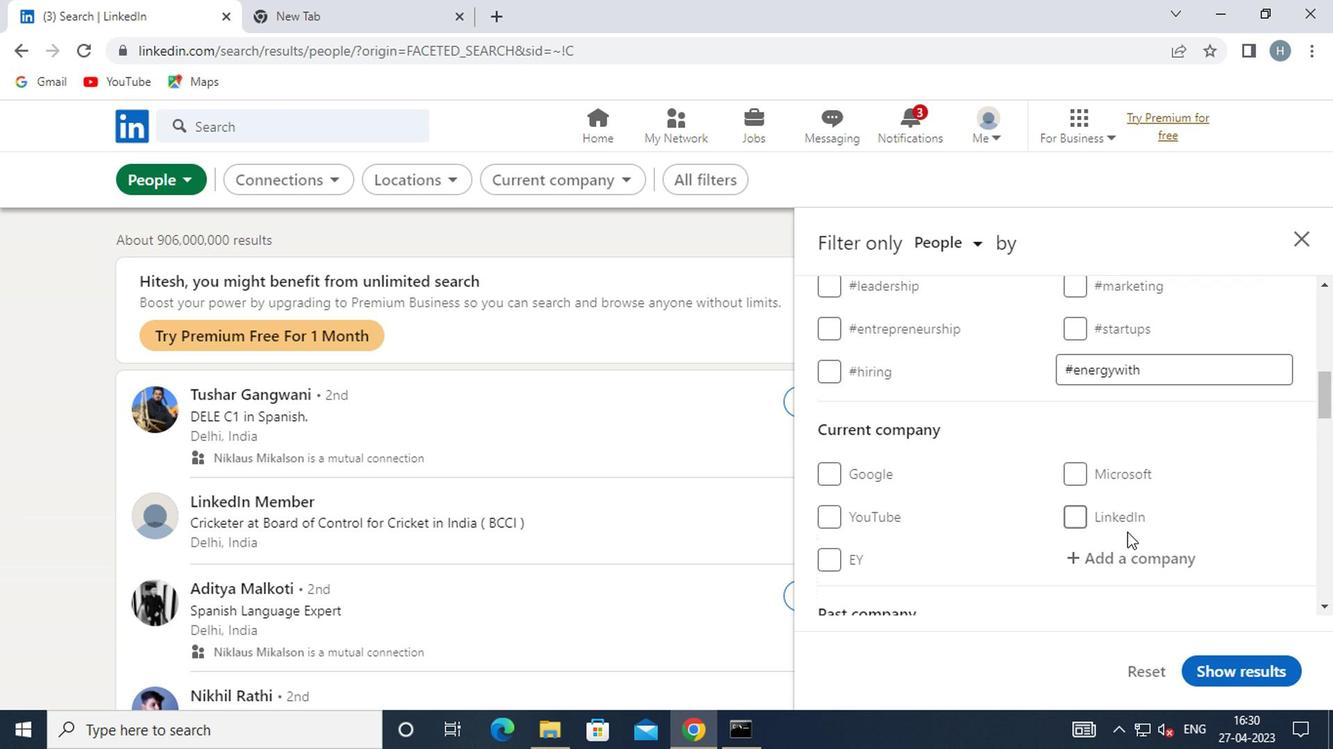 
Action: Mouse pressed left at (939, 527)
Screenshot: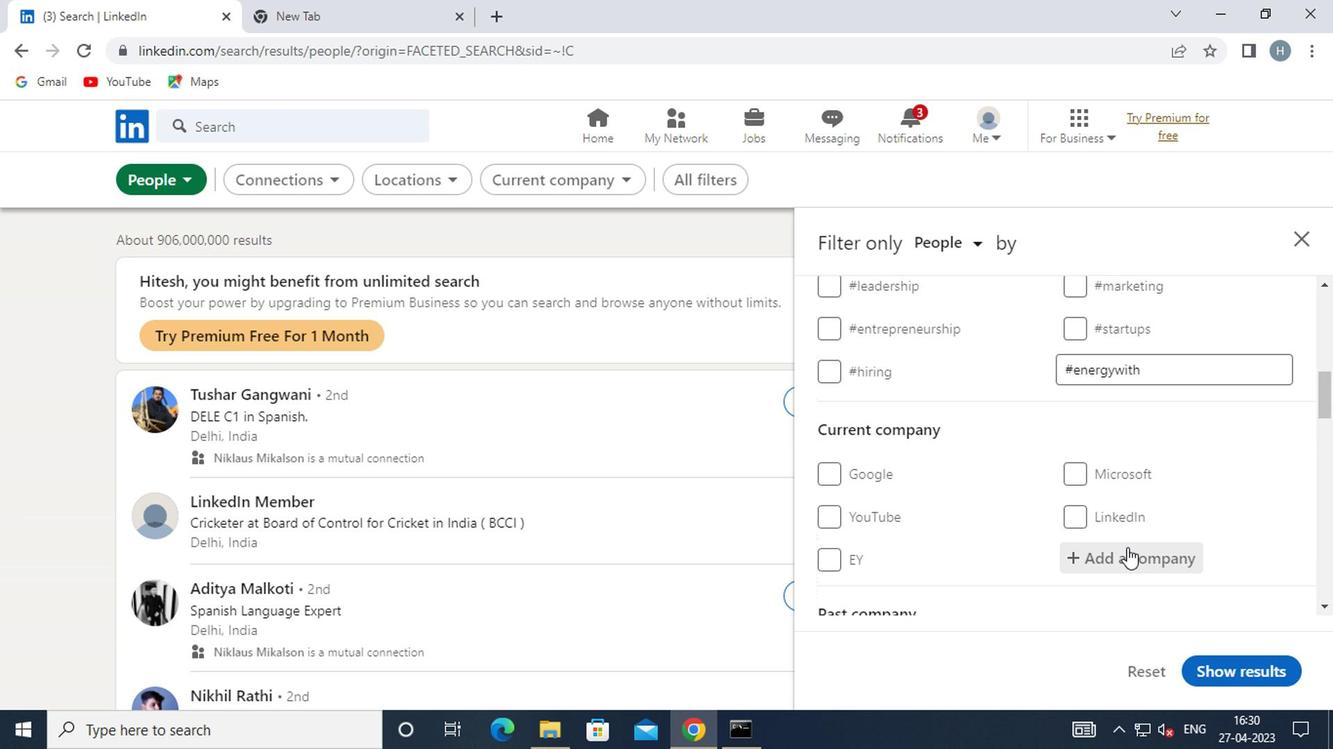 
Action: Mouse moved to (937, 529)
Screenshot: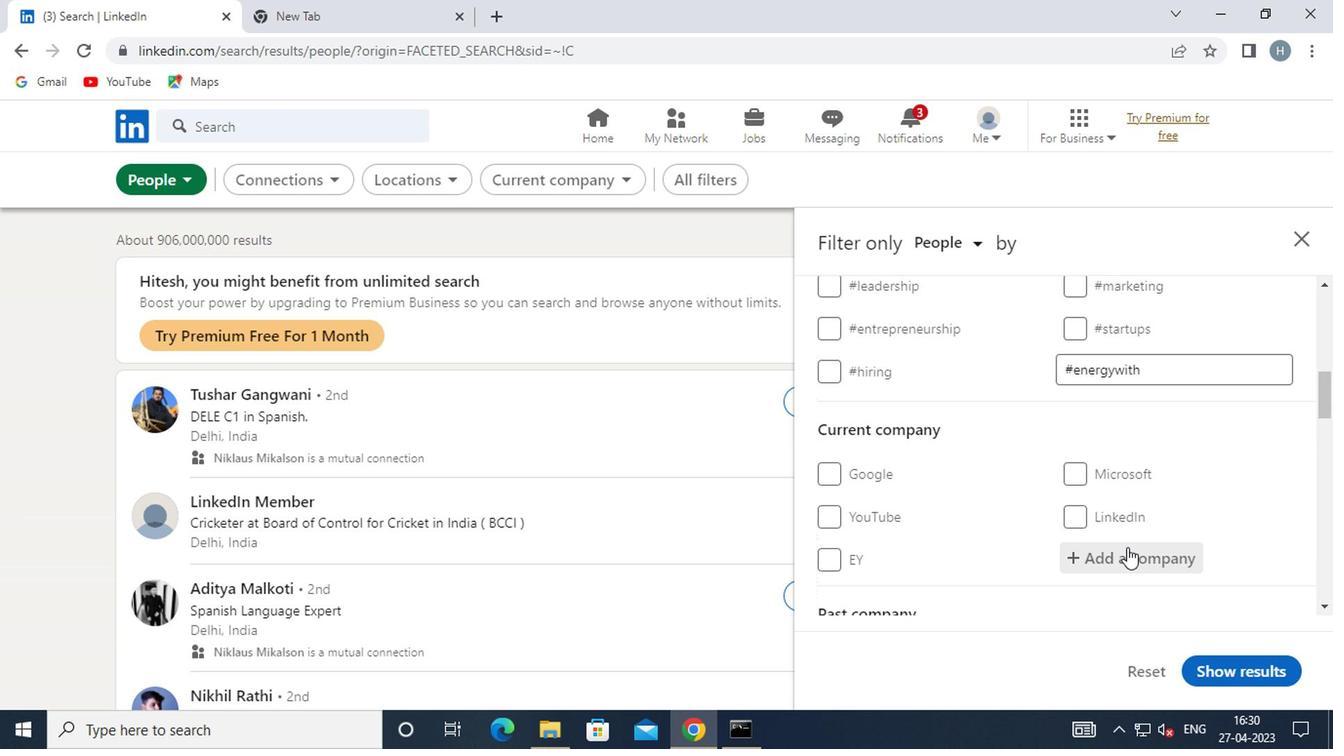 
Action: Key pressed <Key.shift><Key.shift><Key.shift><Key.shift>HOWDEN
Screenshot: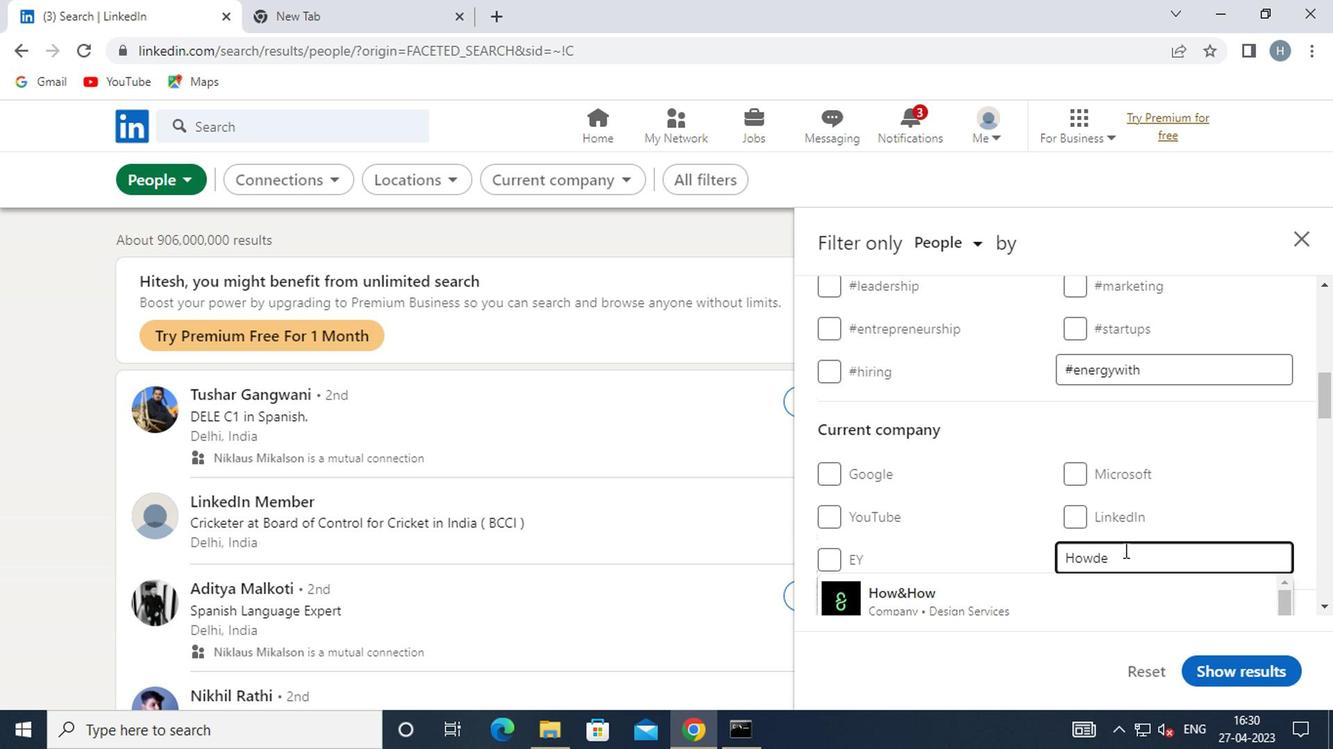 
Action: Mouse moved to (908, 475)
Screenshot: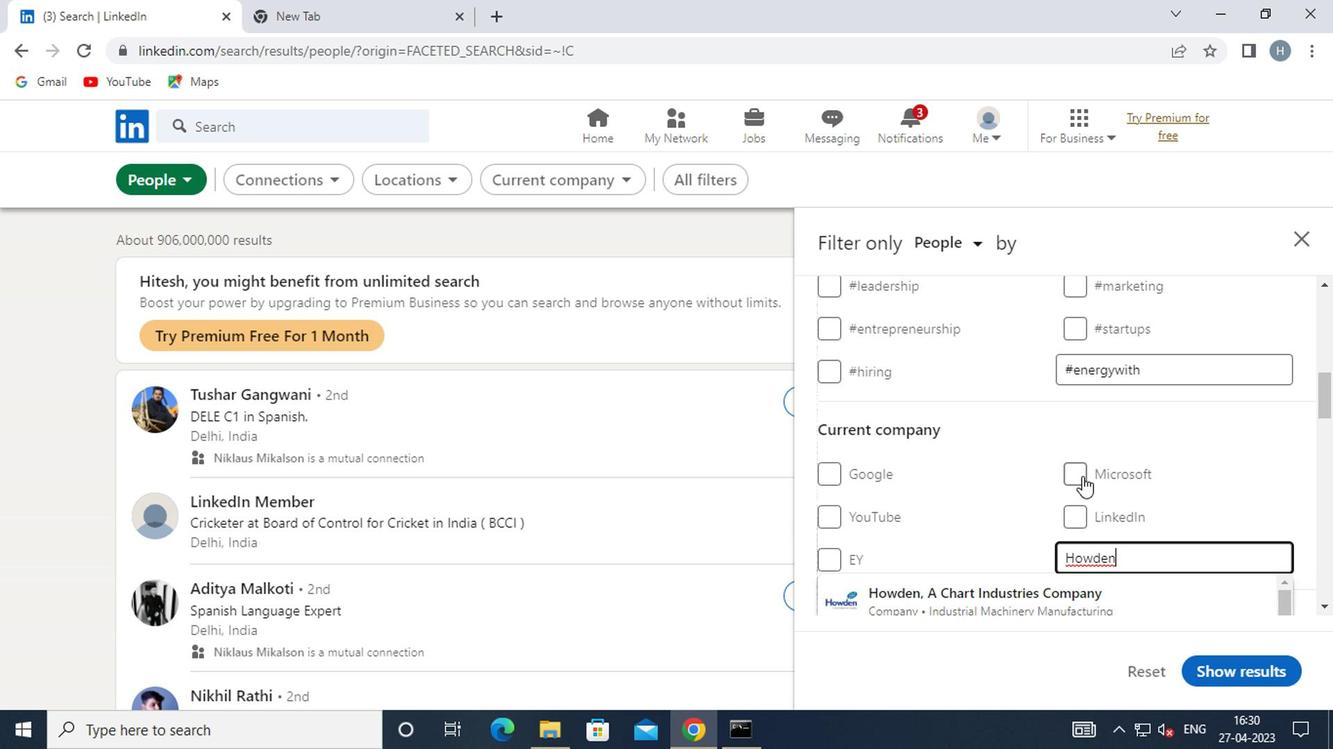 
Action: Mouse scrolled (908, 474) with delta (0, 0)
Screenshot: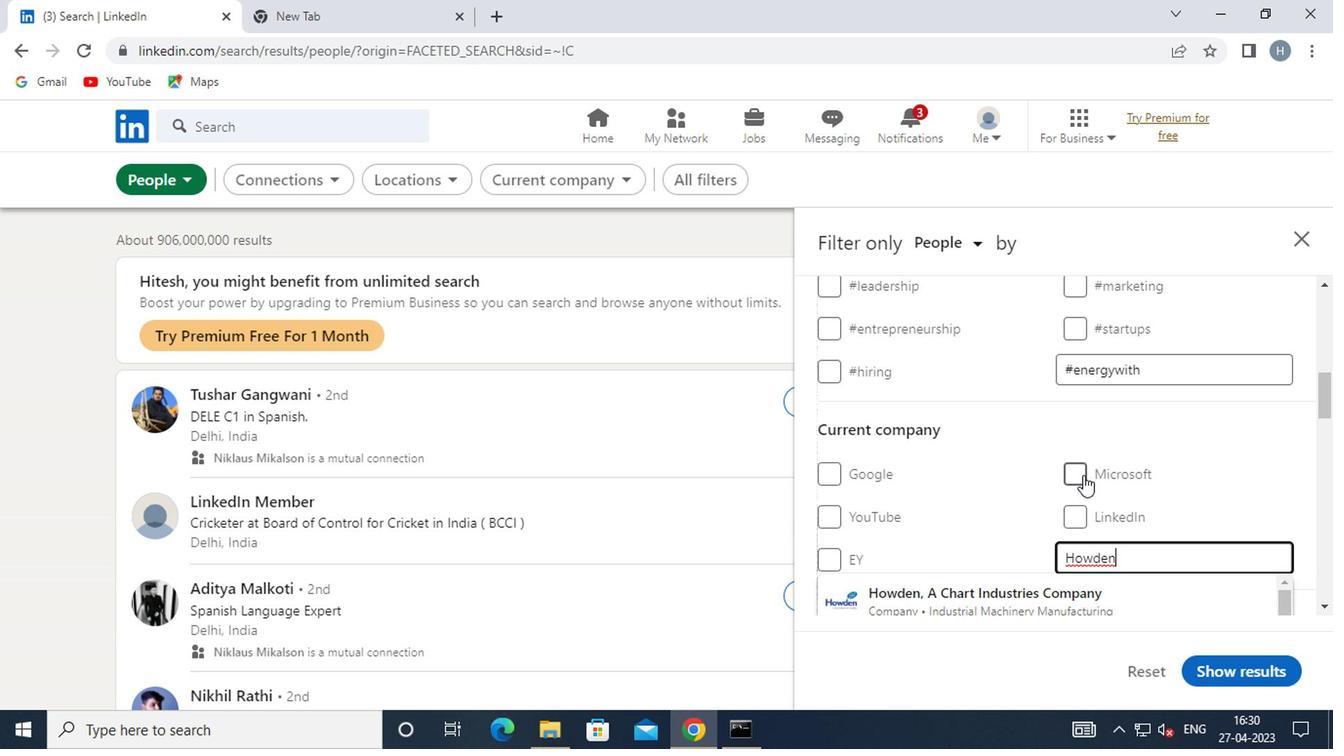 
Action: Mouse moved to (912, 497)
Screenshot: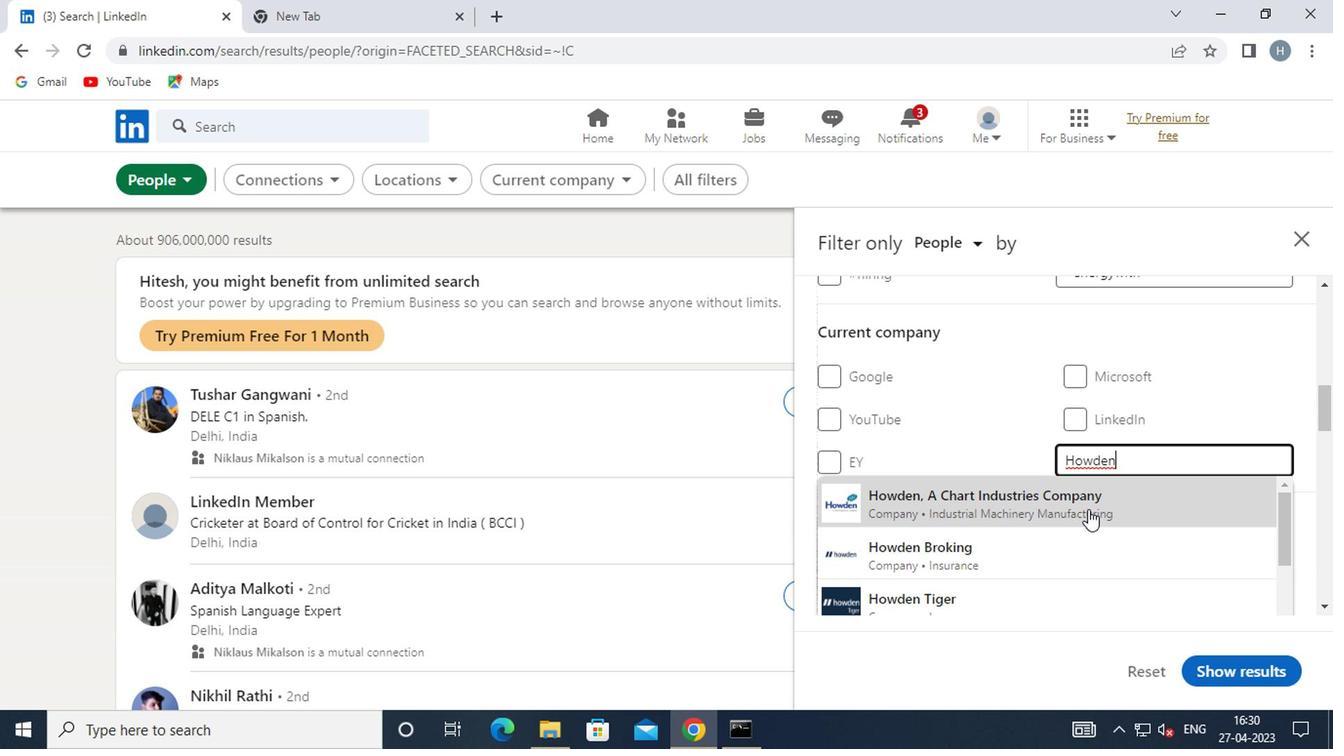 
Action: Mouse pressed left at (912, 497)
Screenshot: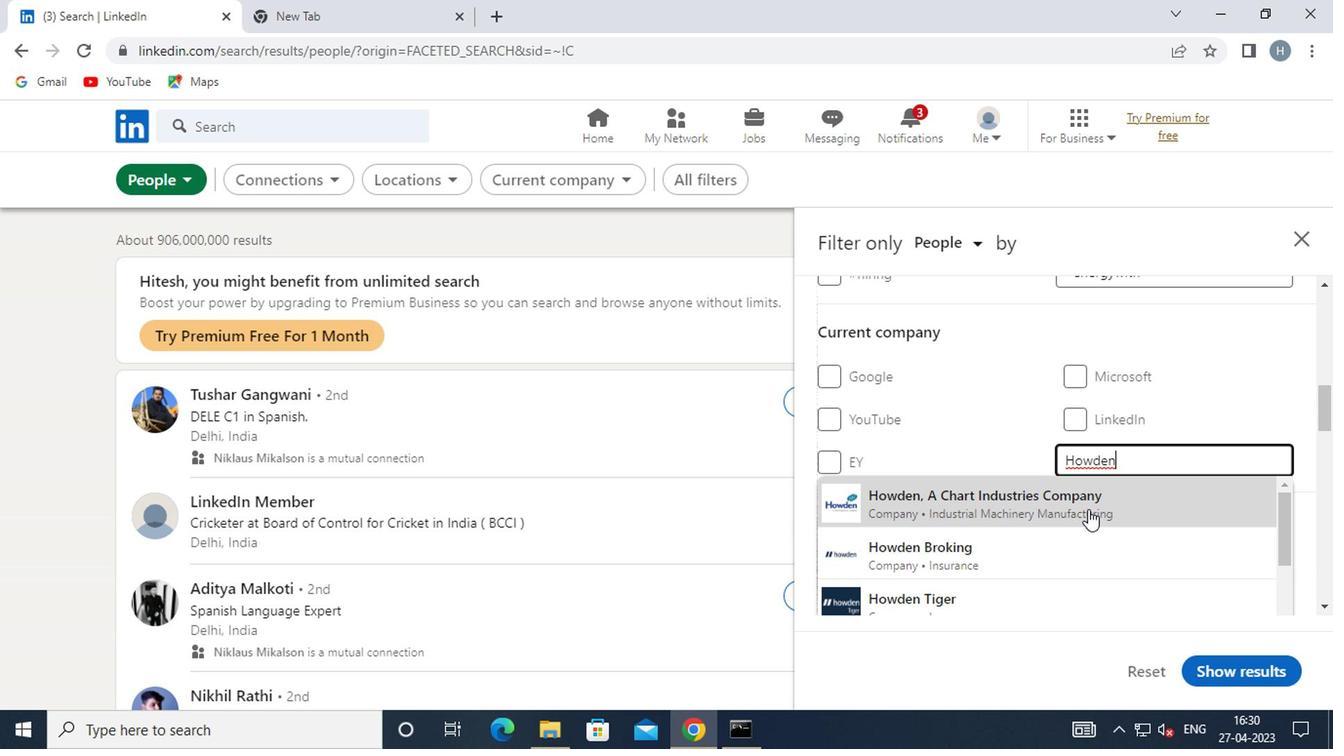 
Action: Mouse moved to (876, 467)
Screenshot: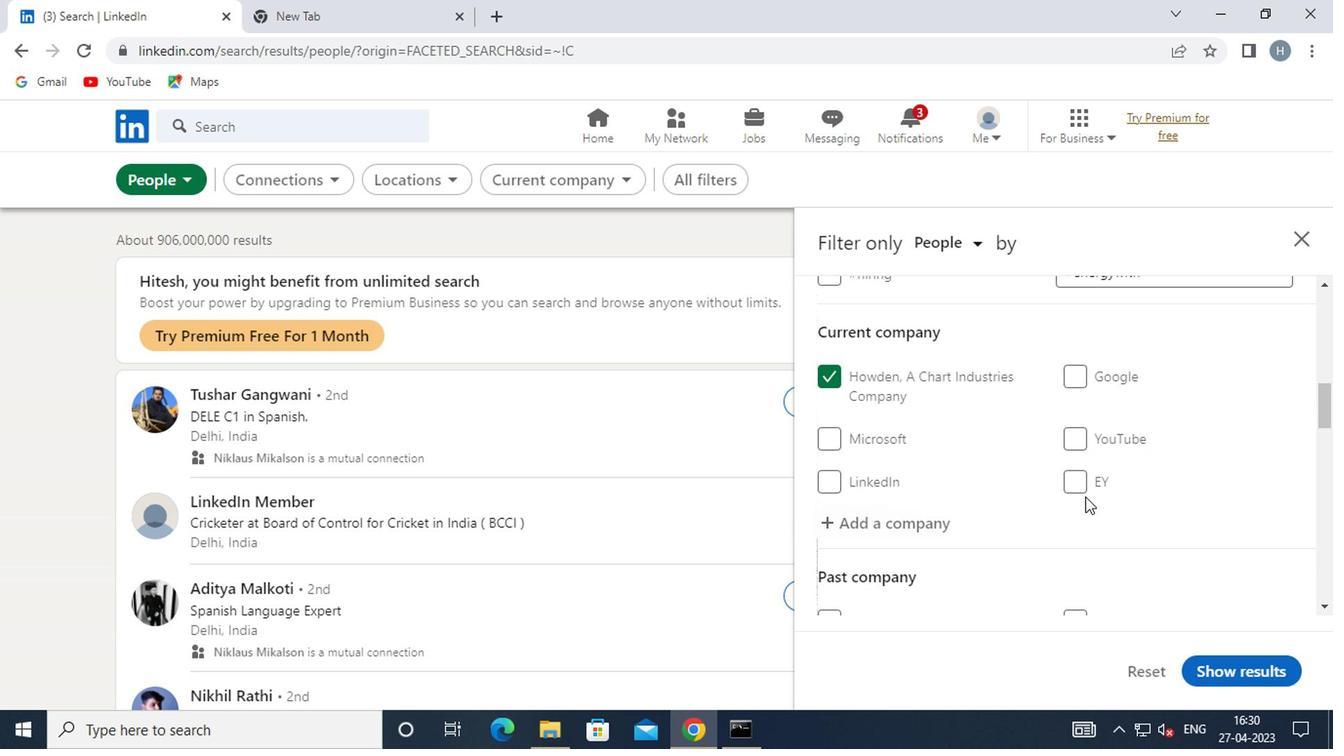 
Action: Mouse scrolled (876, 467) with delta (0, 0)
Screenshot: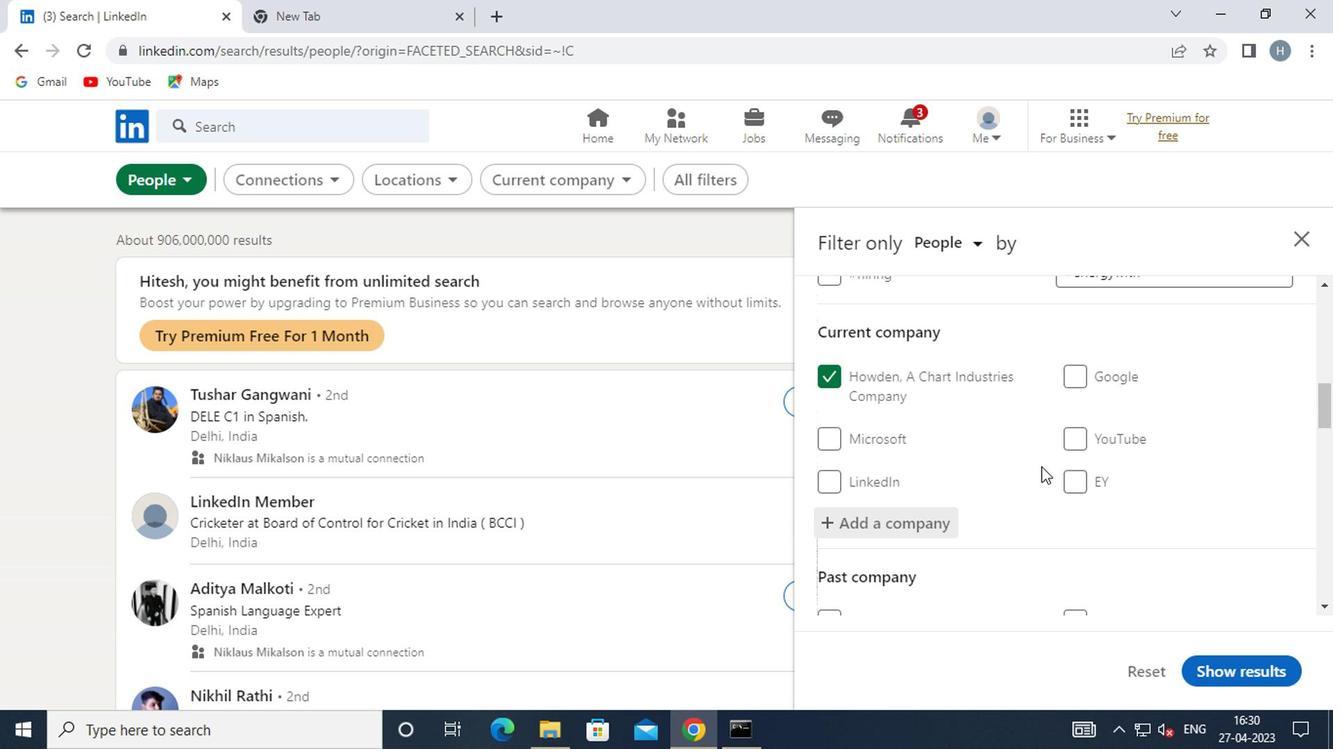 
Action: Mouse moved to (875, 467)
Screenshot: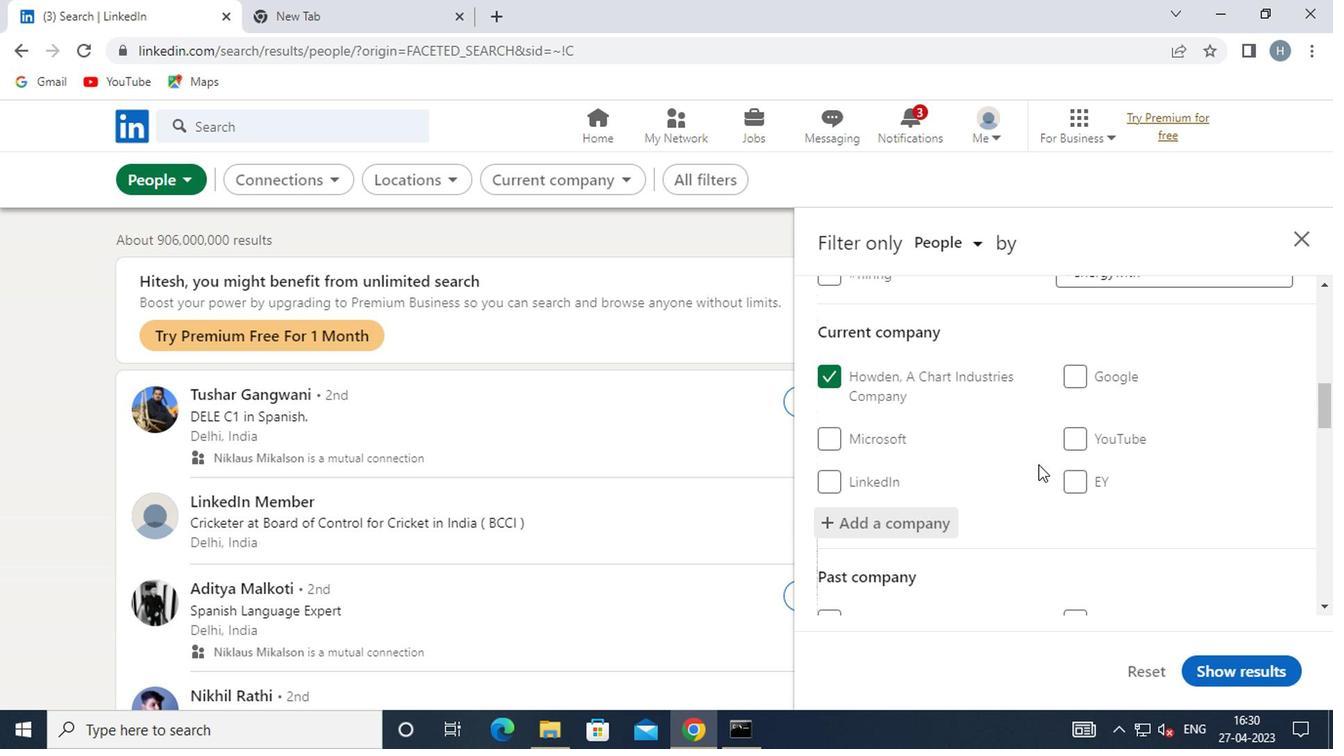 
Action: Mouse scrolled (875, 466) with delta (0, 0)
Screenshot: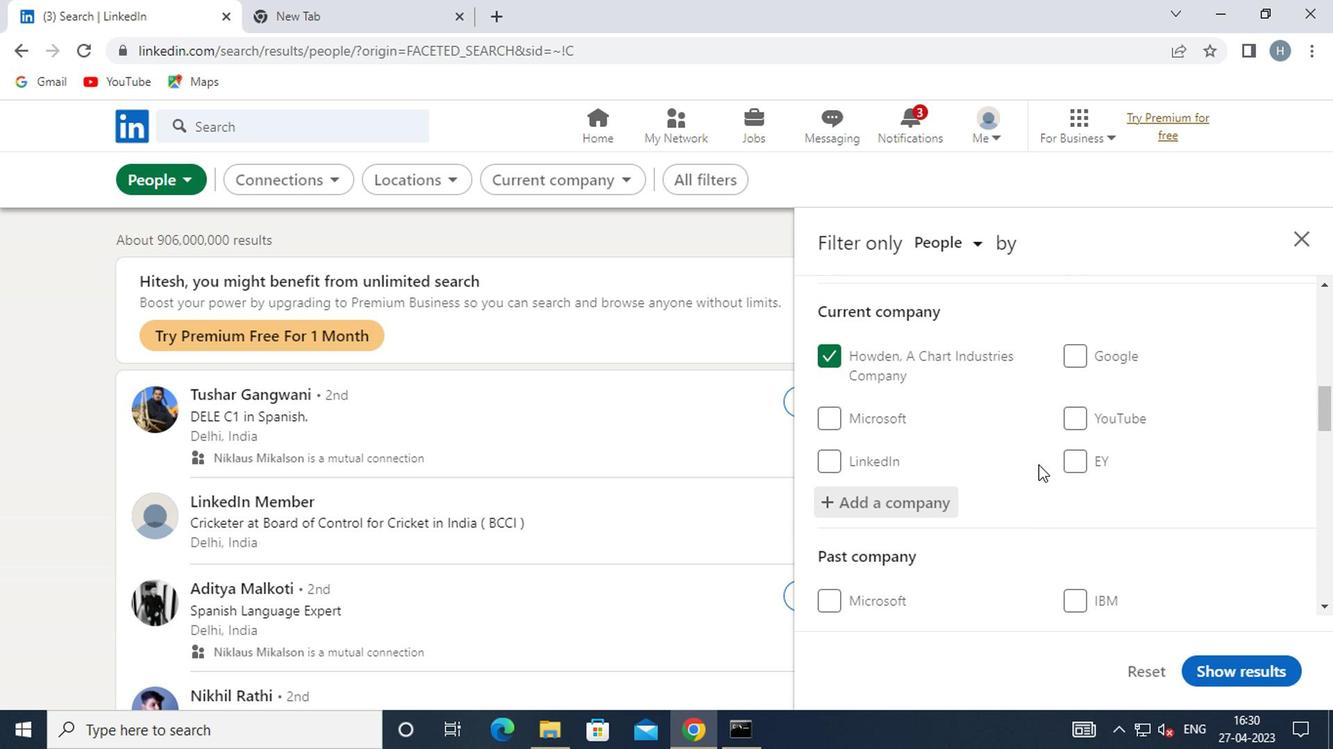 
Action: Mouse moved to (871, 465)
Screenshot: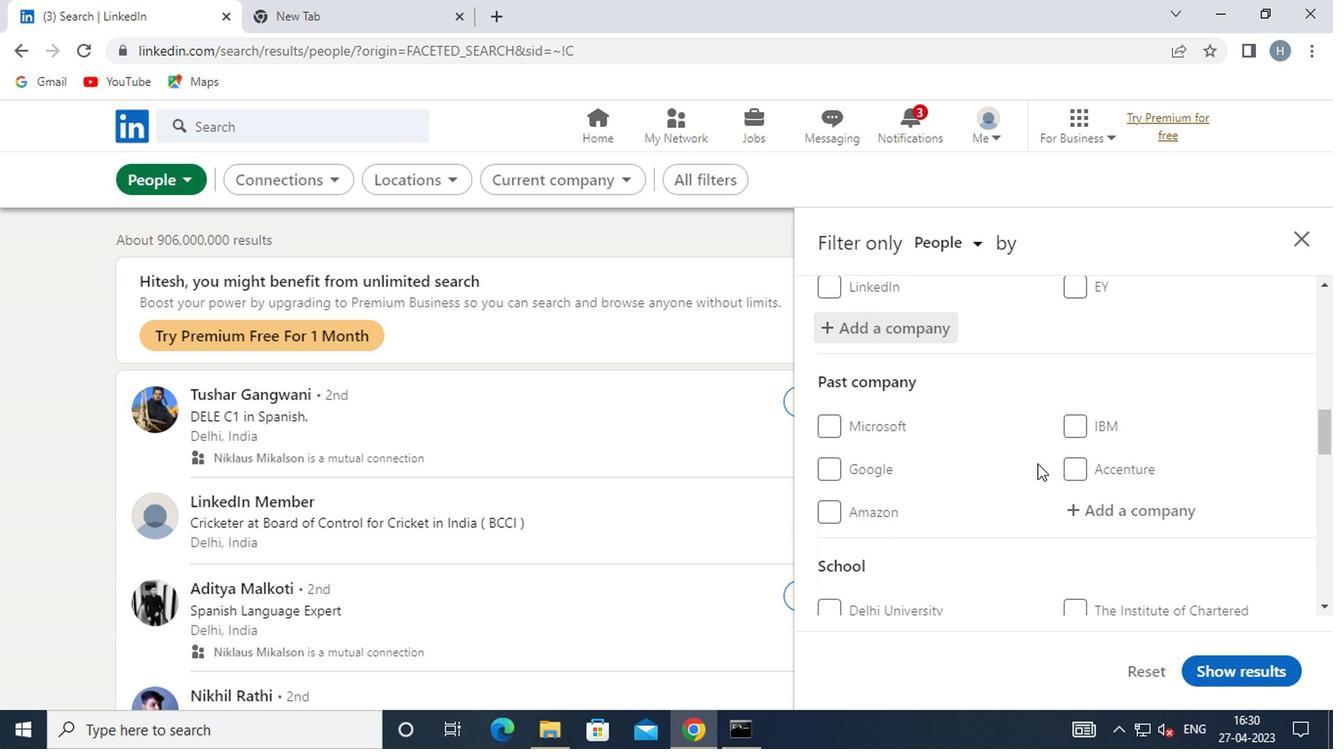 
Action: Mouse scrolled (871, 465) with delta (0, 0)
Screenshot: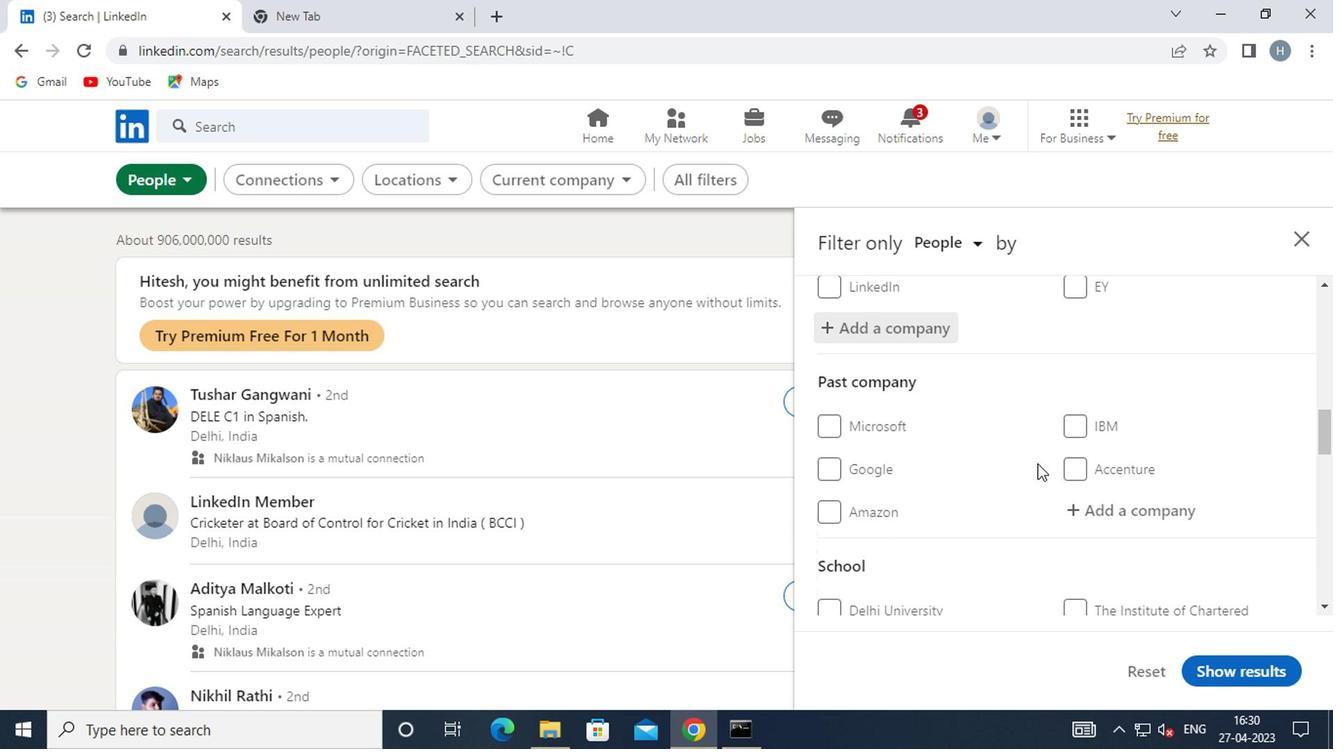 
Action: Mouse moved to (871, 465)
Screenshot: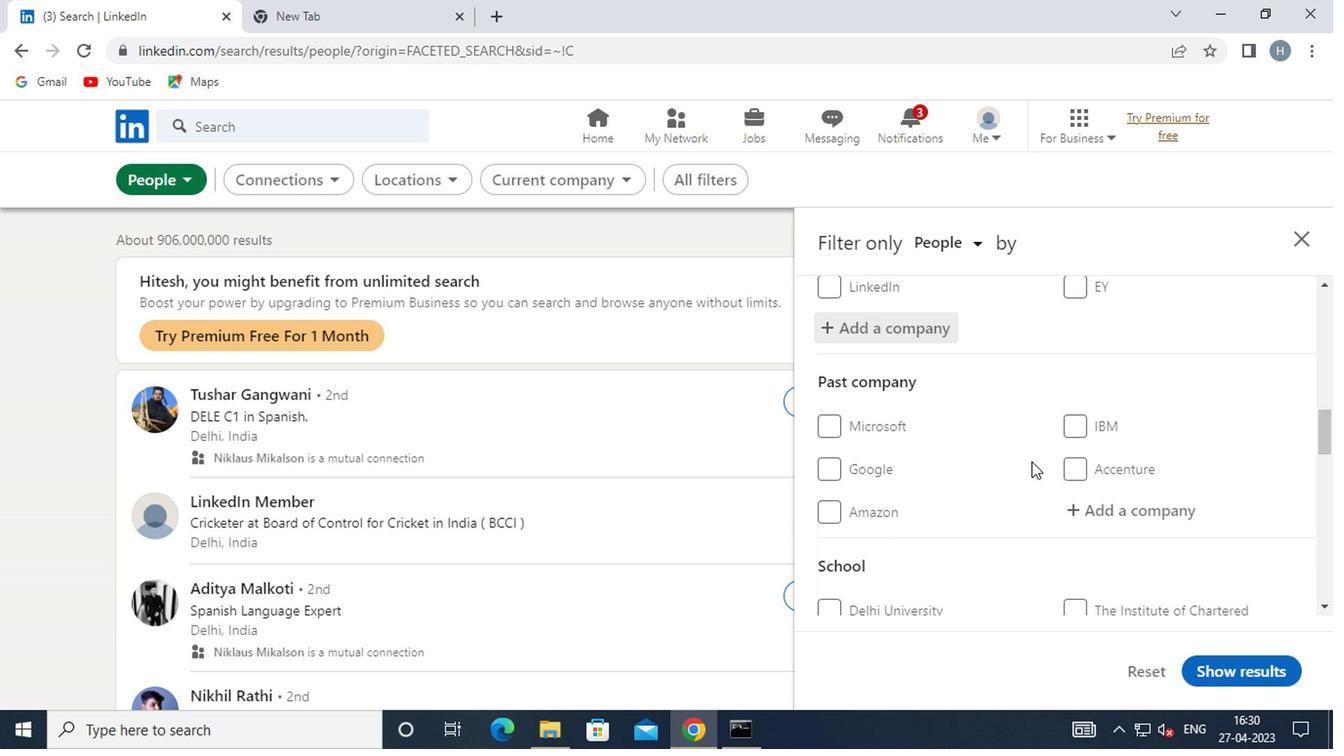 
Action: Mouse scrolled (871, 465) with delta (0, 0)
Screenshot: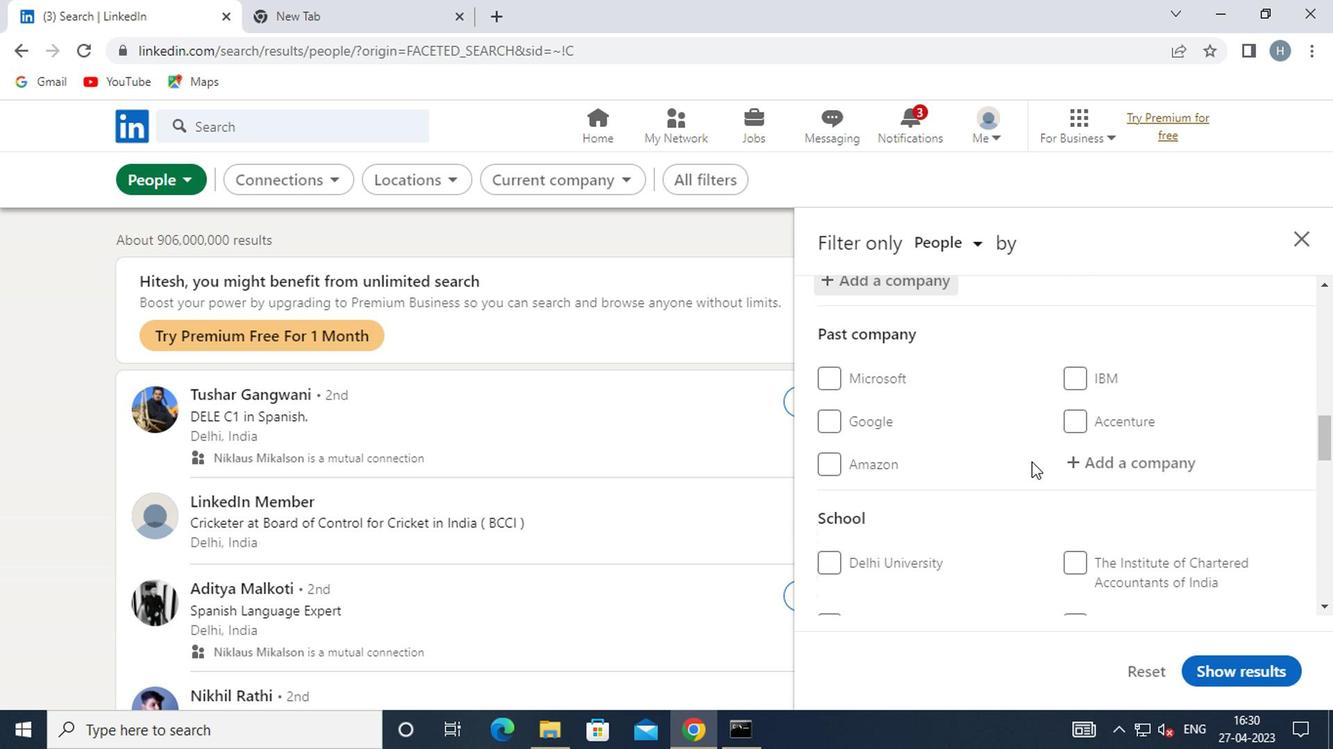 
Action: Mouse moved to (920, 503)
Screenshot: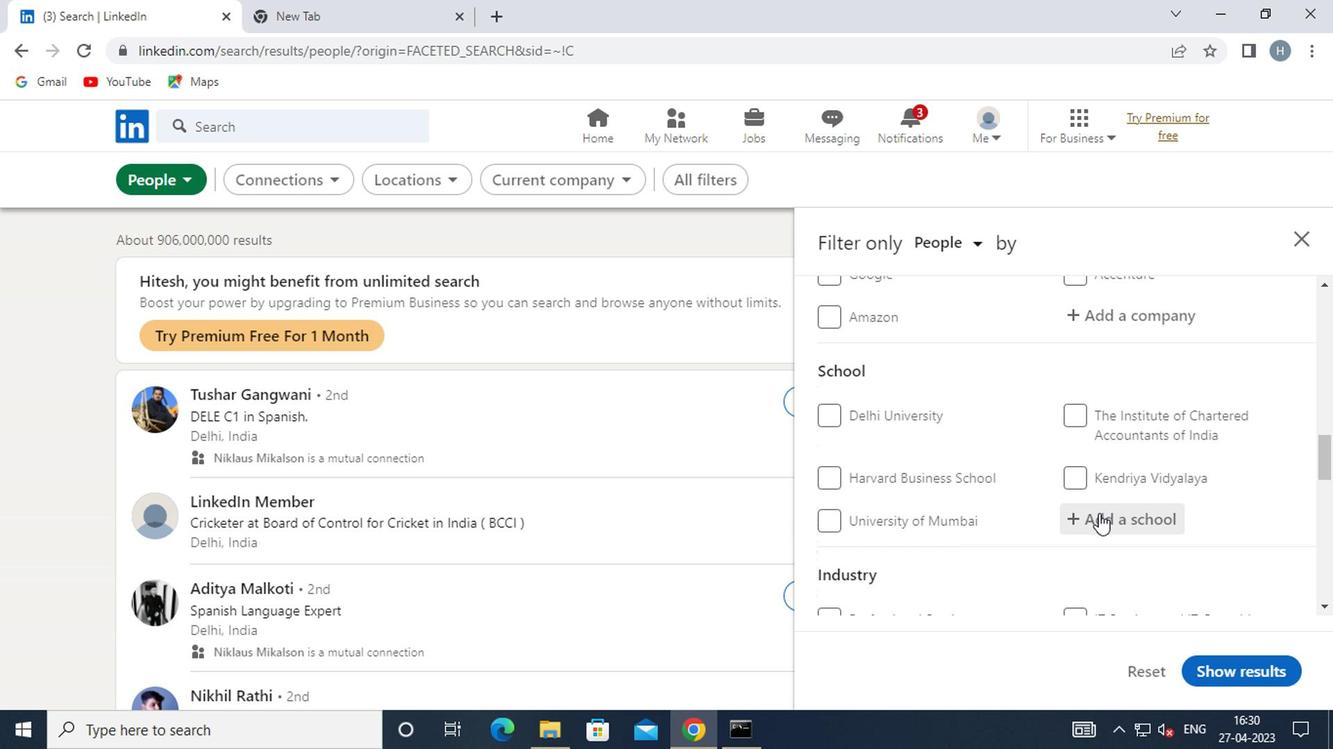 
Action: Mouse pressed left at (920, 503)
Screenshot: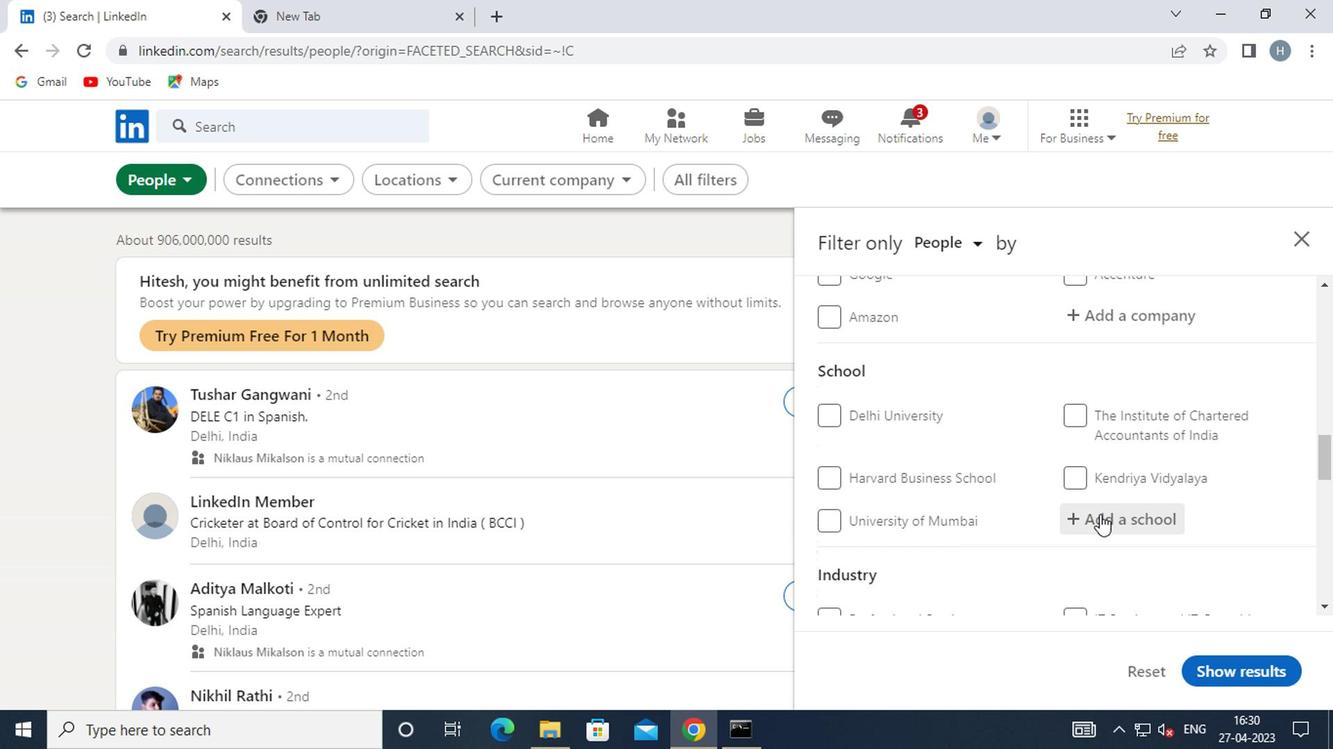
Action: Mouse moved to (920, 497)
Screenshot: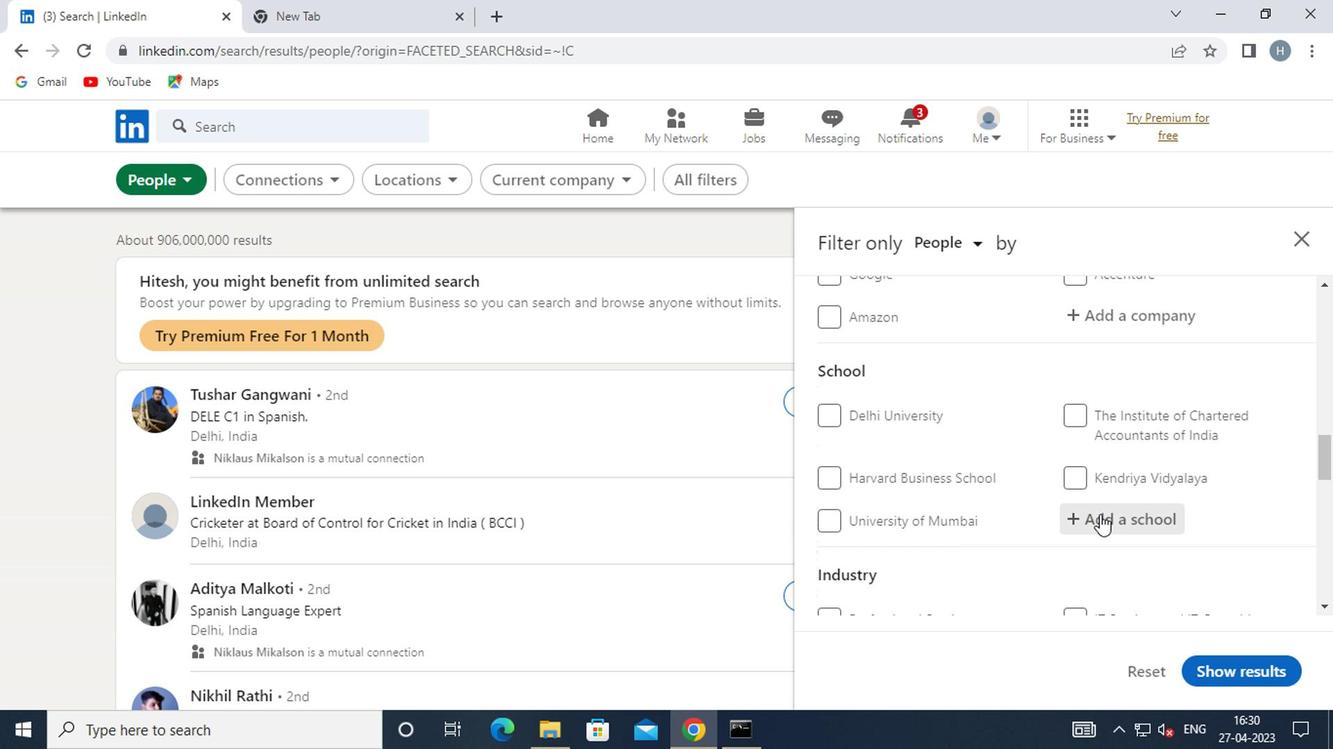 
Action: Key pressed <Key.shift>KUVEMPU
Screenshot: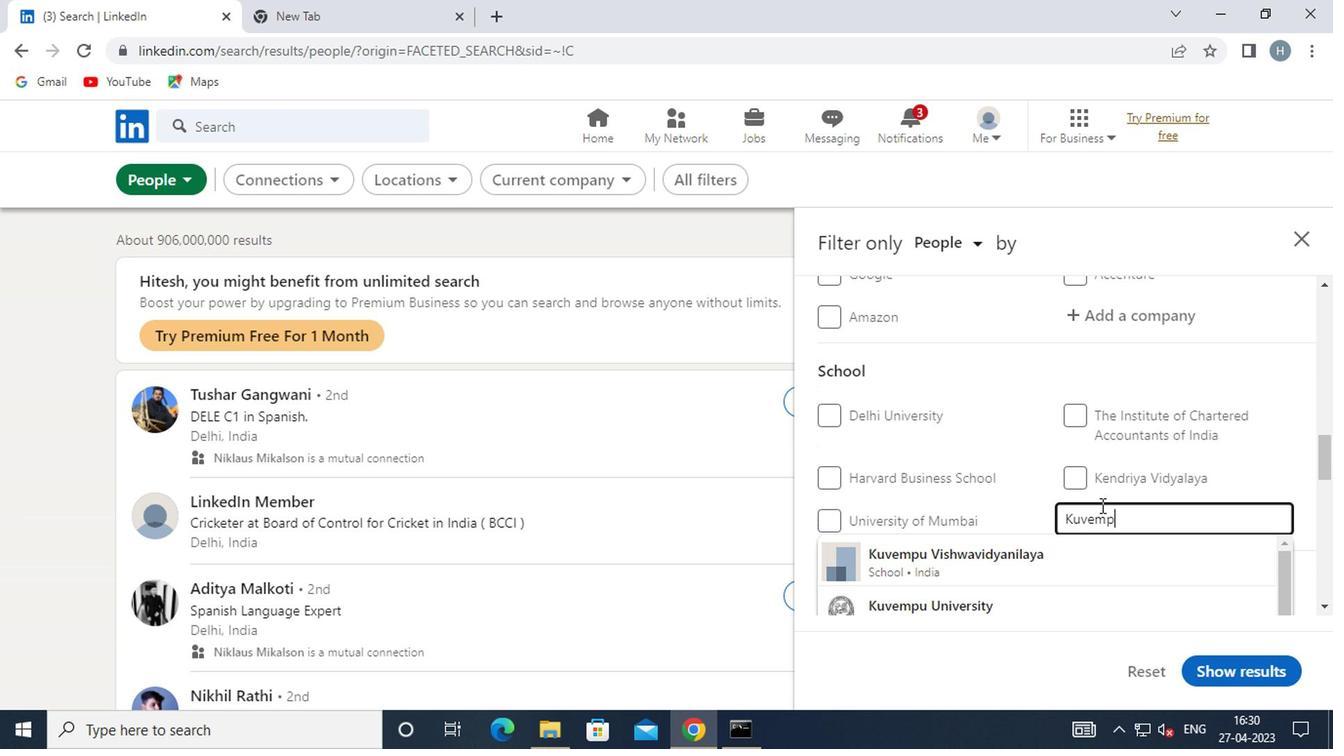 
Action: Mouse moved to (891, 531)
Screenshot: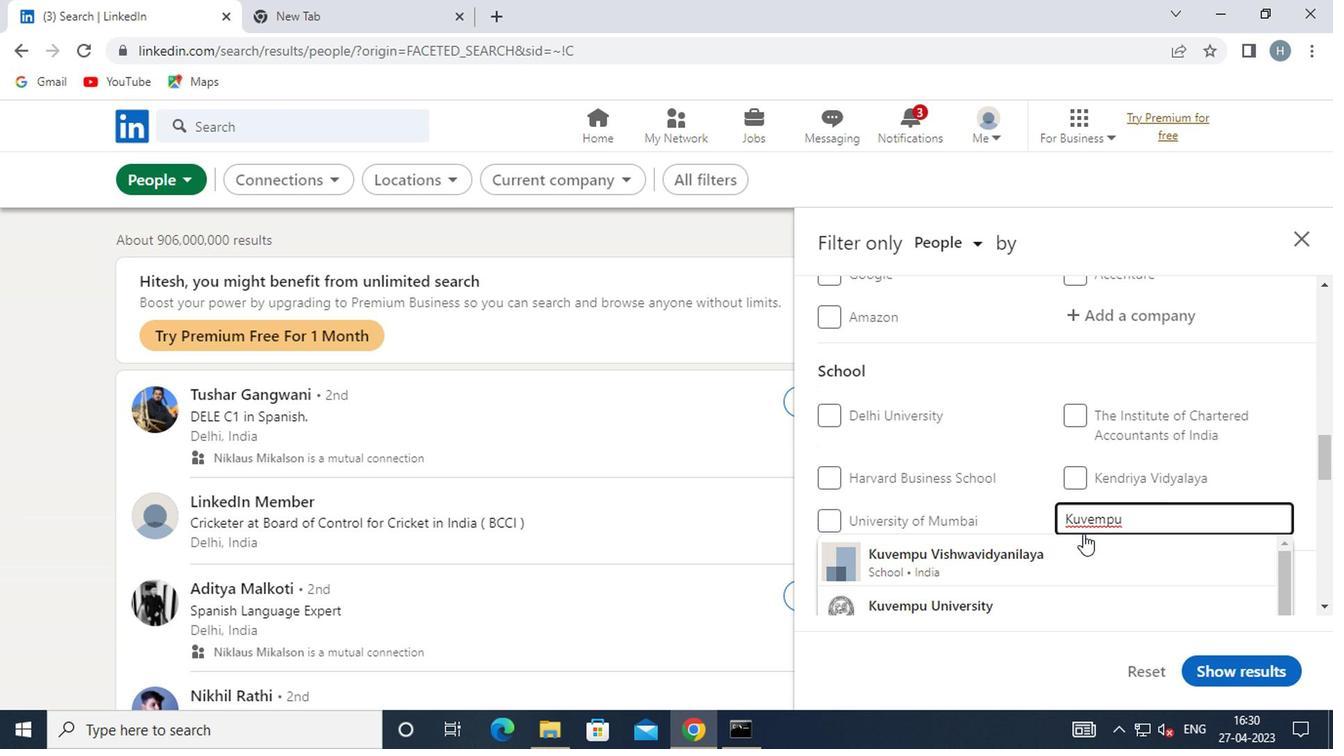
Action: Mouse pressed left at (891, 531)
Screenshot: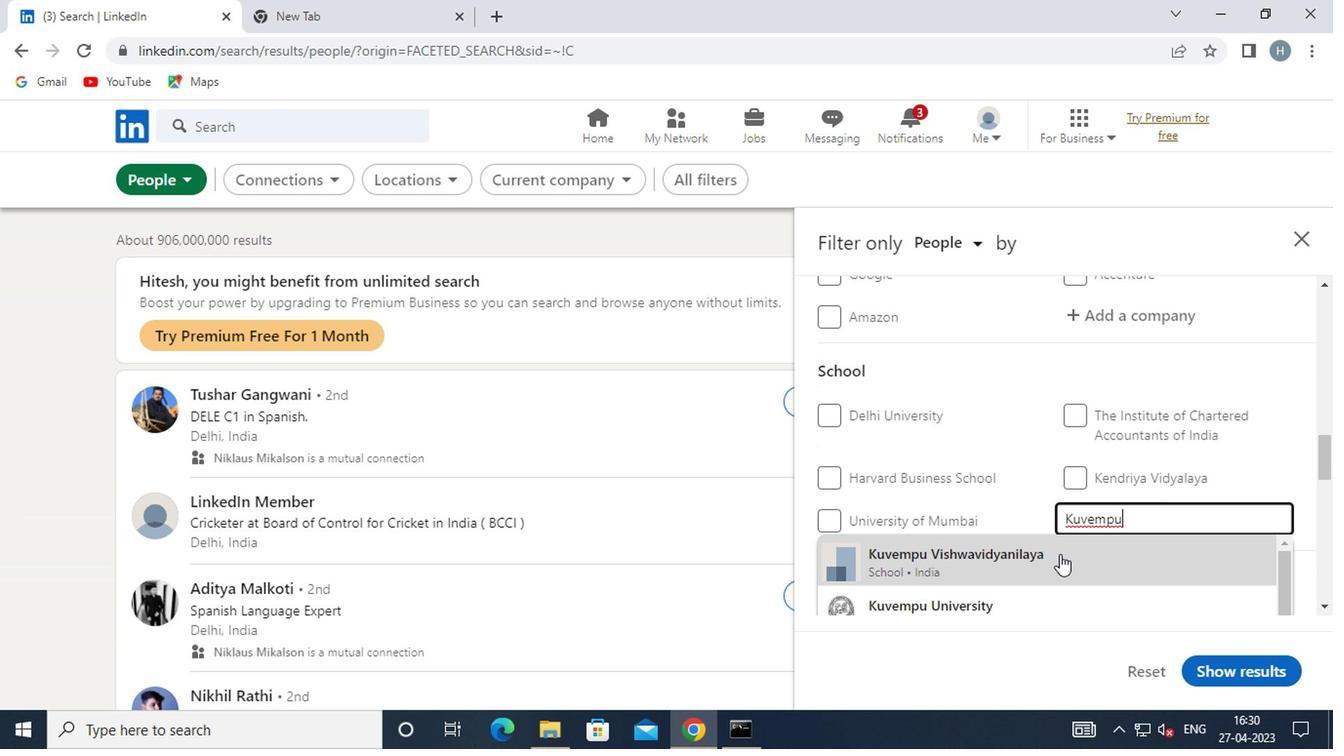 
Action: Mouse moved to (883, 509)
Screenshot: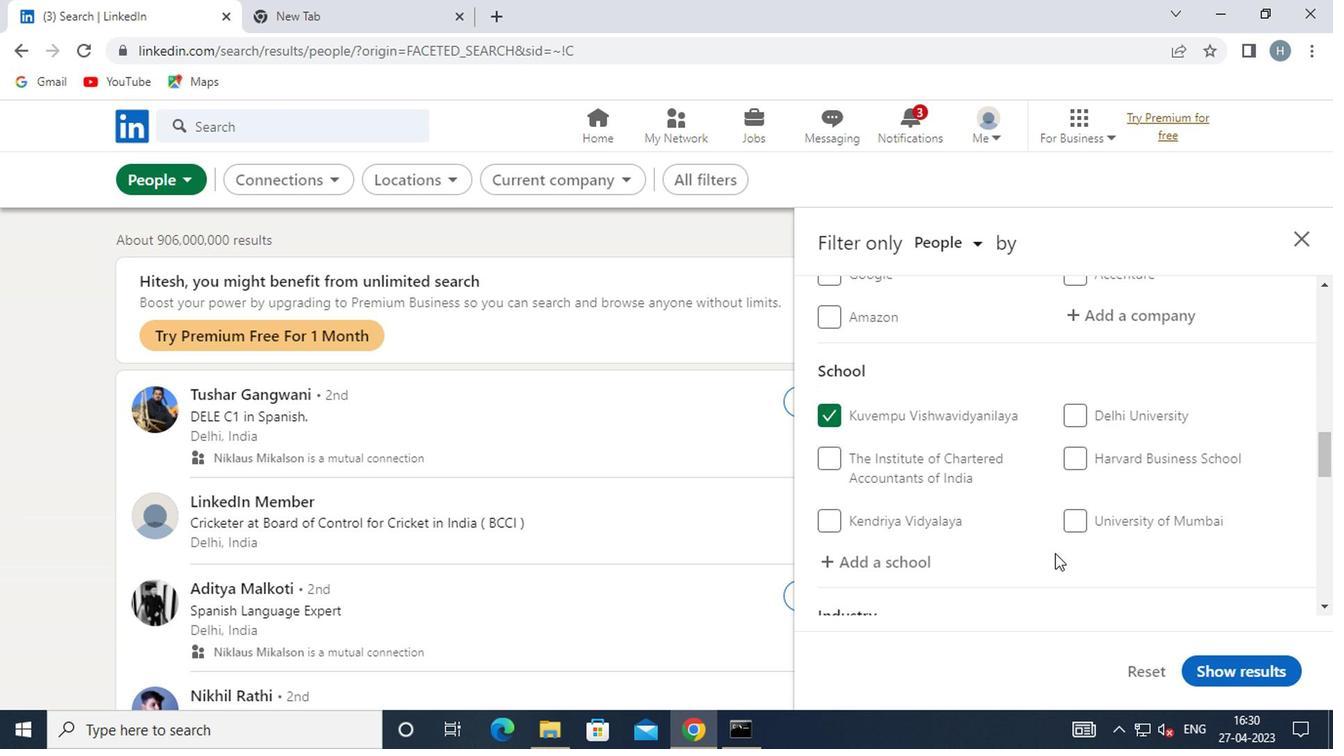 
Action: Mouse scrolled (883, 508) with delta (0, 0)
Screenshot: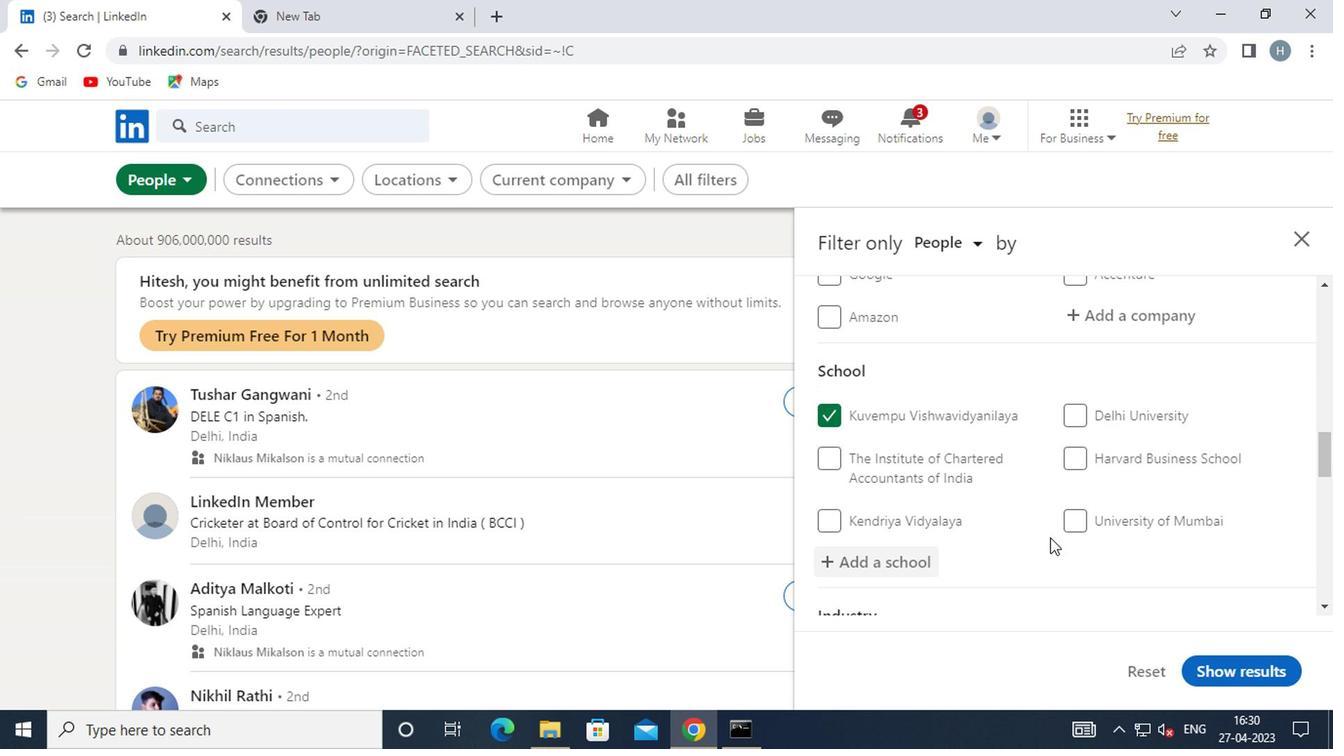 
Action: Mouse moved to (881, 508)
Screenshot: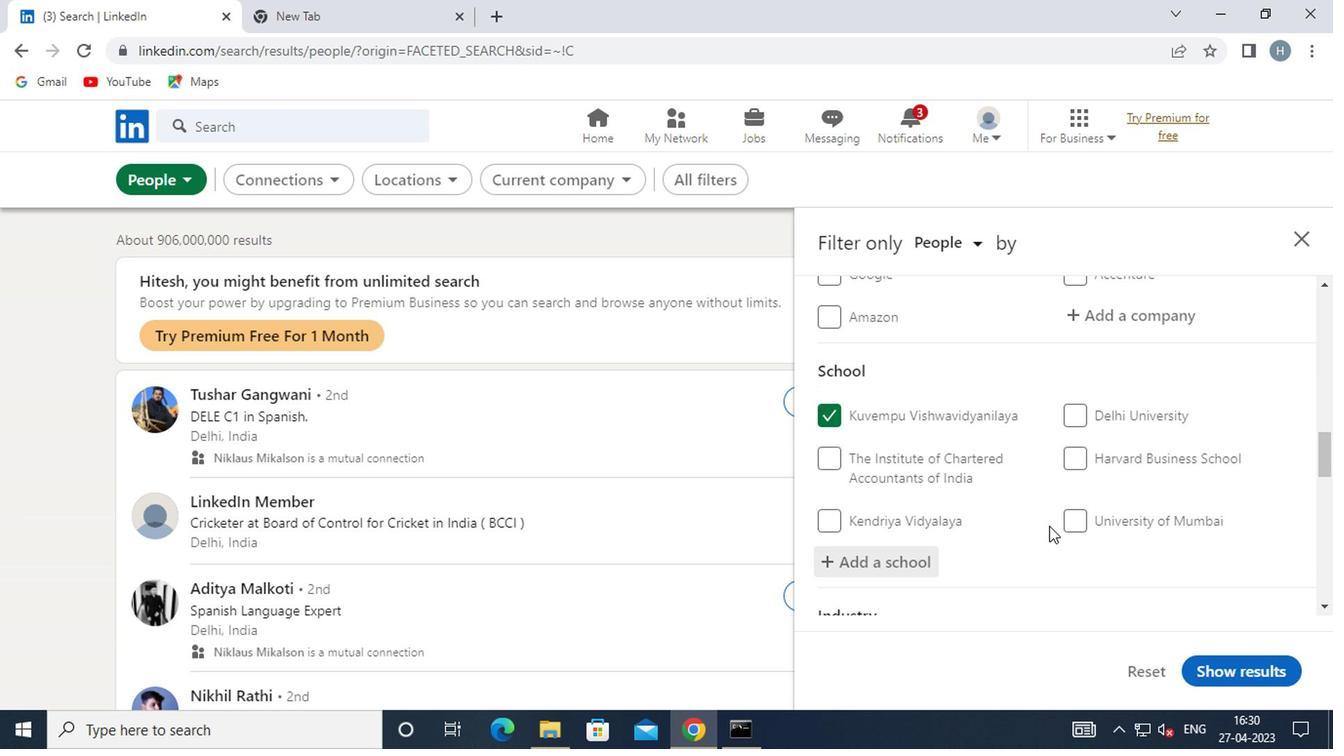 
Action: Mouse scrolled (881, 507) with delta (0, 0)
Screenshot: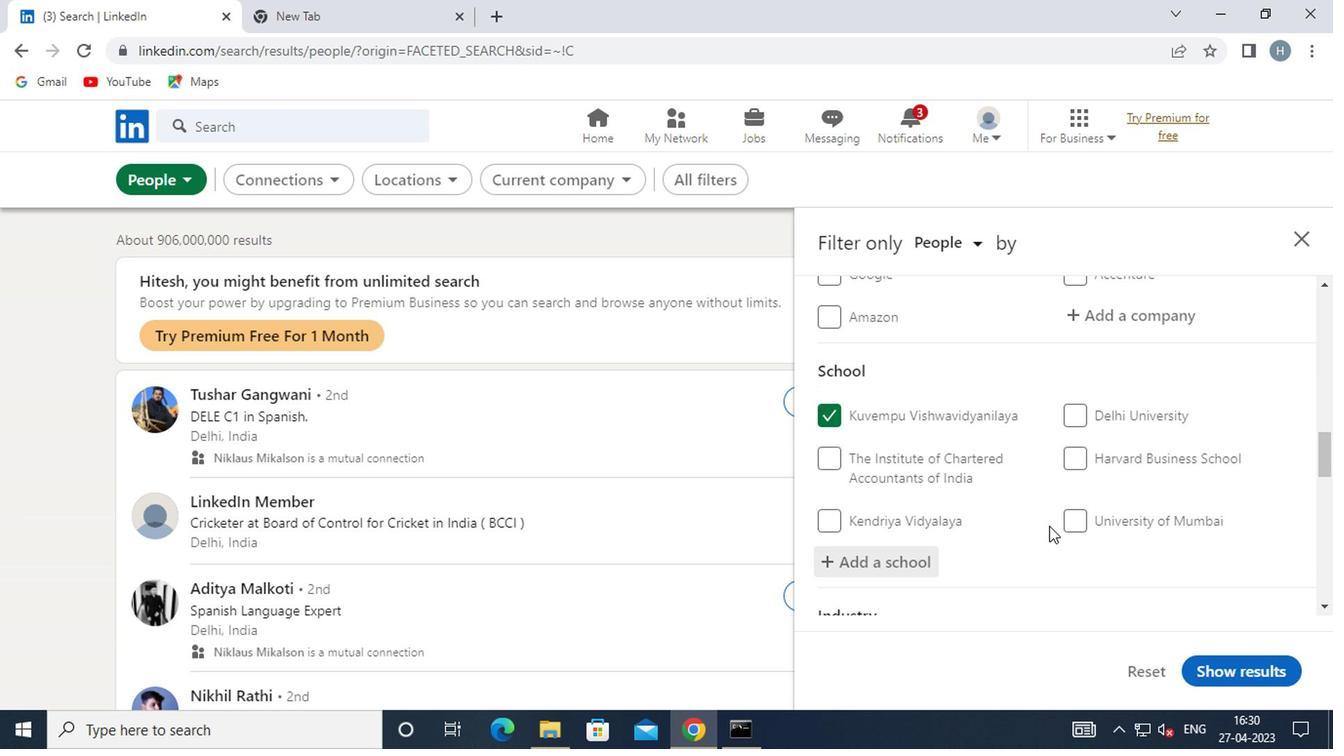 
Action: Mouse moved to (878, 499)
Screenshot: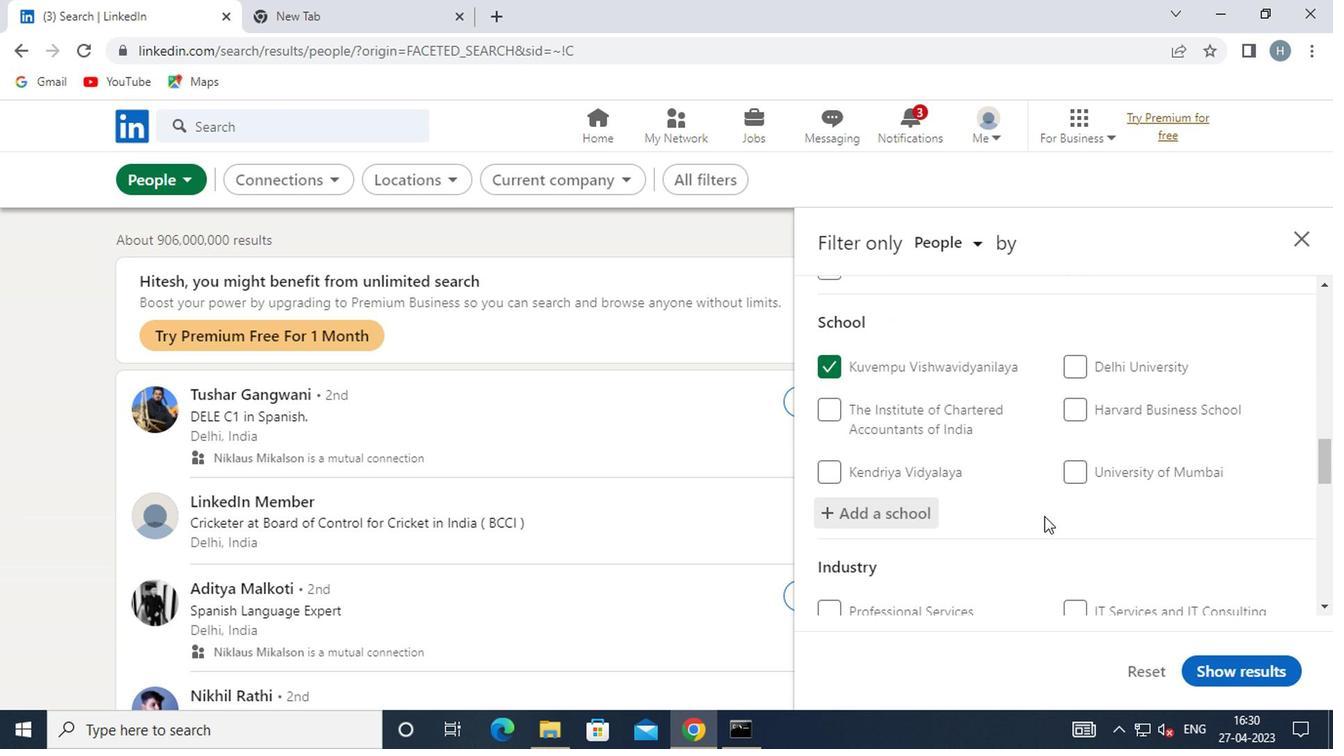 
Action: Mouse scrolled (878, 498) with delta (0, 0)
Screenshot: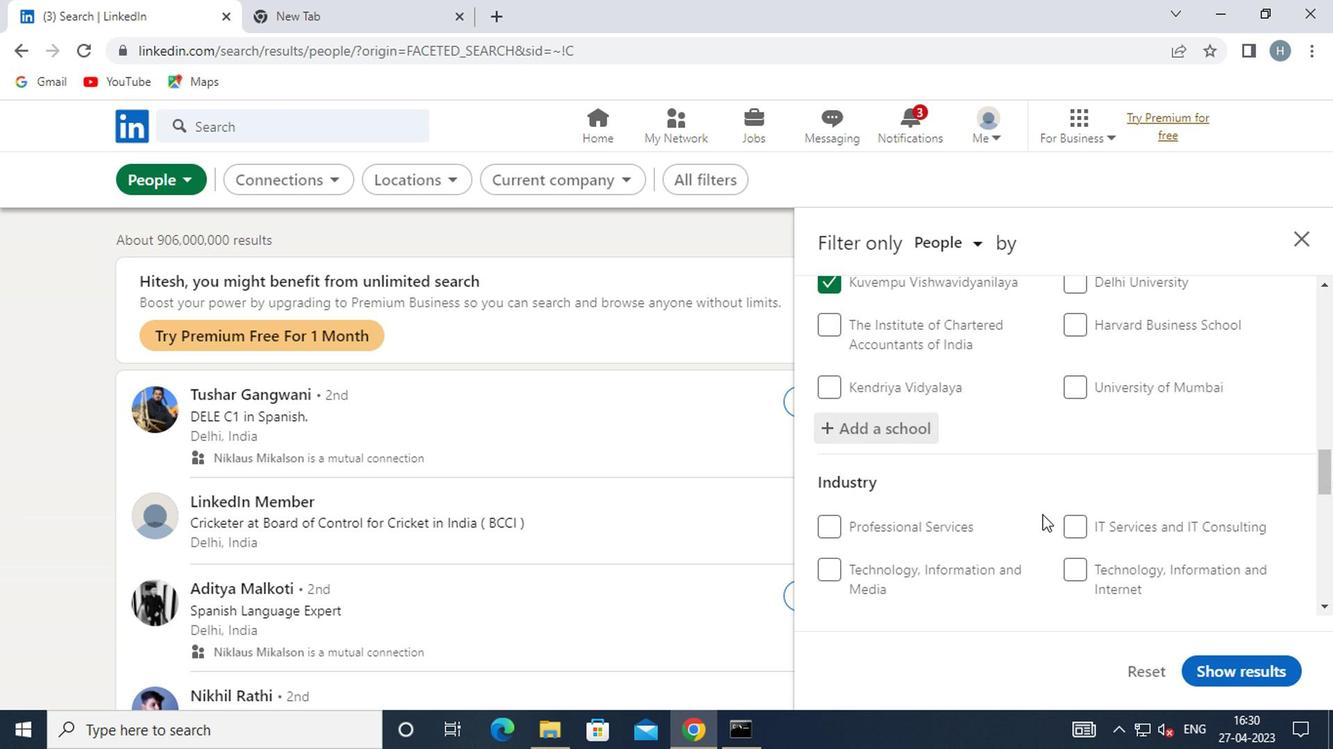 
Action: Mouse moved to (941, 472)
Screenshot: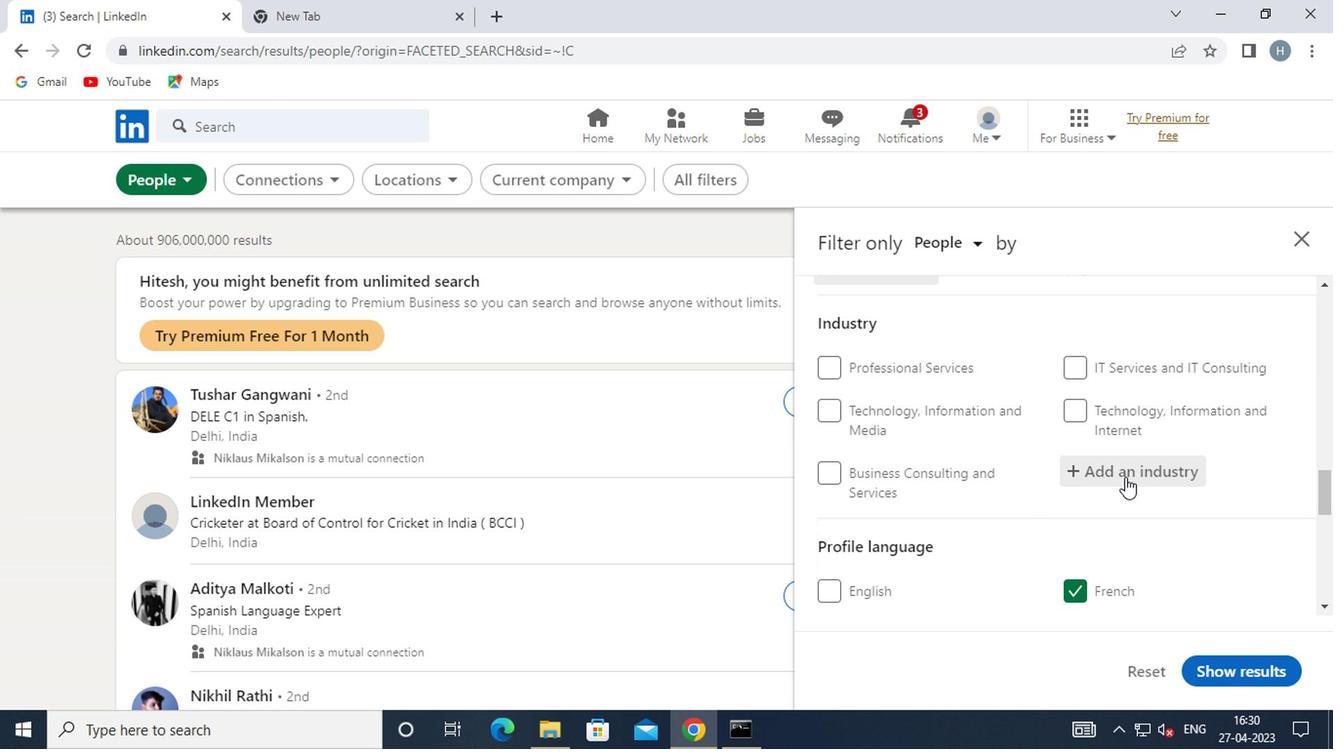 
Action: Mouse pressed left at (941, 472)
Screenshot: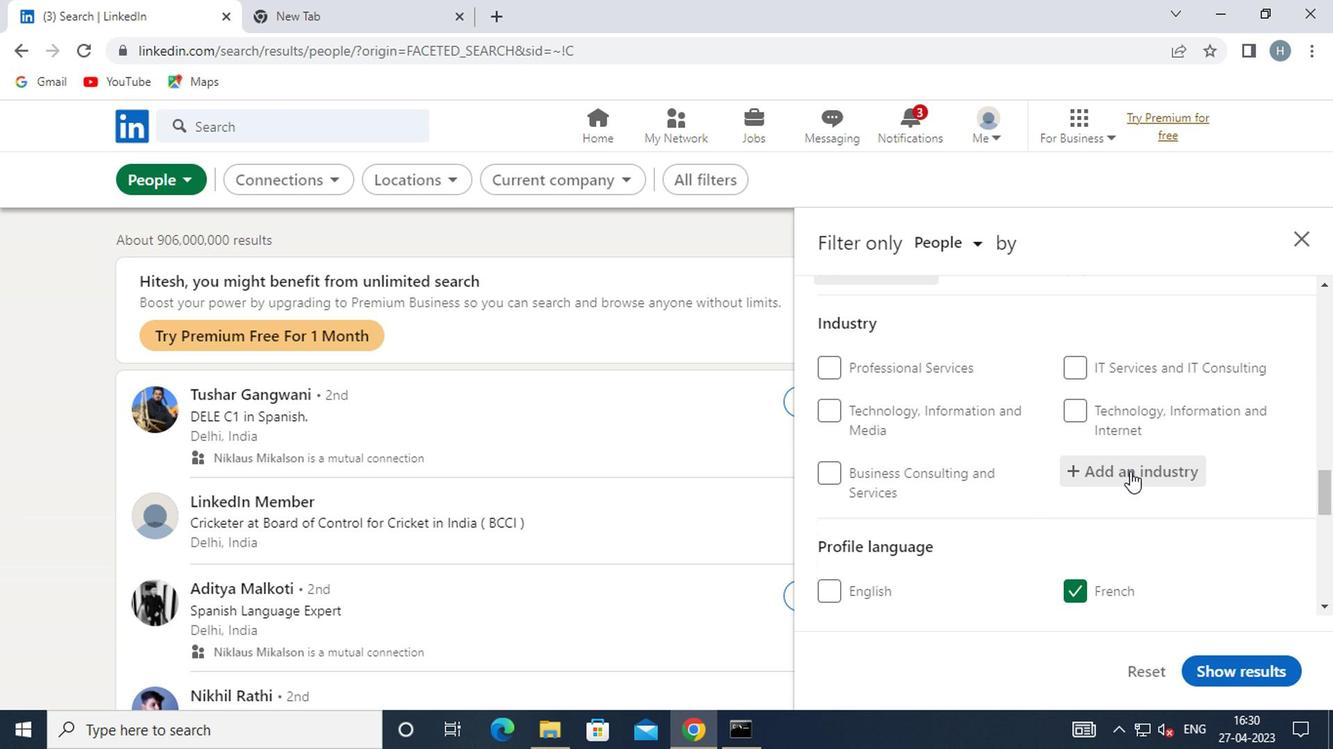 
Action: Key pressed <Key.shift>MACHINERY<Key.space><Key.shift>MANU
Screenshot: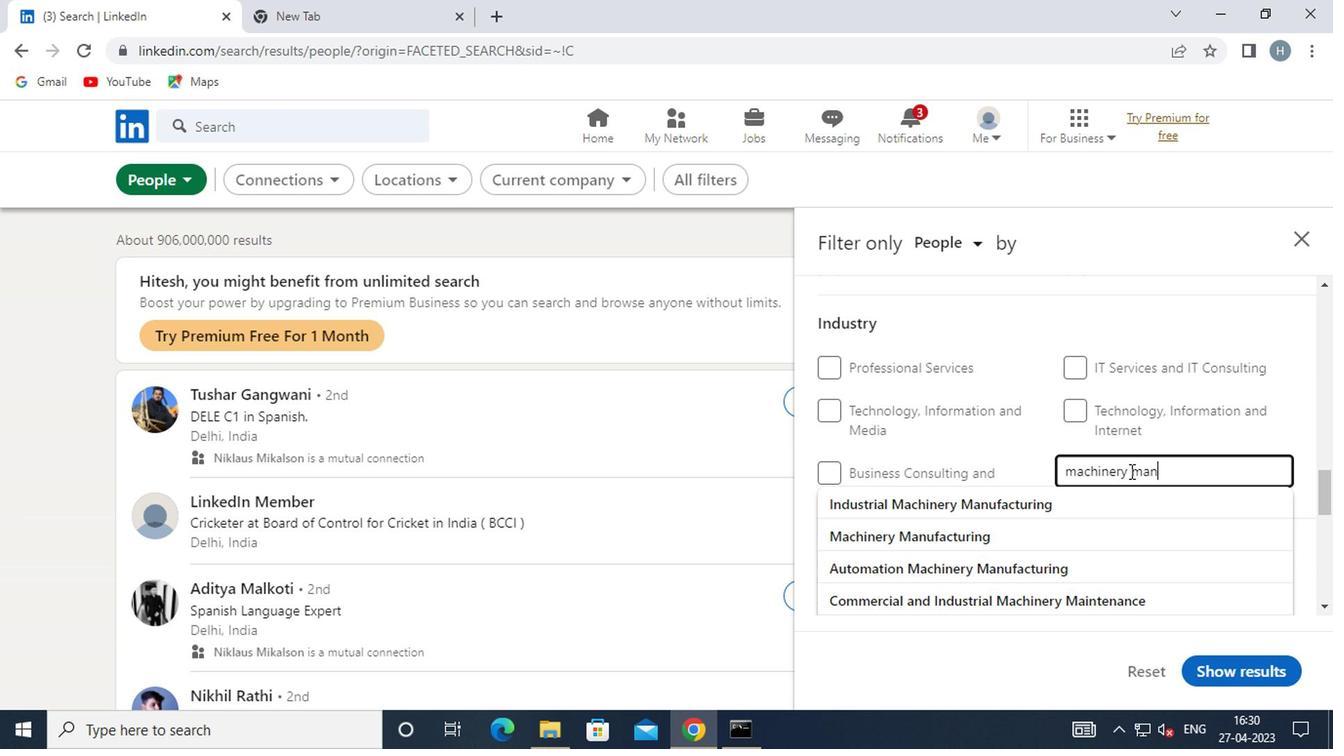 
Action: Mouse moved to (881, 522)
Screenshot: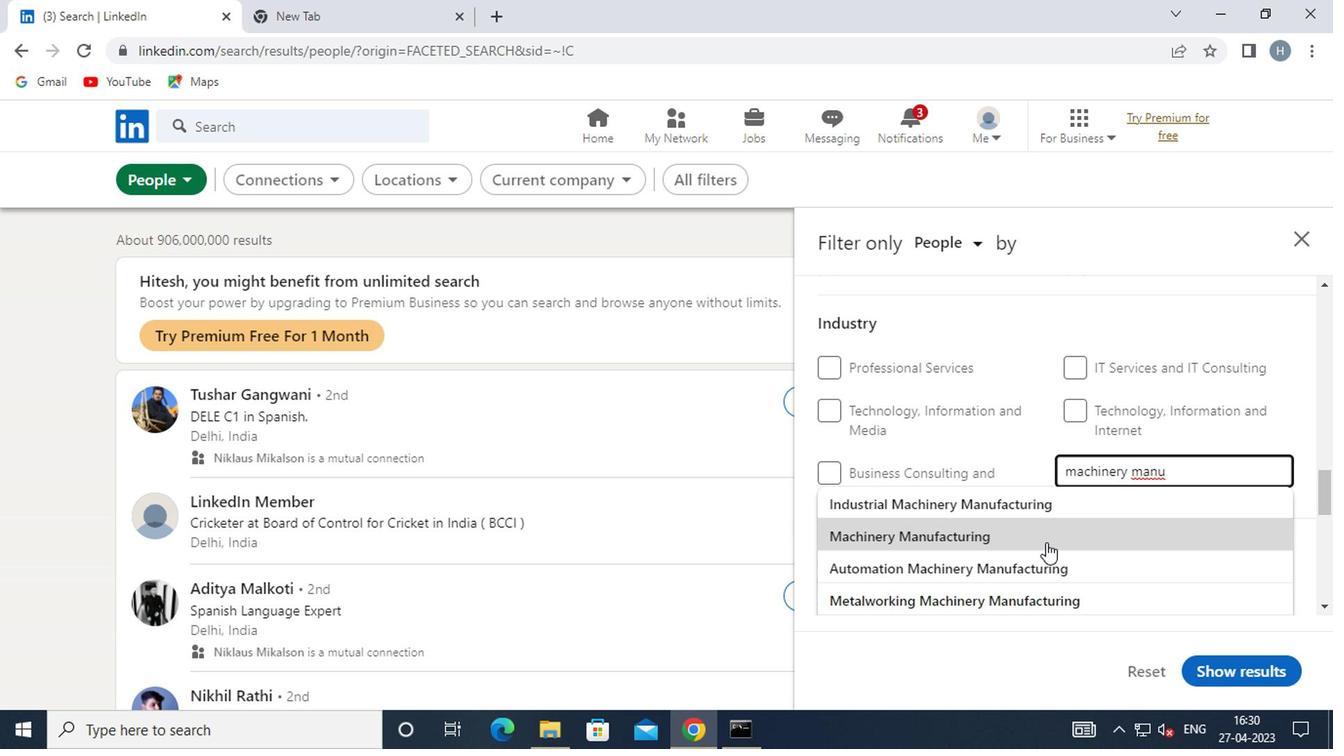 
Action: Mouse pressed left at (881, 522)
Screenshot: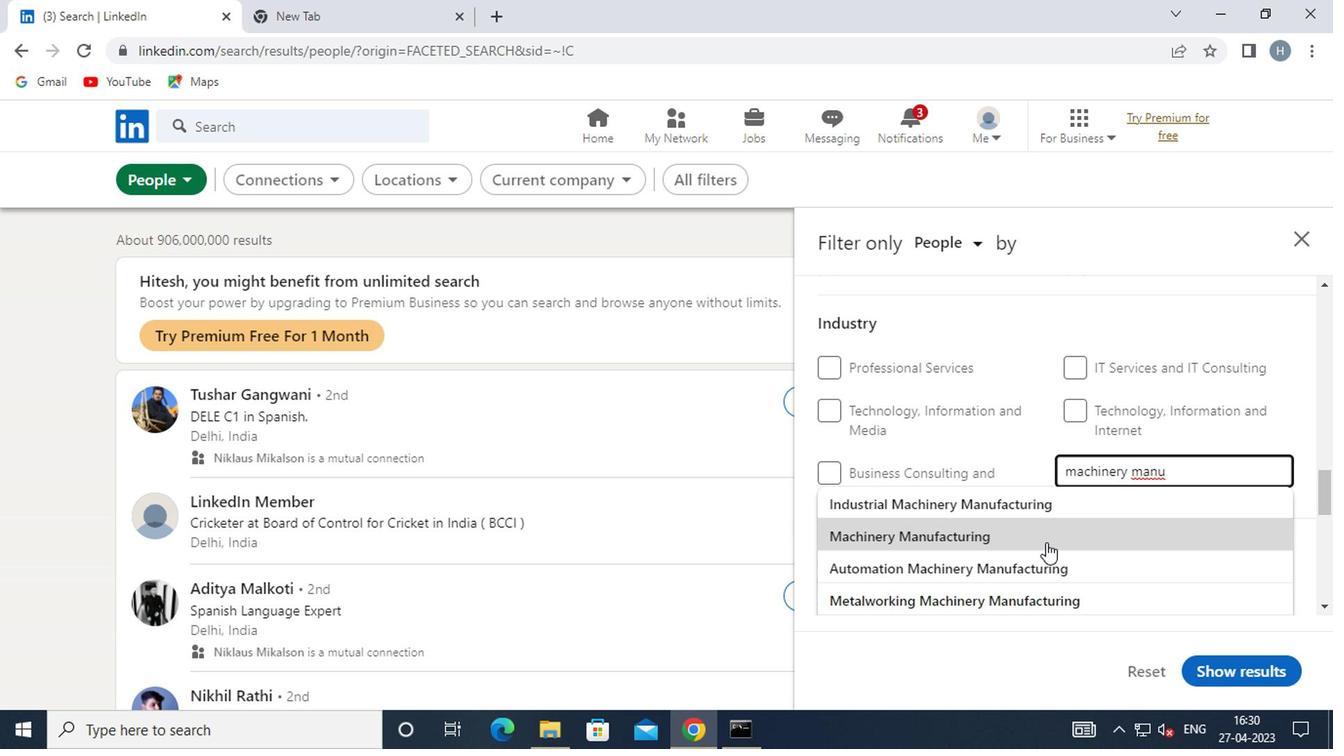 
Action: Mouse moved to (876, 515)
Screenshot: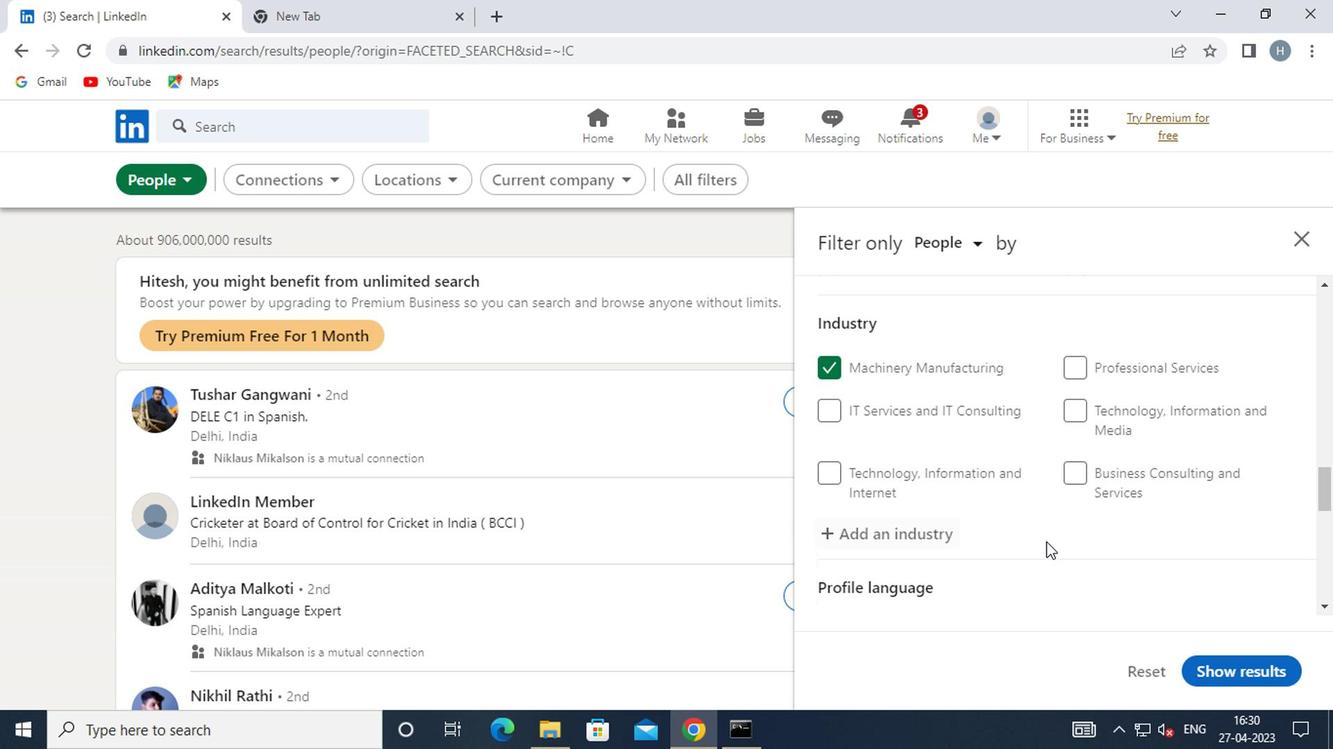
Action: Mouse scrolled (876, 514) with delta (0, 0)
Screenshot: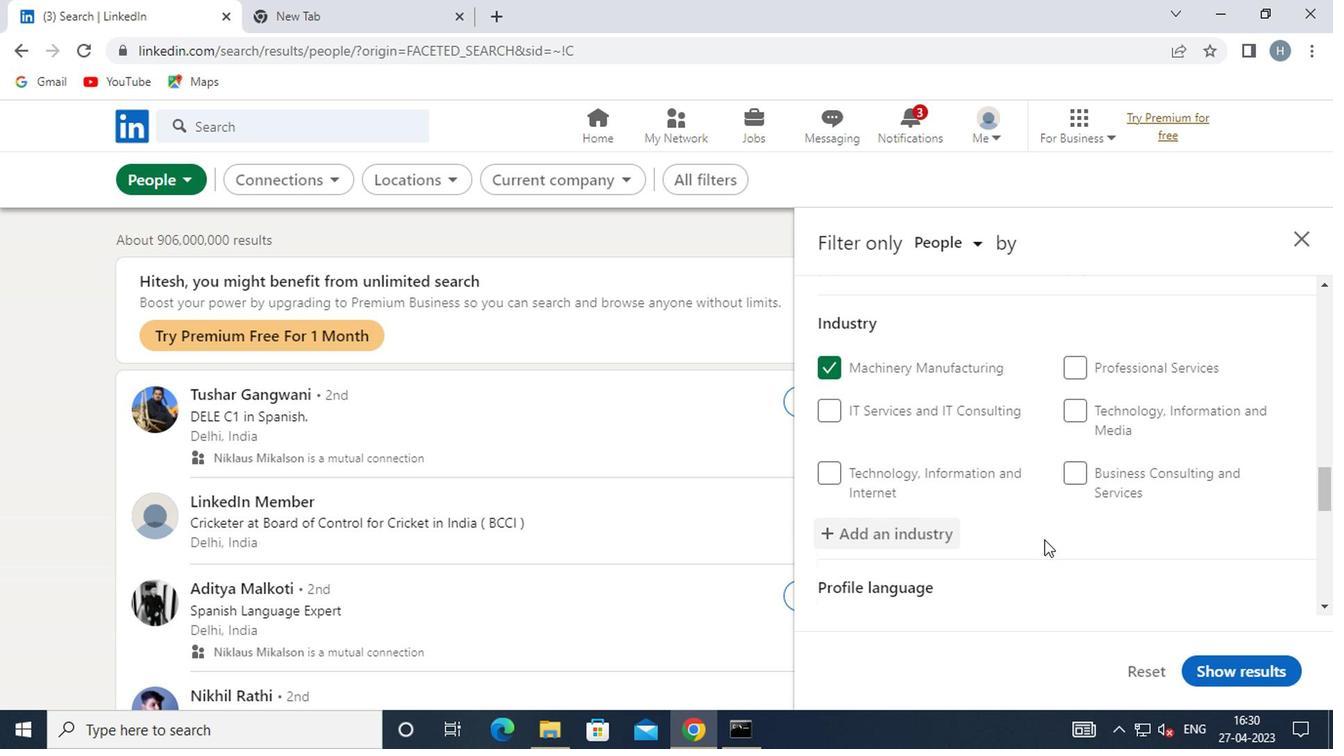 
Action: Mouse moved to (867, 505)
Screenshot: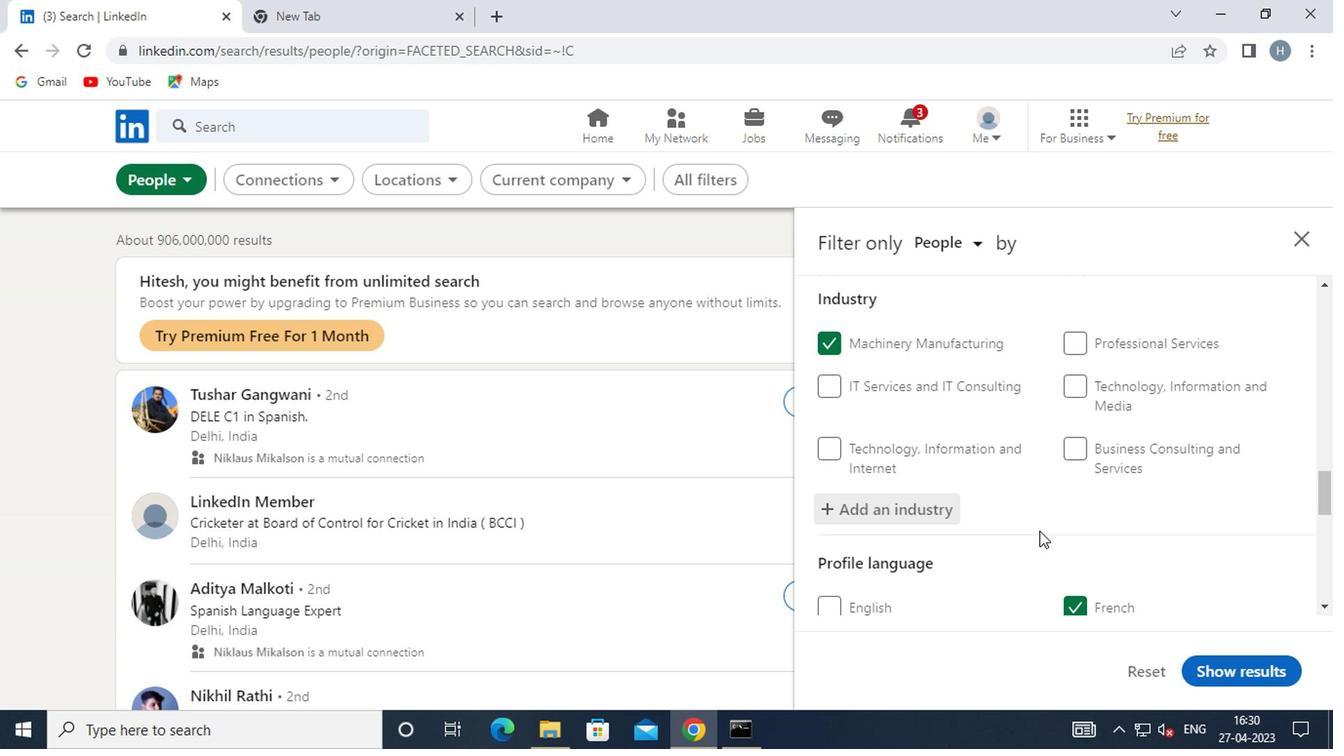 
Action: Mouse scrolled (867, 504) with delta (0, 0)
Screenshot: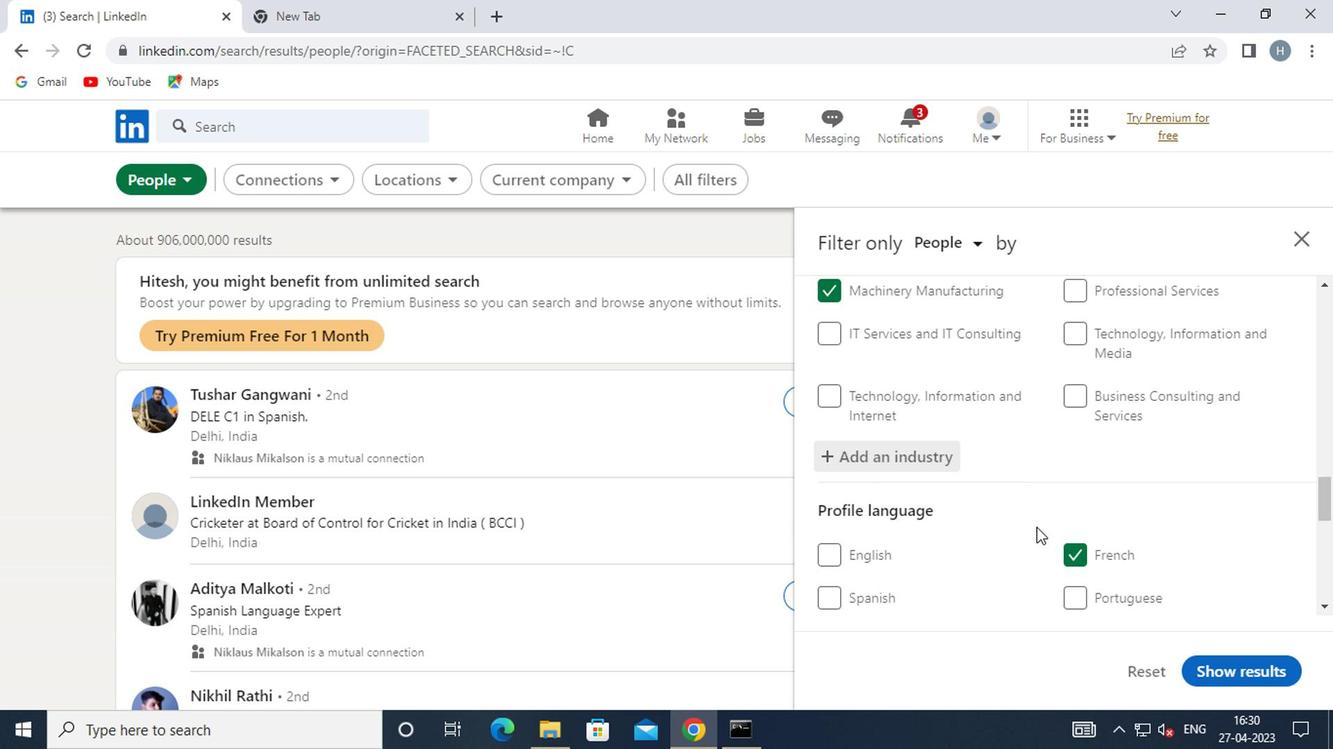 
Action: Mouse moved to (866, 504)
Screenshot: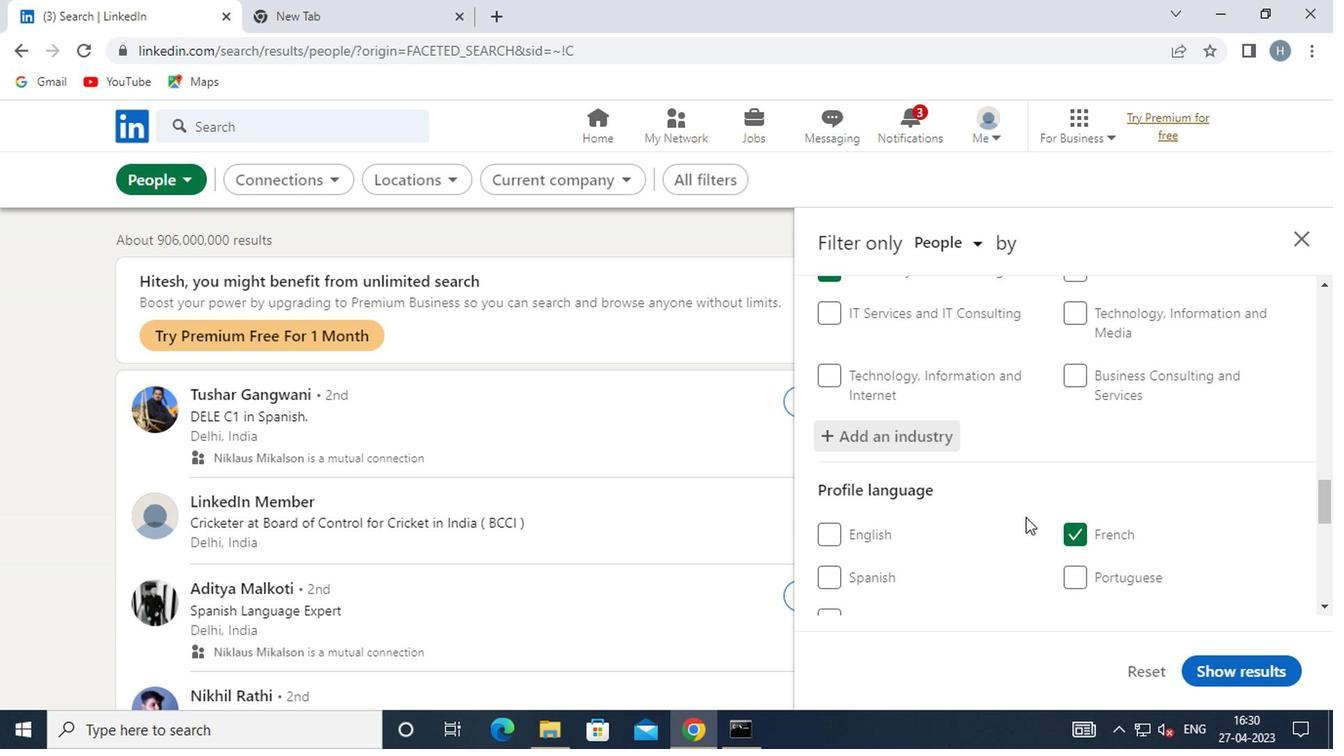 
Action: Mouse scrolled (866, 504) with delta (0, 0)
Screenshot: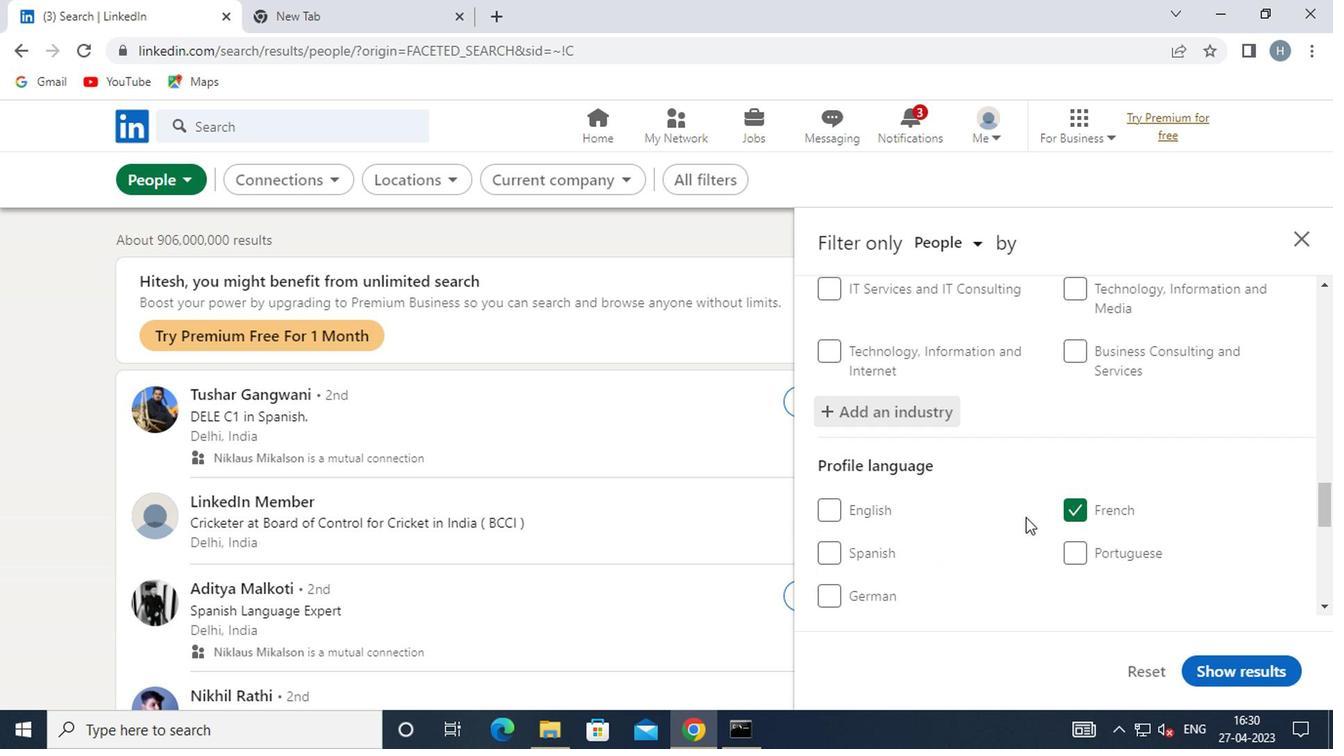 
Action: Mouse moved to (867, 504)
Screenshot: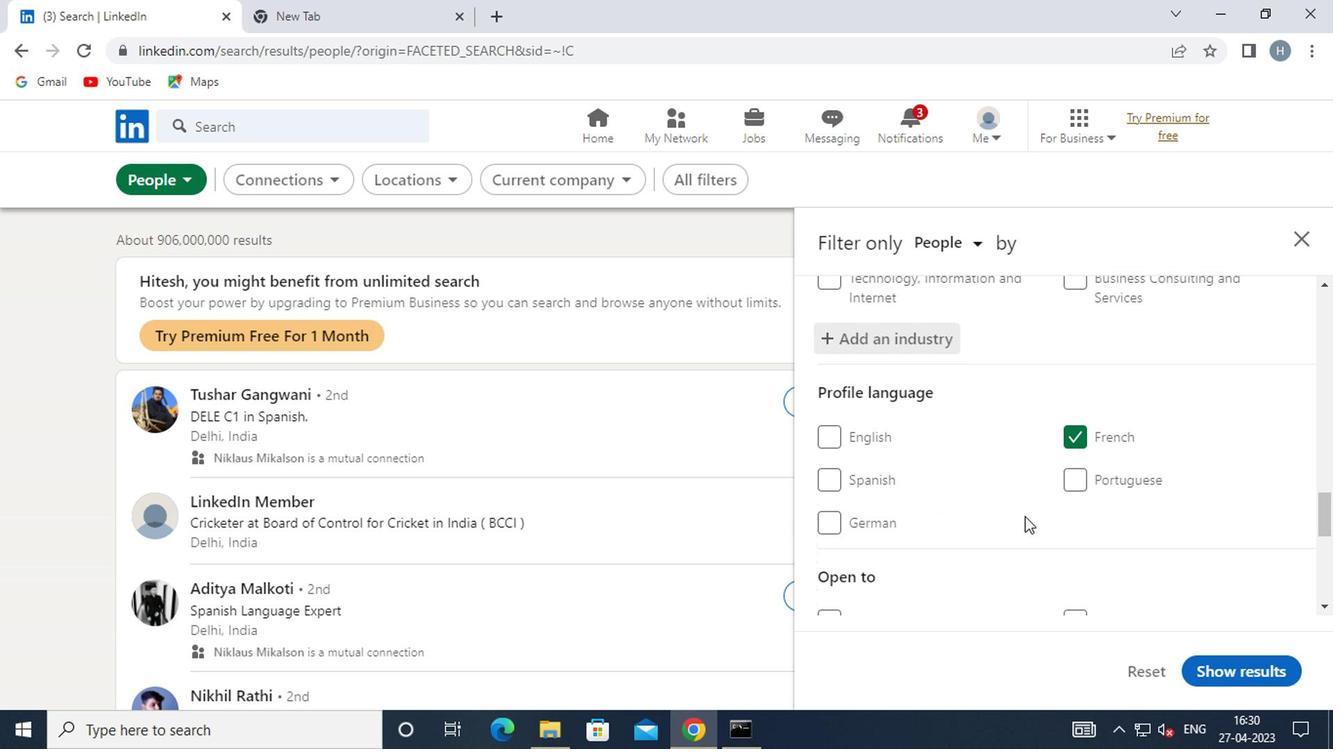 
Action: Mouse scrolled (867, 503) with delta (0, 0)
Screenshot: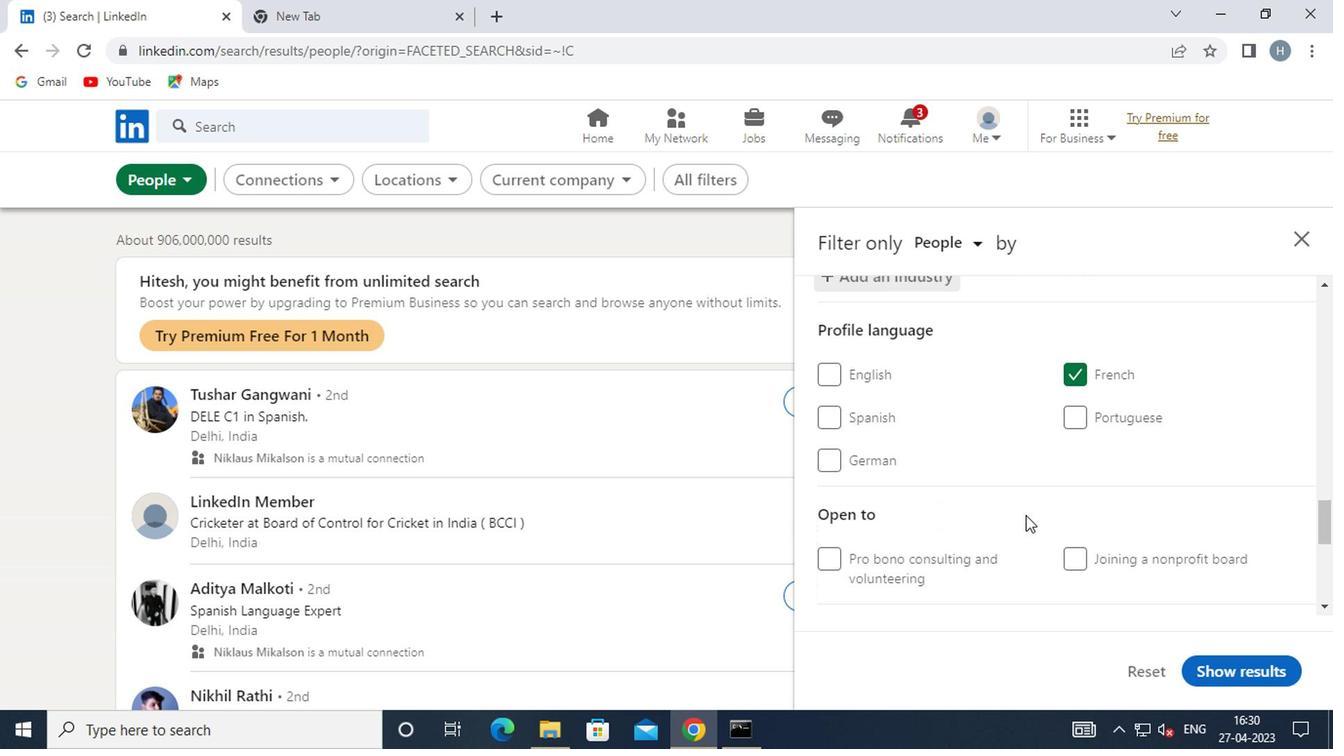 
Action: Mouse scrolled (867, 503) with delta (0, 0)
Screenshot: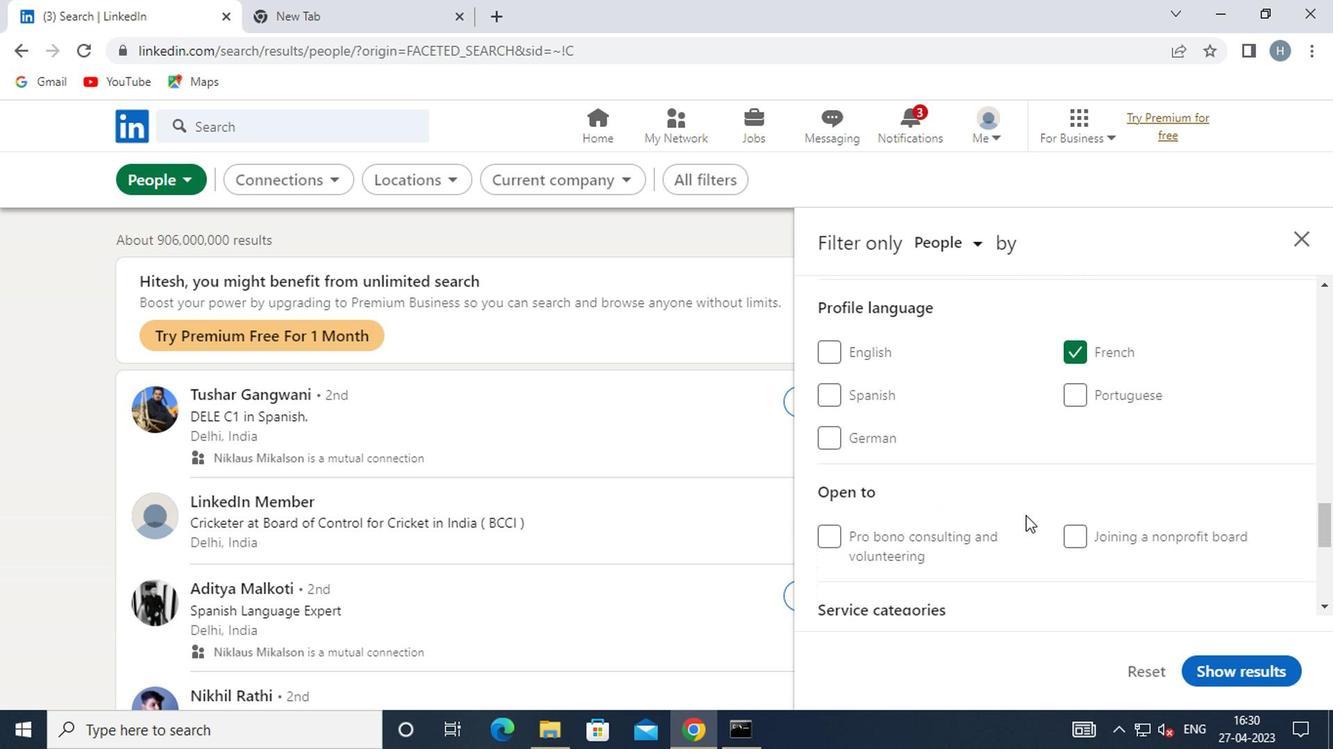 
Action: Mouse moved to (922, 510)
Screenshot: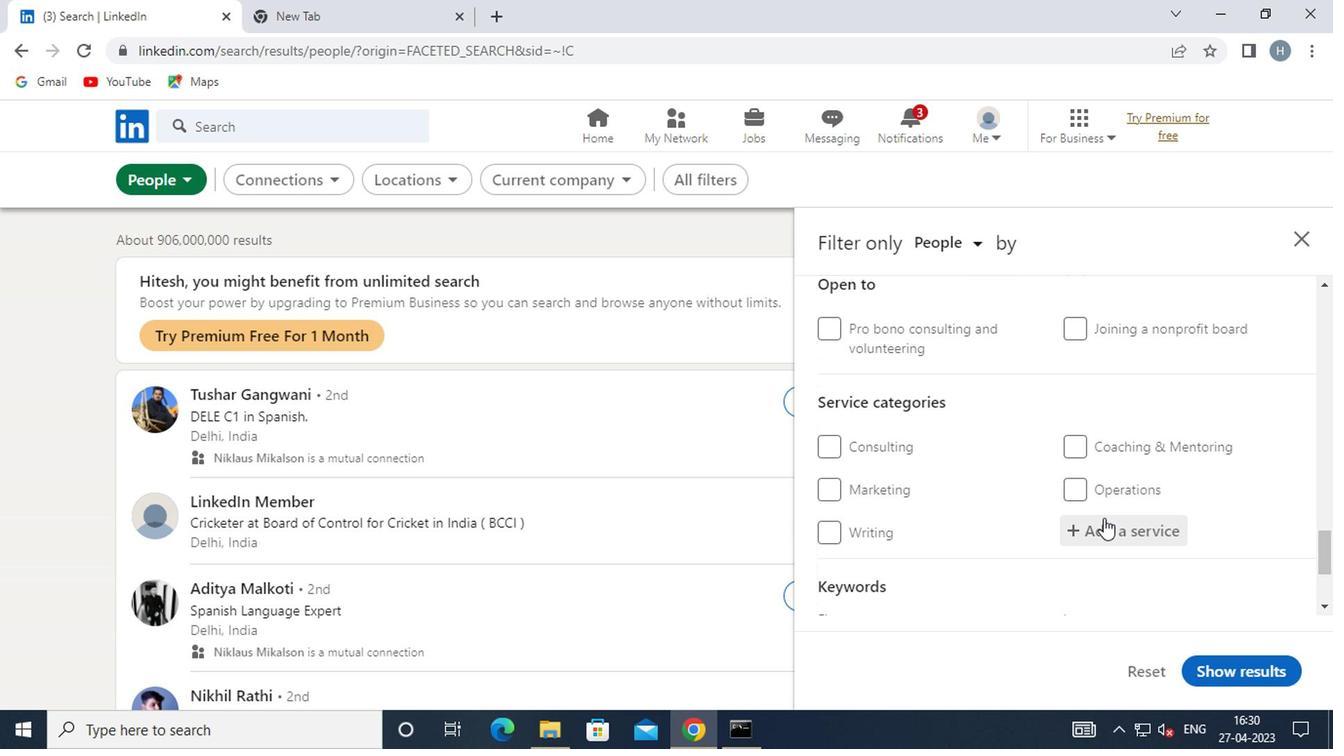 
Action: Mouse pressed left at (922, 510)
Screenshot: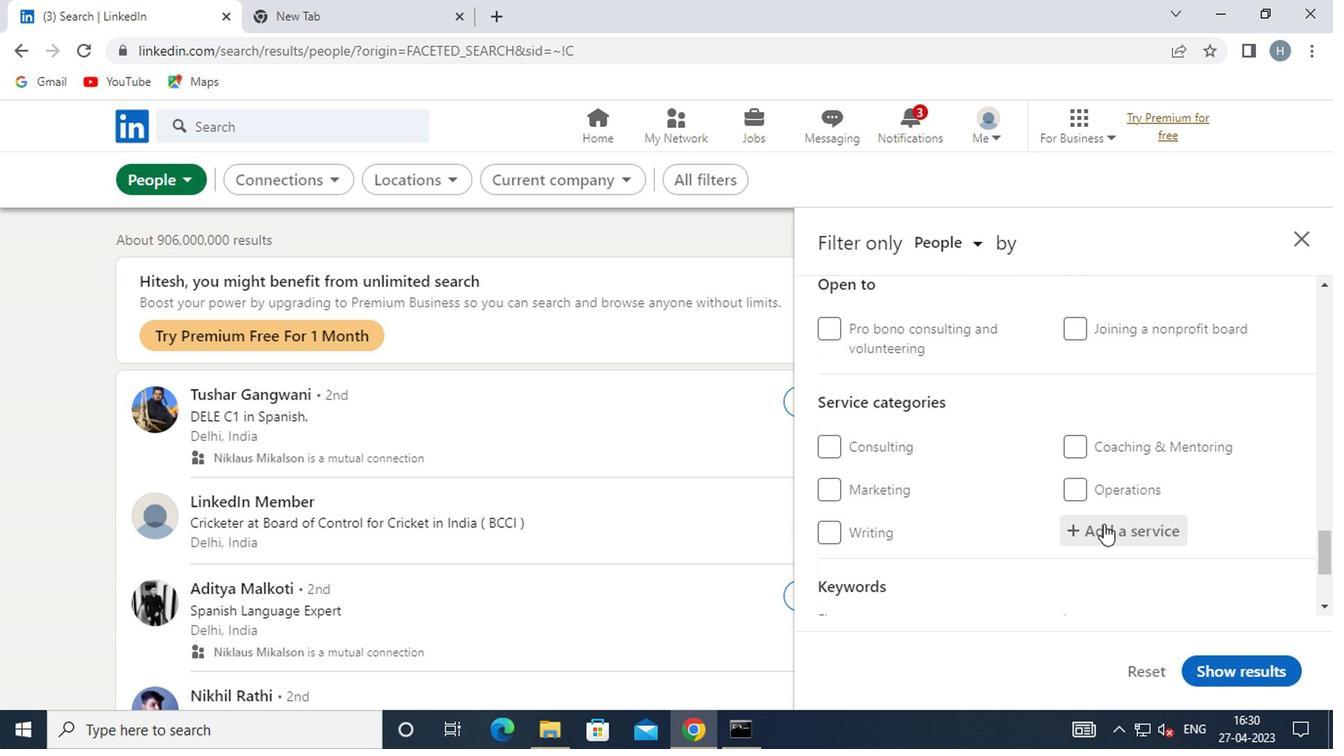 
Action: Mouse moved to (921, 506)
Screenshot: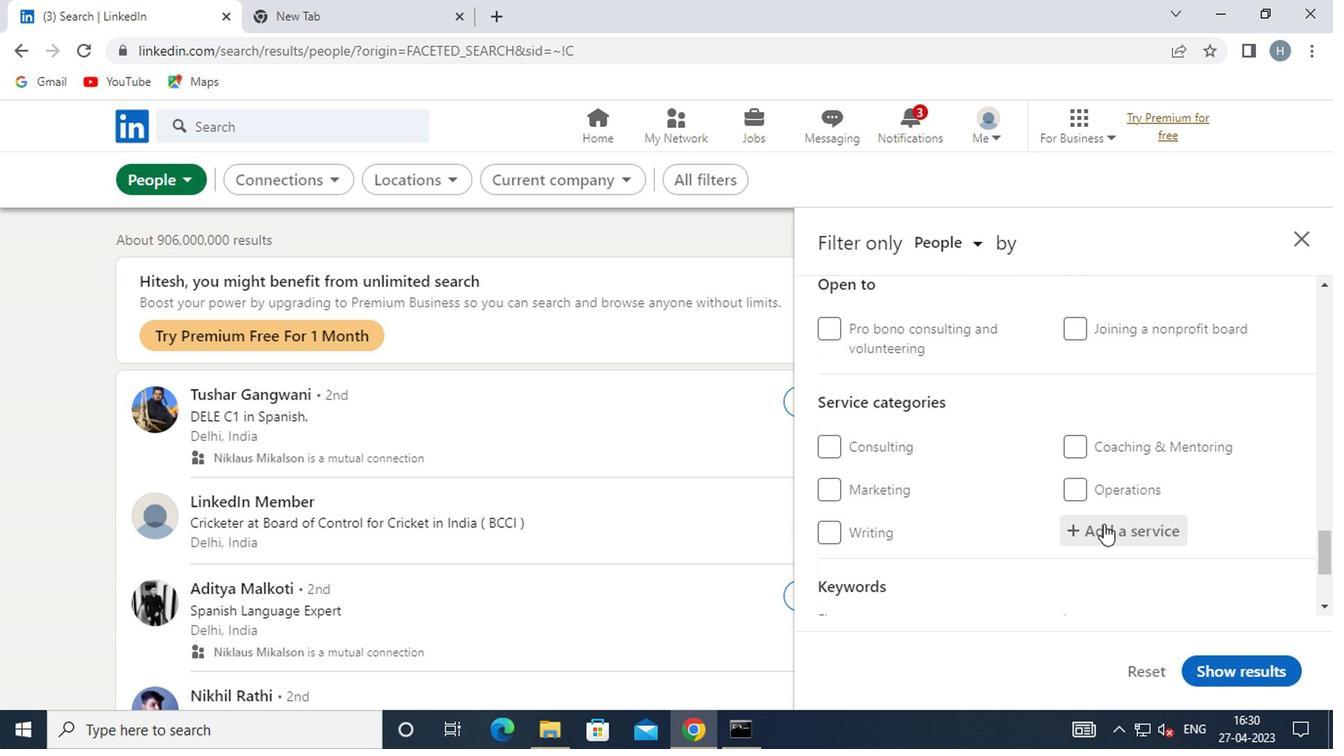 
Action: Key pressed <Key.shift>OUTSOURCING
Screenshot: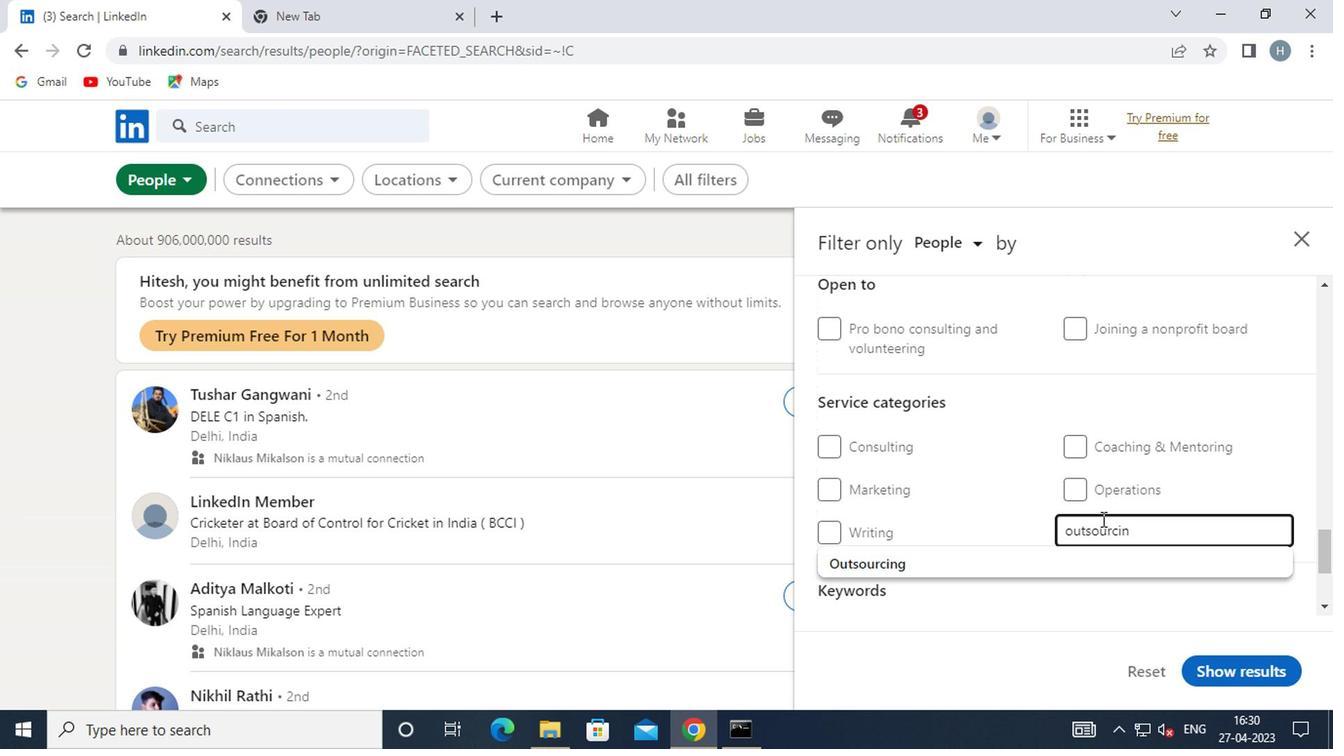 
Action: Mouse moved to (870, 542)
Screenshot: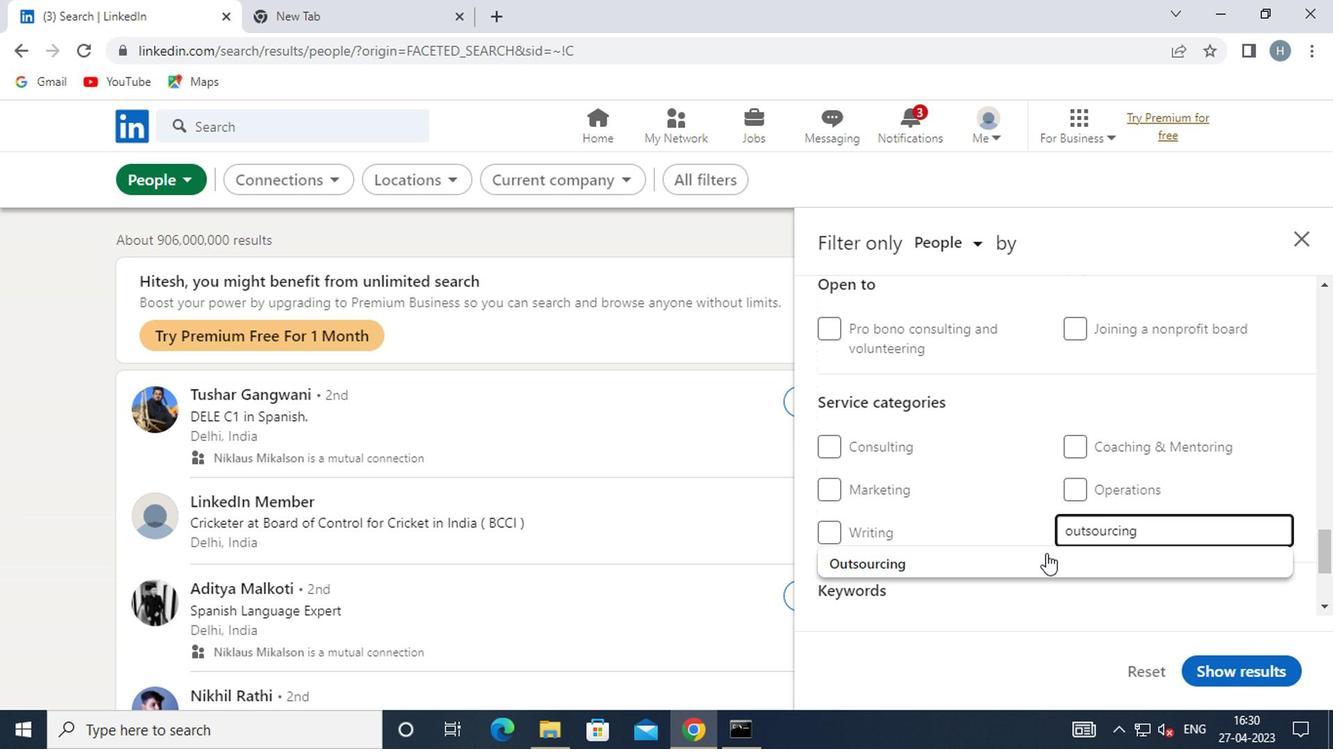 
Action: Mouse pressed left at (870, 542)
Screenshot: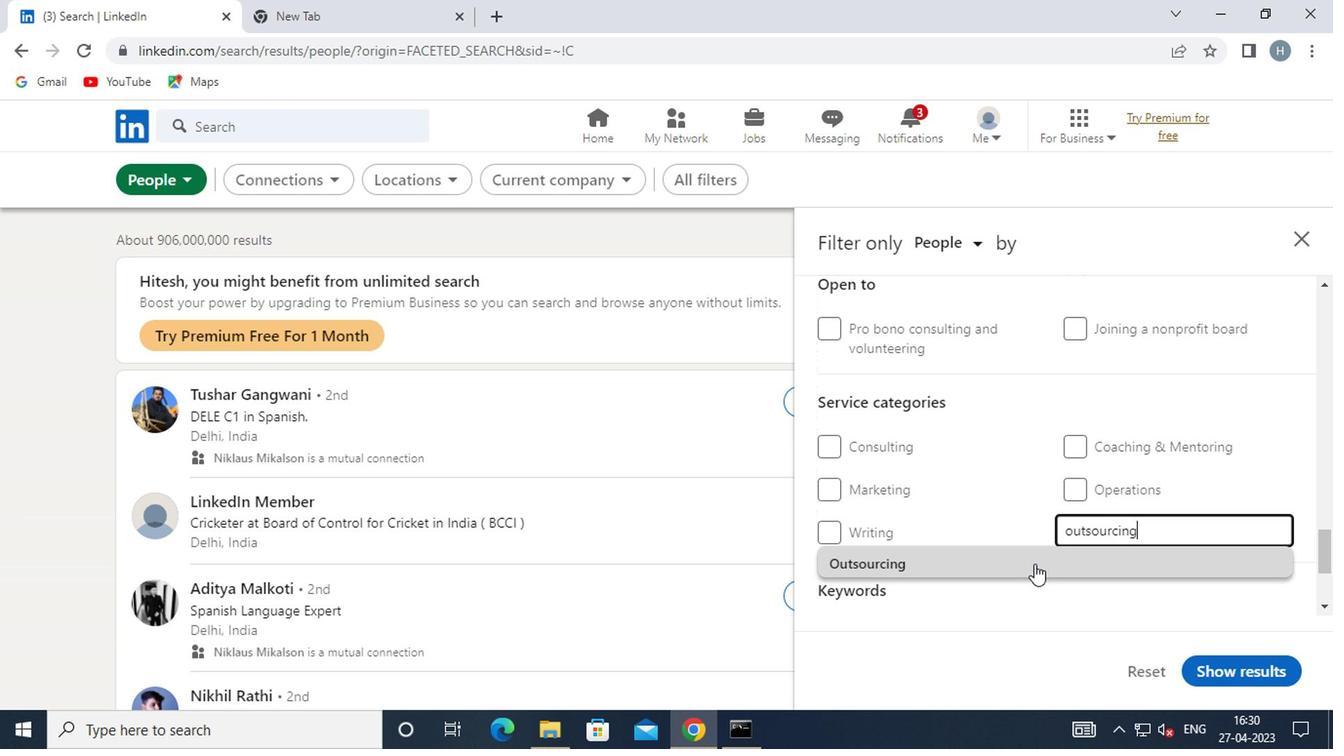 
Action: Mouse moved to (866, 467)
Screenshot: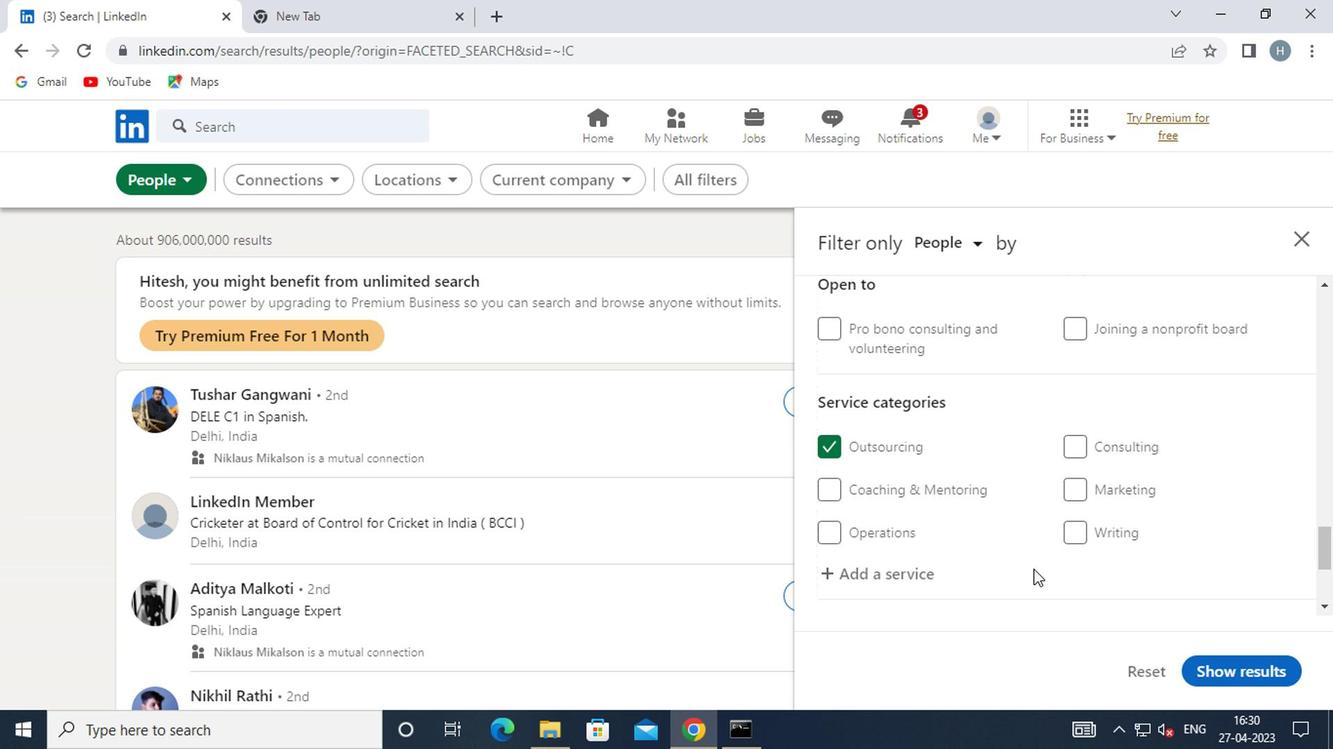 
Action: Mouse scrolled (866, 467) with delta (0, 0)
Screenshot: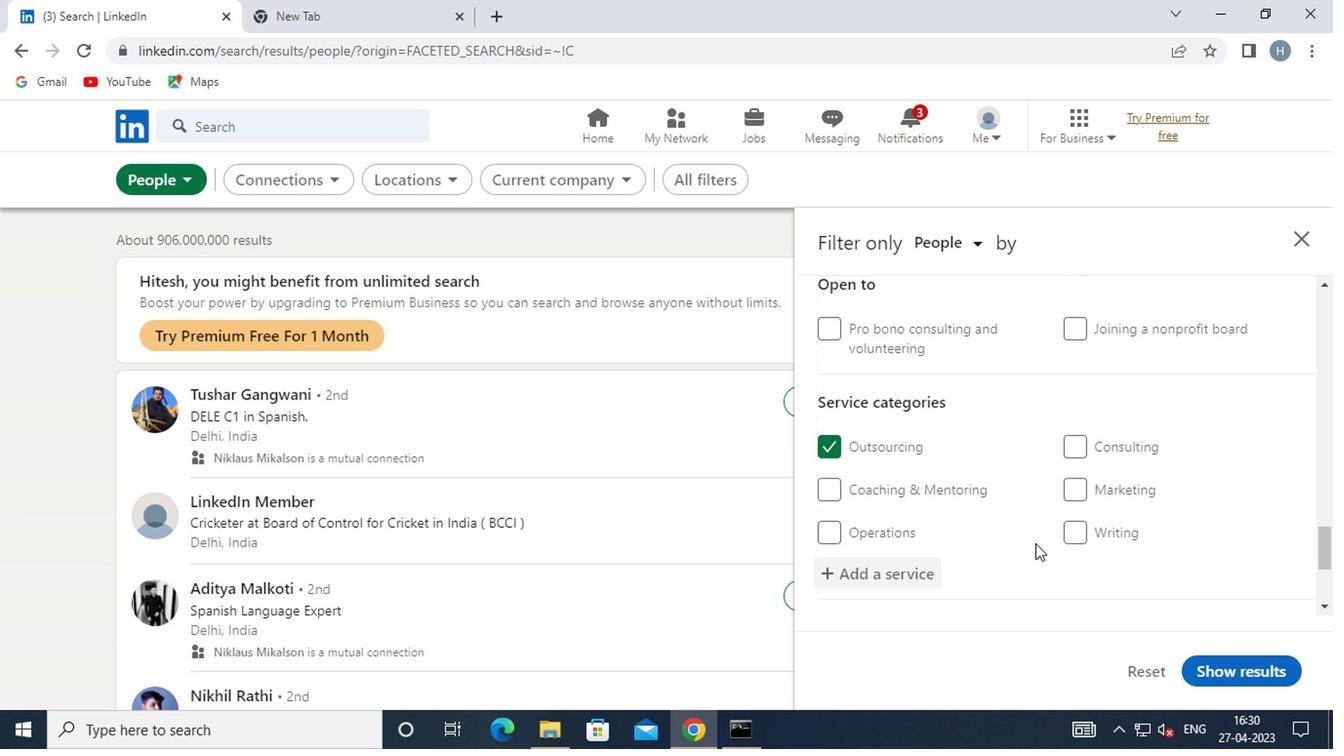 
Action: Mouse scrolled (866, 467) with delta (0, 0)
Screenshot: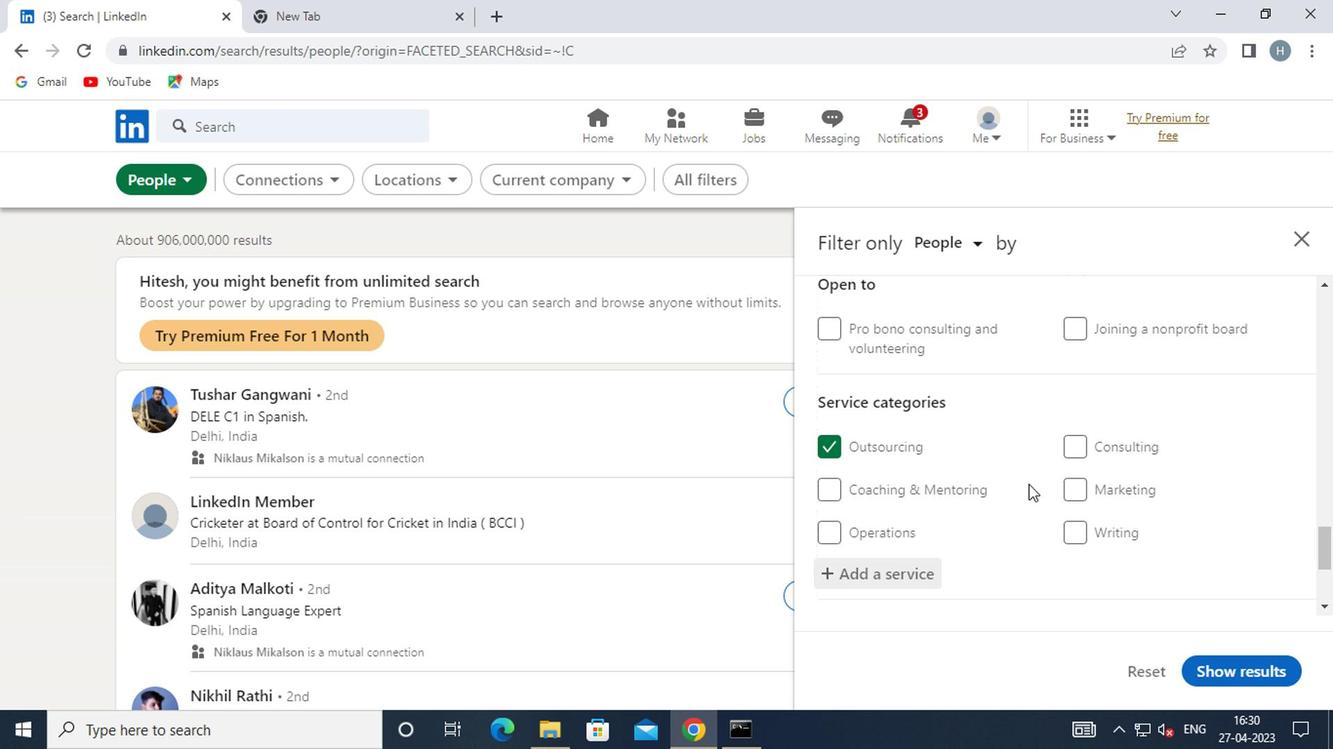 
Action: Mouse moved to (865, 467)
Screenshot: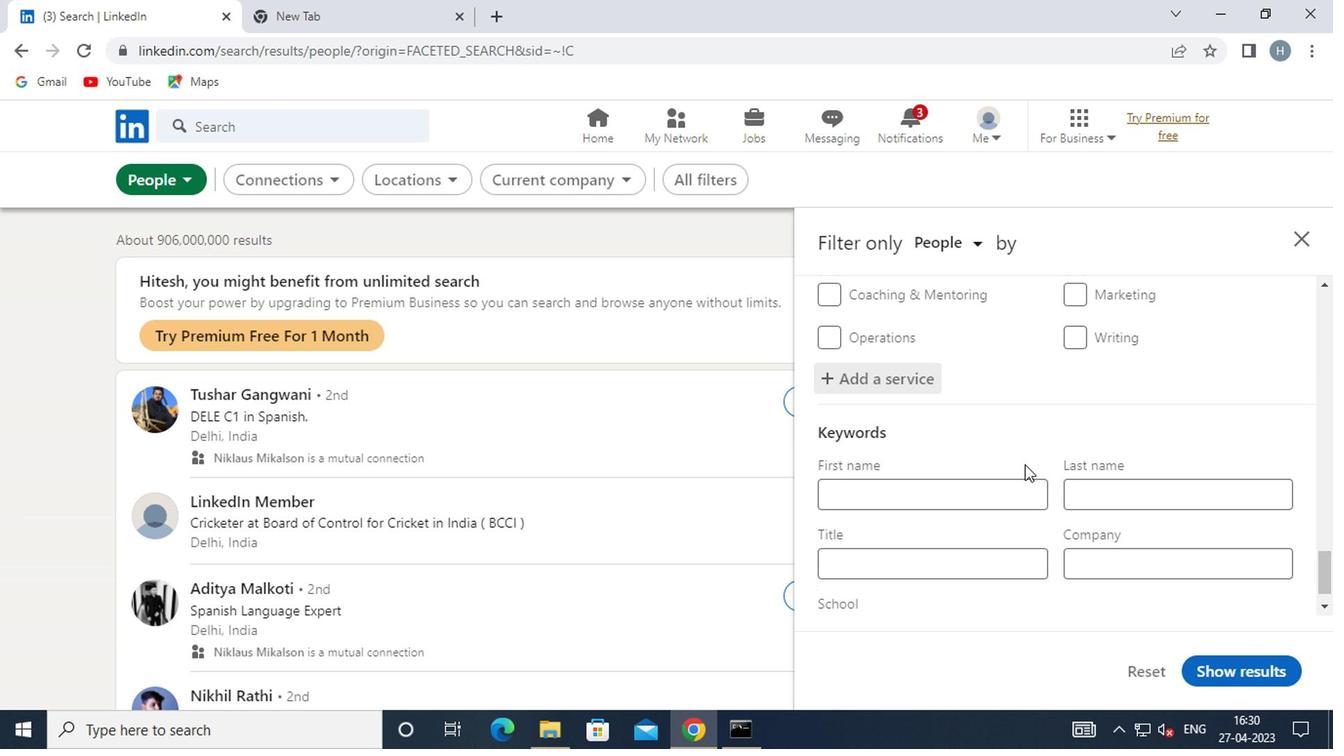 
Action: Mouse scrolled (865, 466) with delta (0, 0)
Screenshot: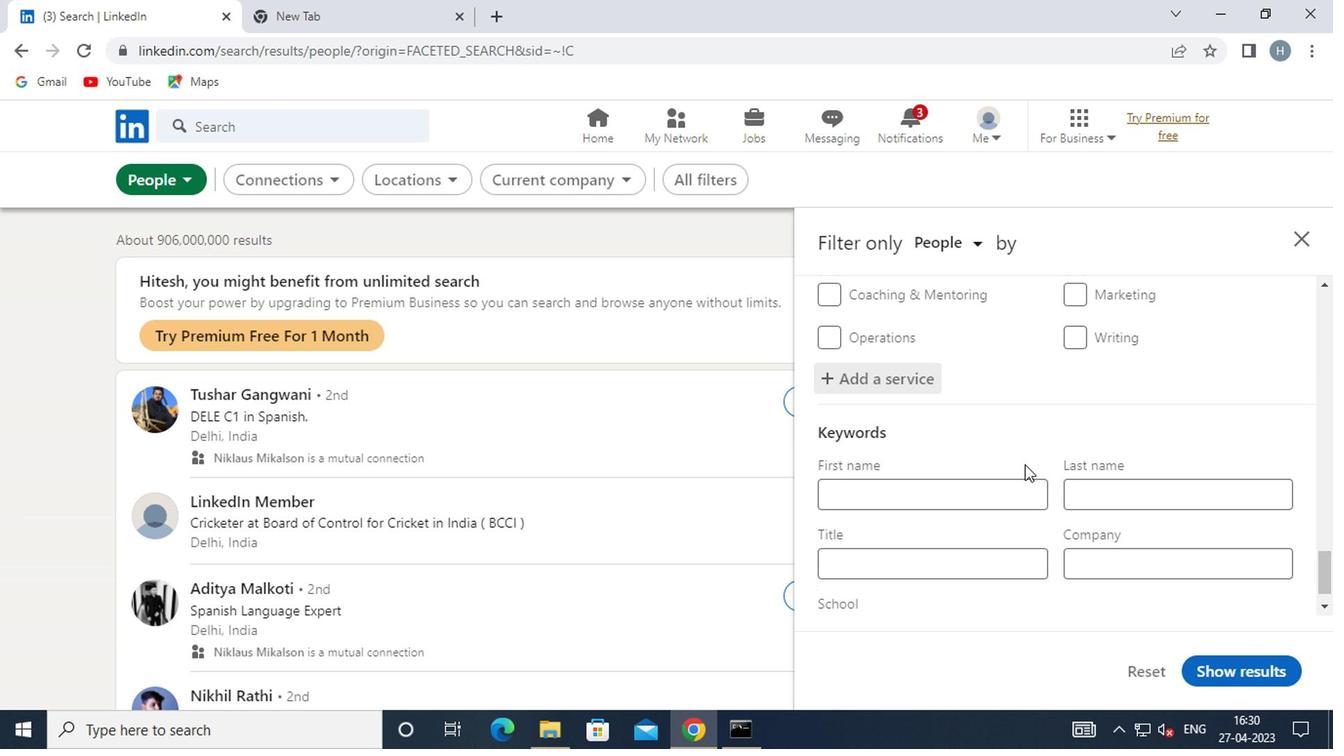 
Action: Mouse moved to (825, 513)
Screenshot: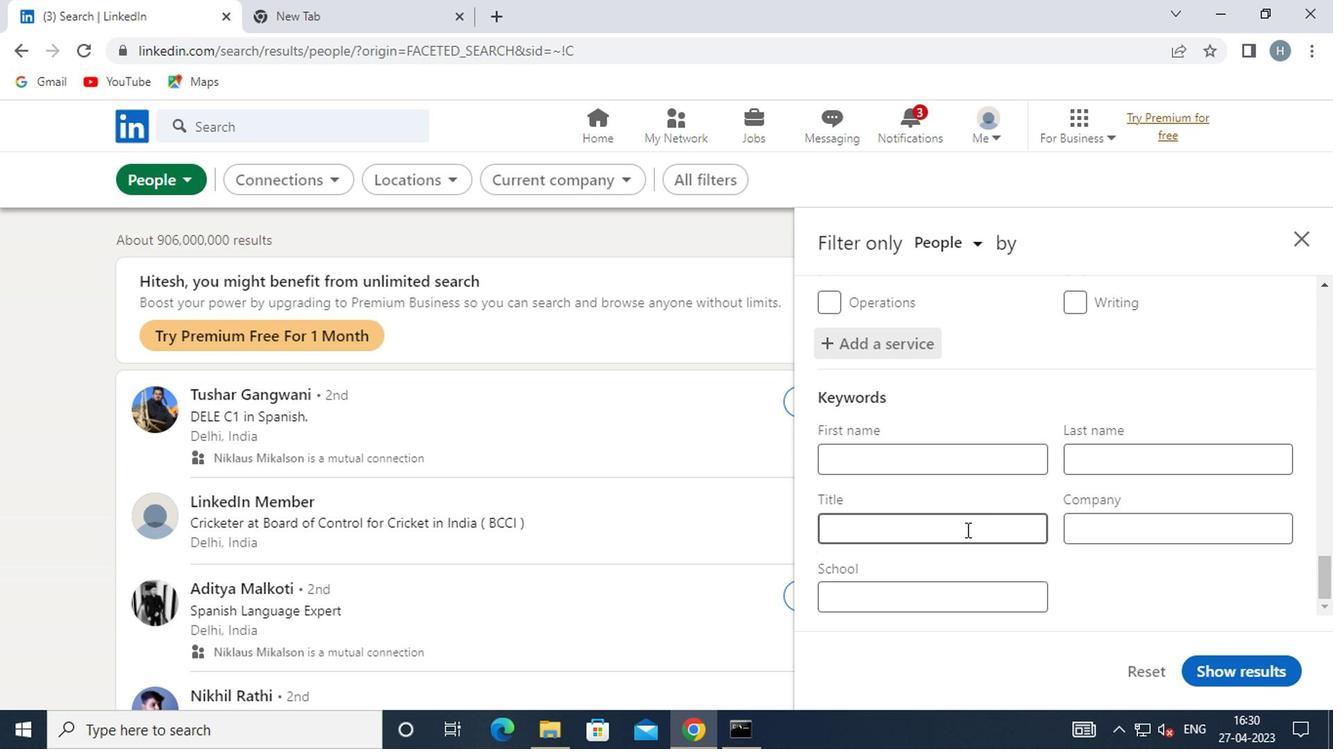 
Action: Mouse pressed left at (825, 513)
Screenshot: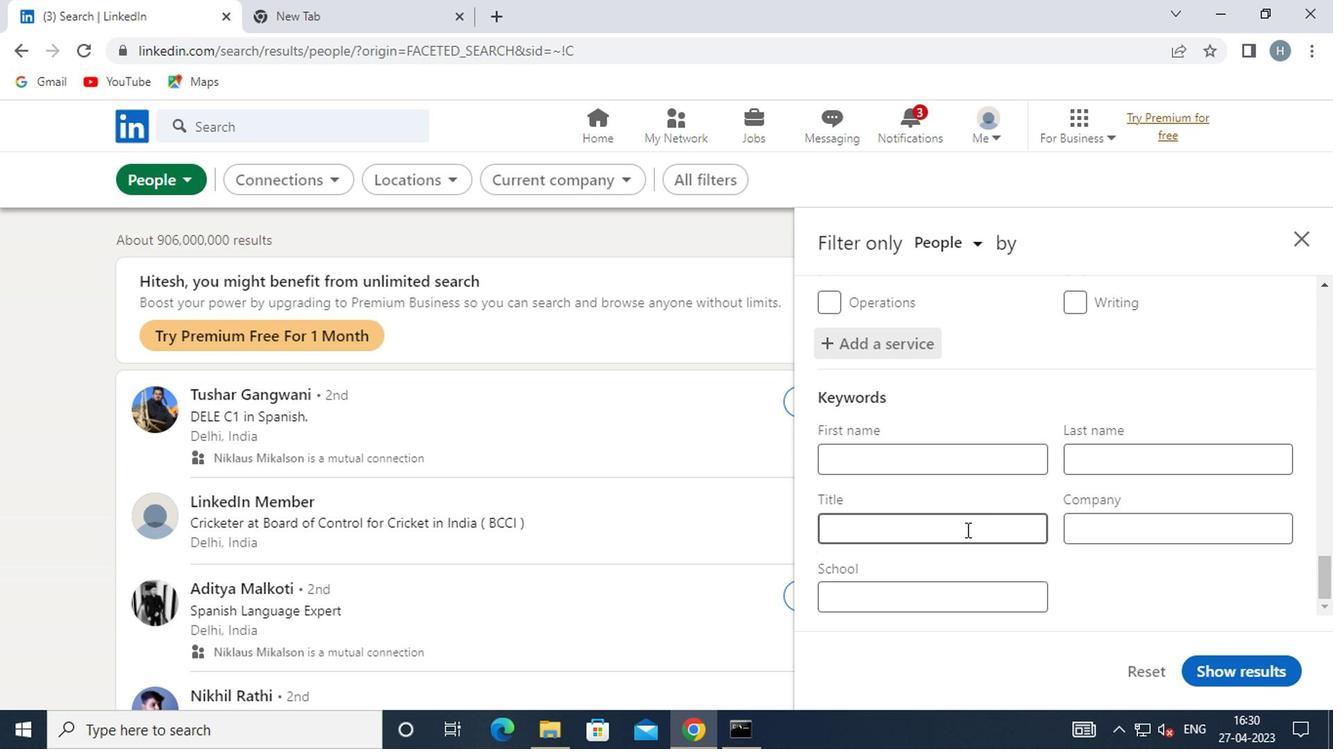 
Action: Mouse moved to (831, 512)
Screenshot: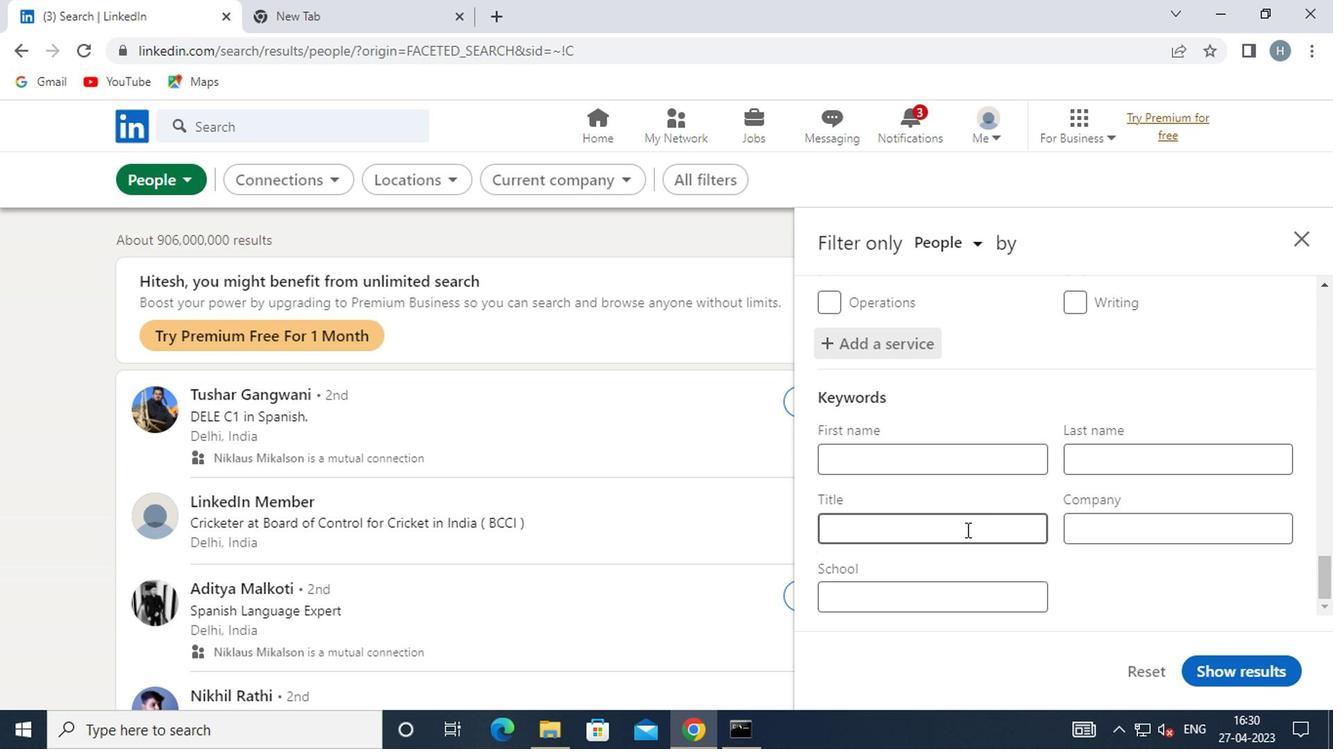 
Action: Key pressed <Key.shift>F
Screenshot: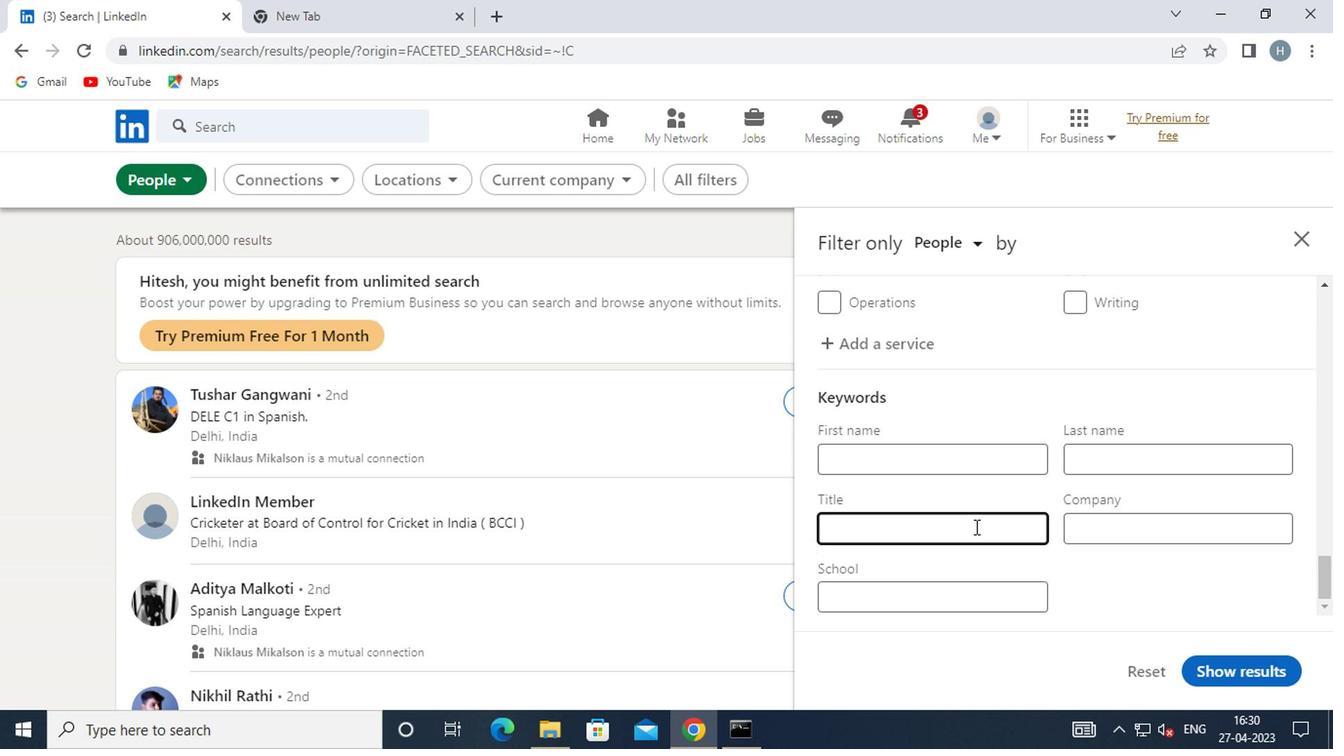 
Action: Mouse moved to (833, 512)
Screenshot: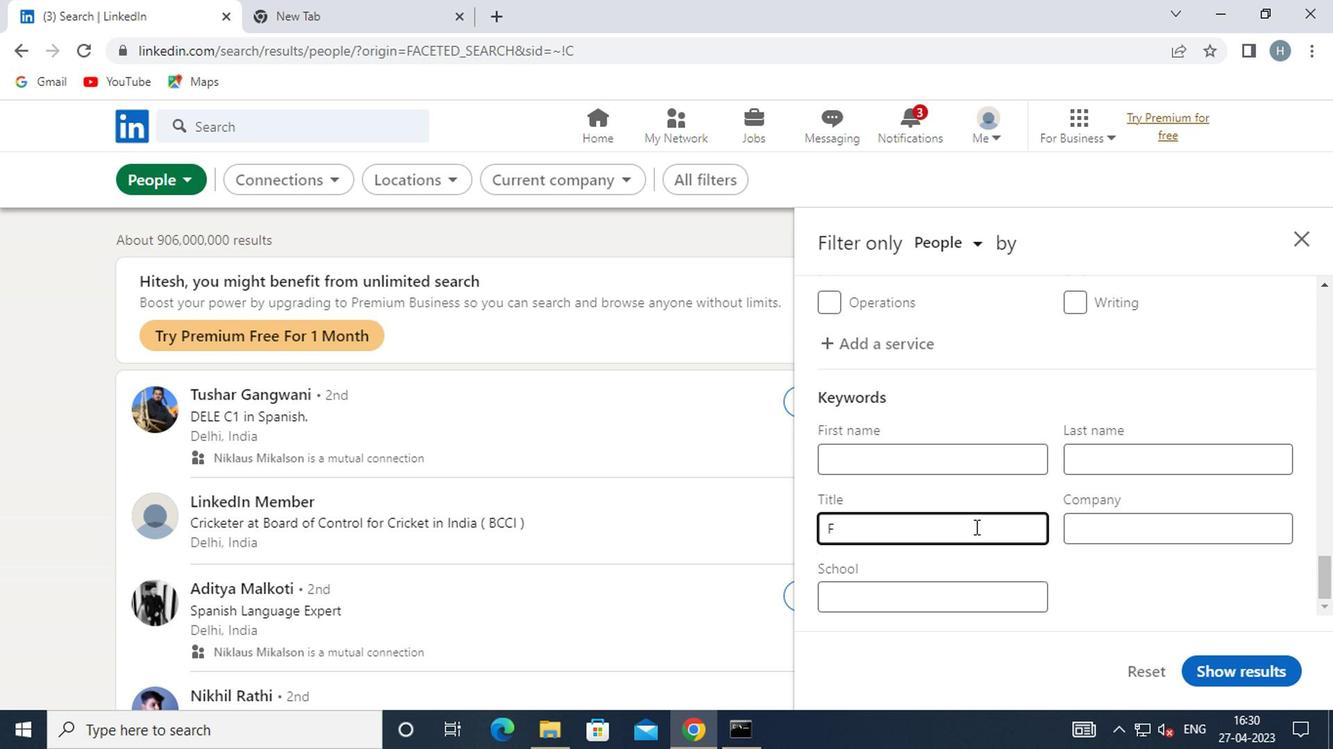 
Action: Key pressed R
Screenshot: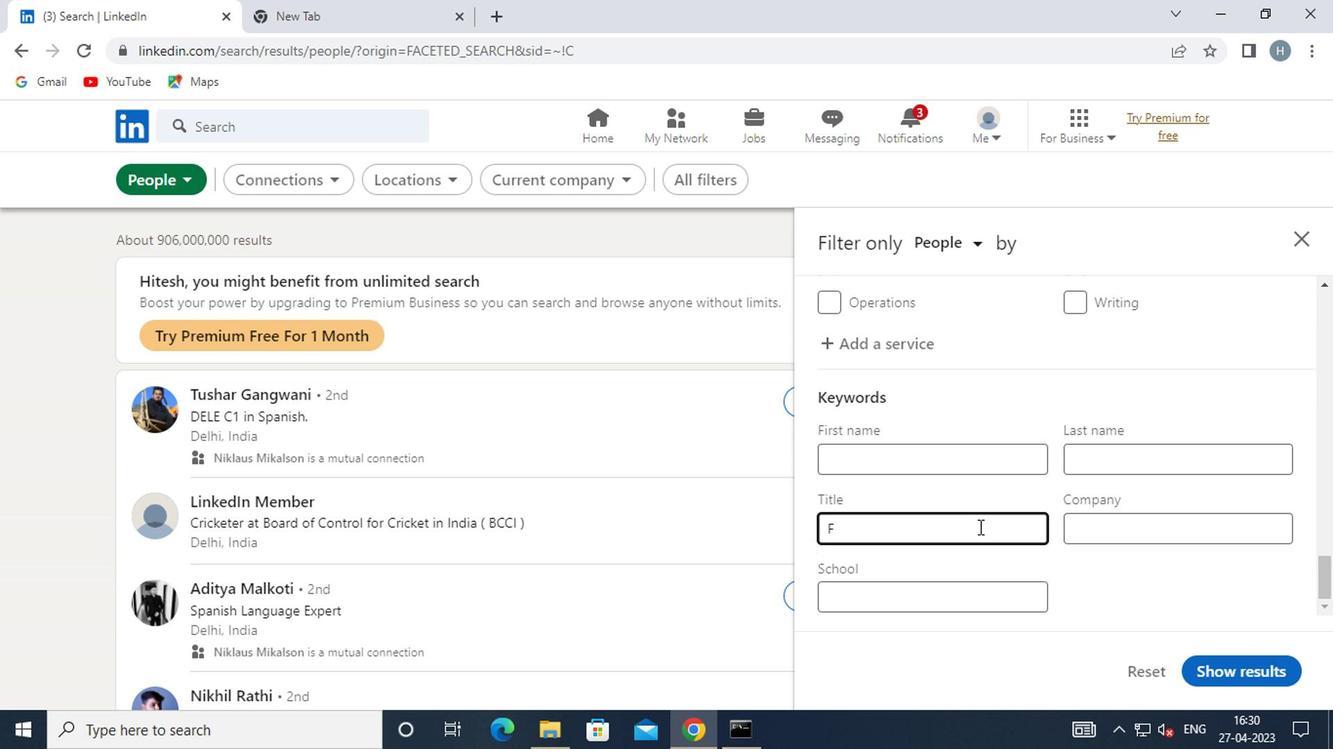 
Action: Mouse moved to (833, 512)
Screenshot: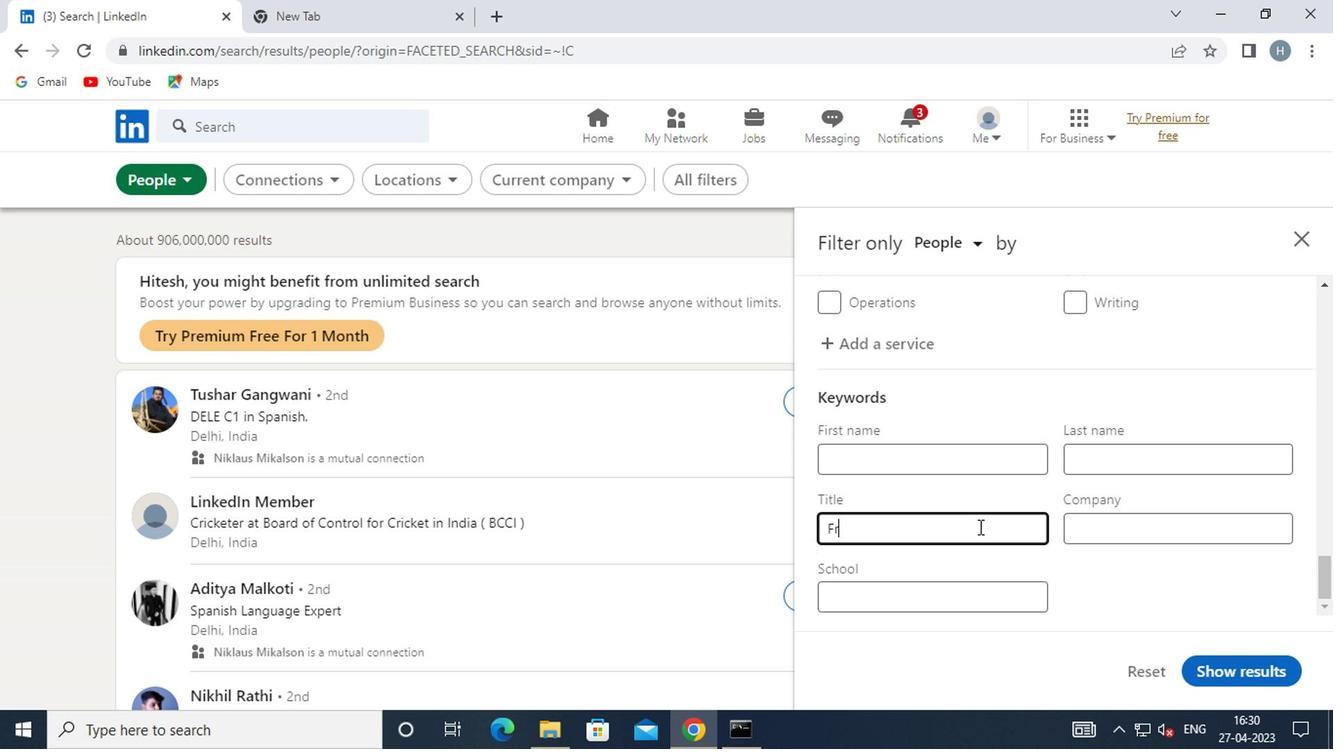 
Action: Key pressed O
Screenshot: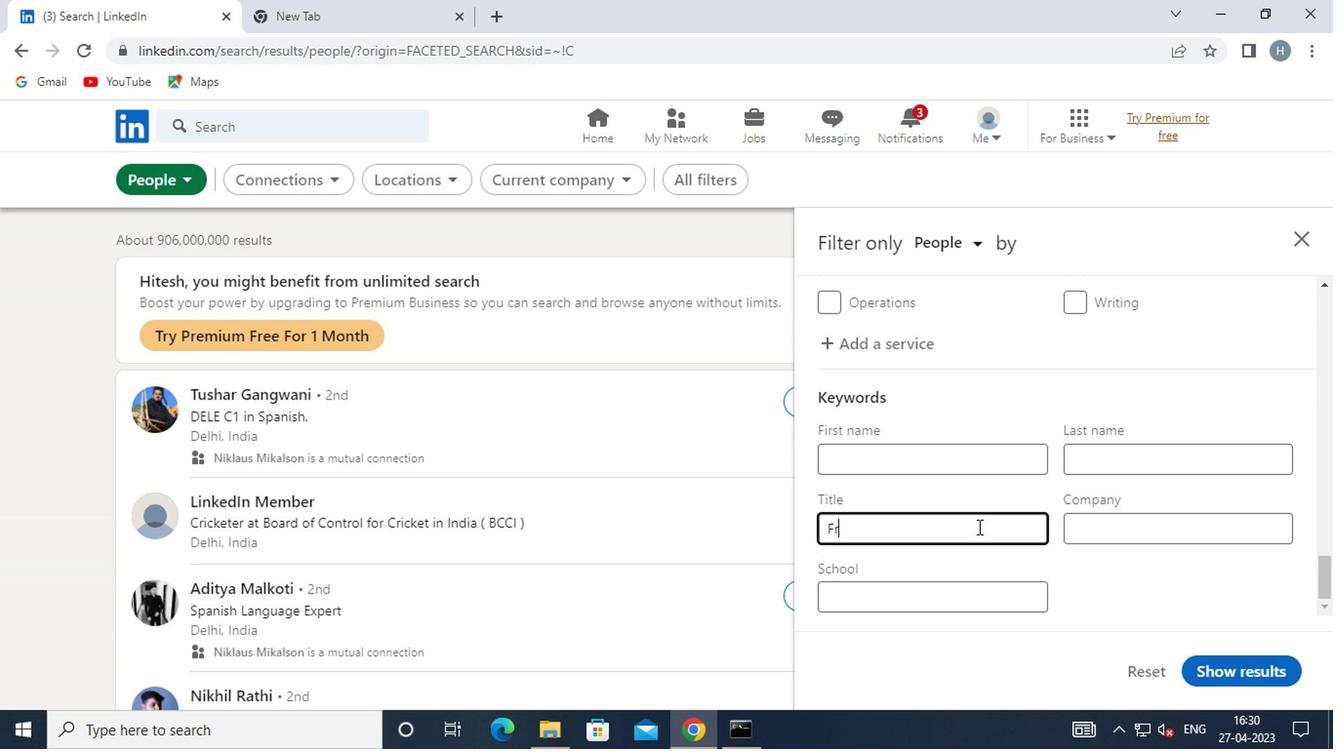 
Action: Mouse moved to (832, 513)
Screenshot: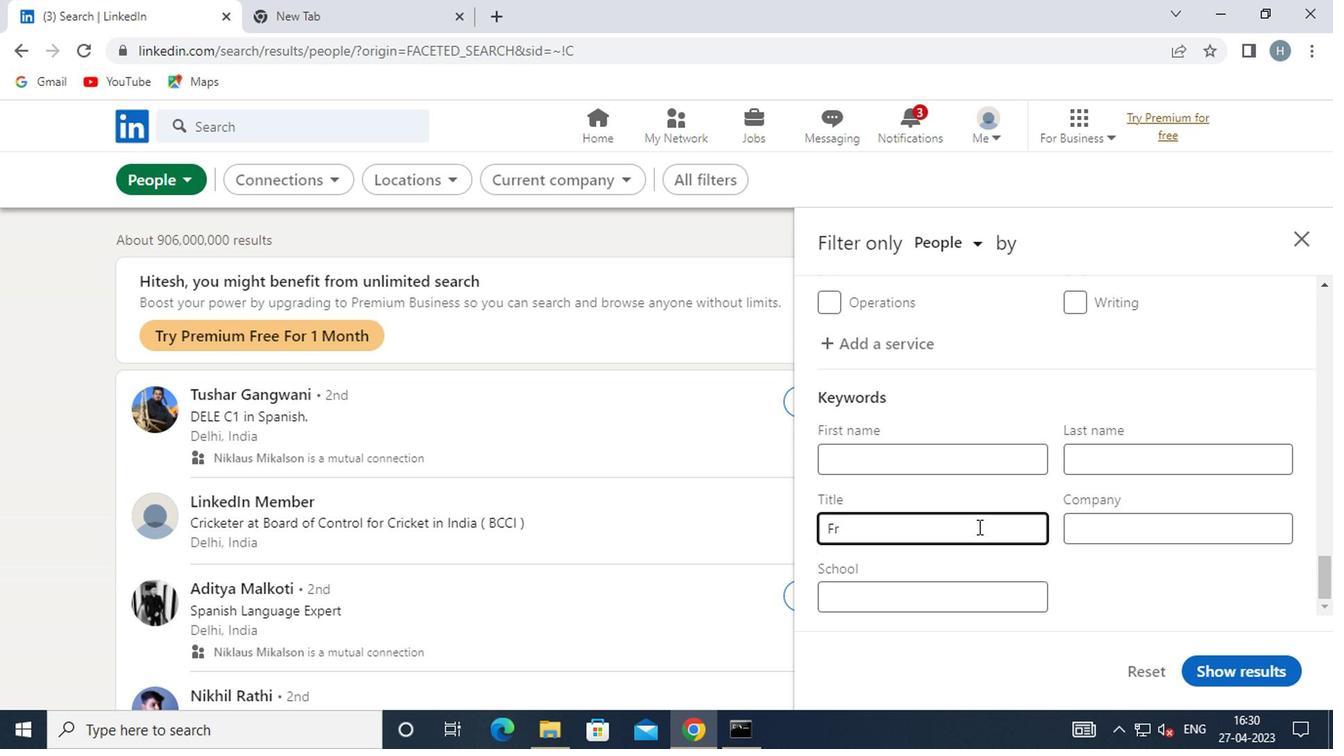 
Action: Key pressed NT-
Screenshot: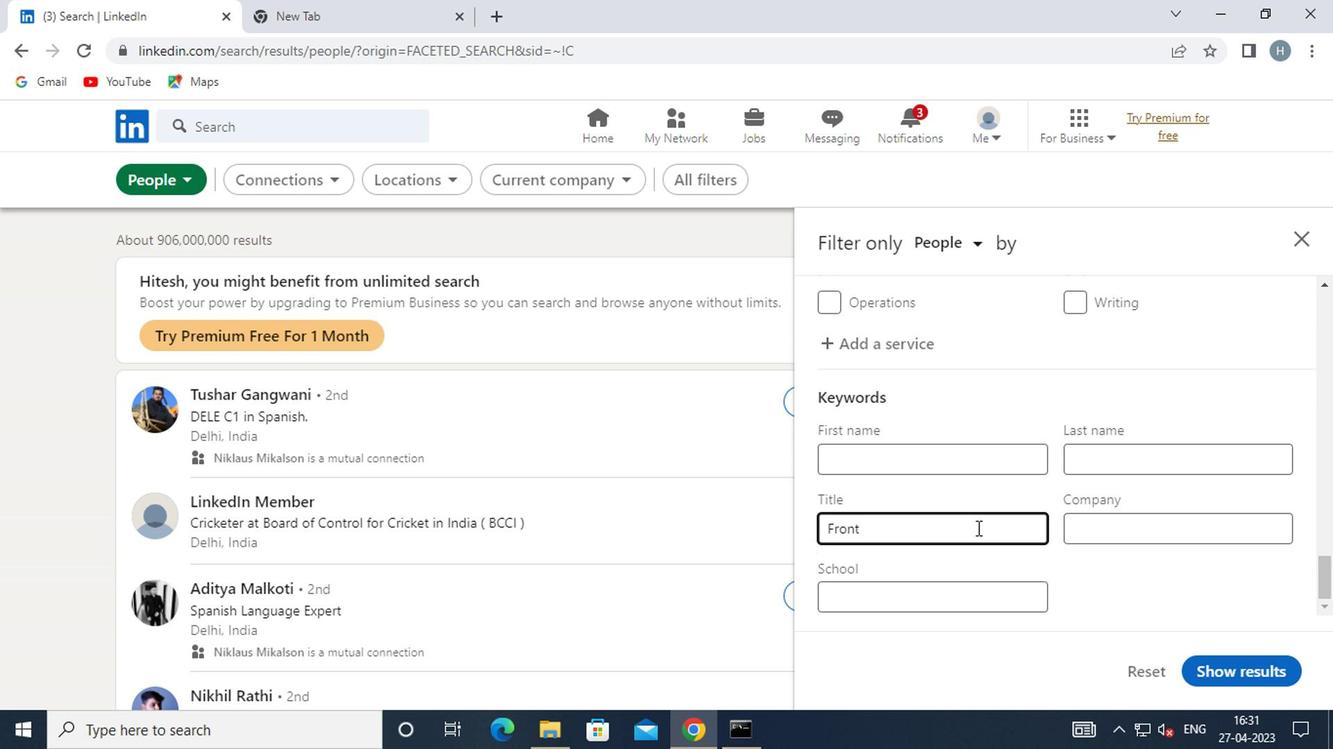 
Action: Mouse moved to (831, 511)
Screenshot: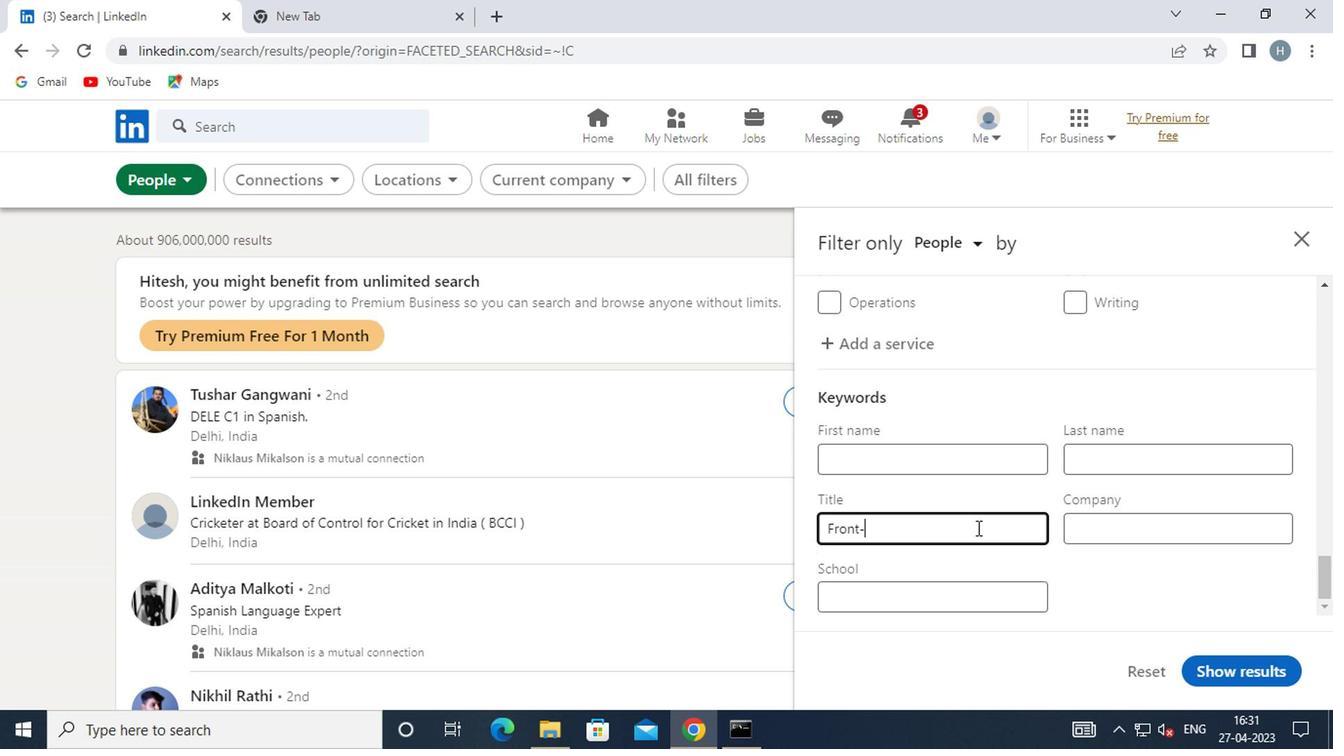 
Action: Key pressed <Key.shift>LINE<Key.space><Key.shift>EMP
Screenshot: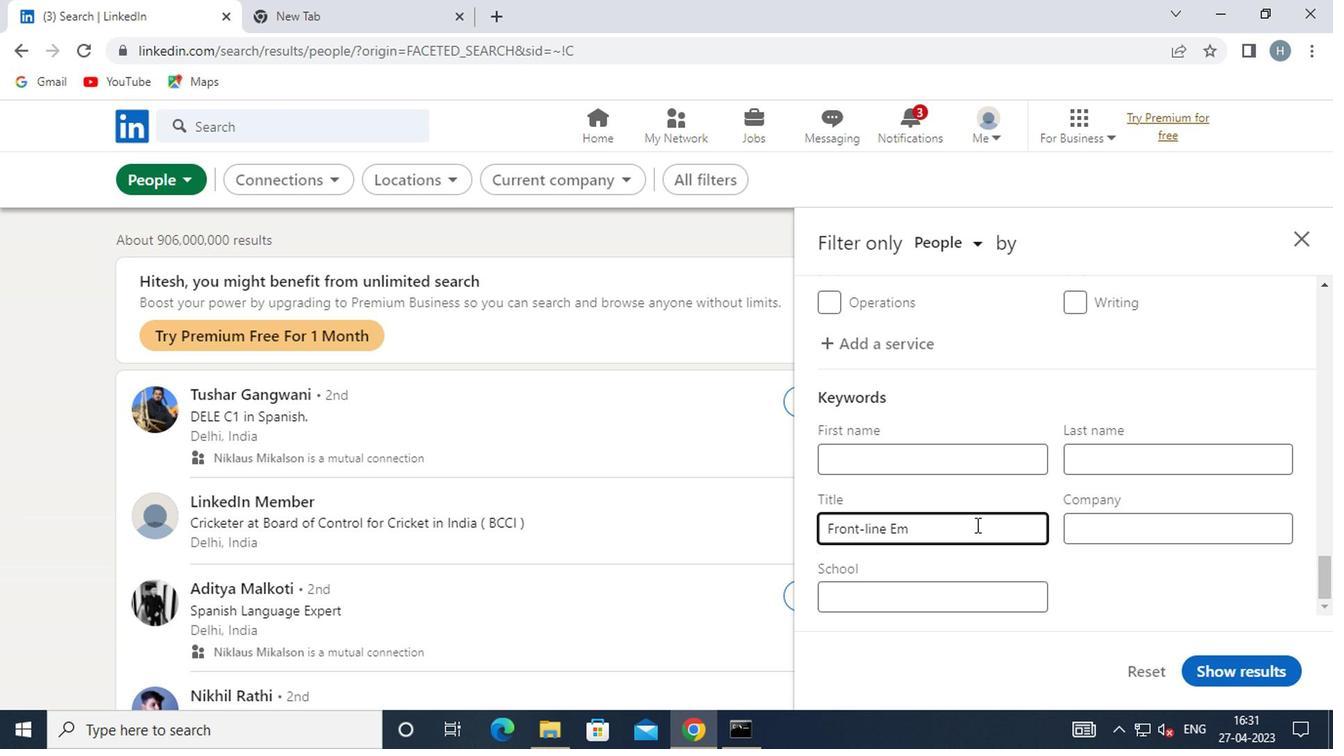 
Action: Mouse moved to (840, 508)
Screenshot: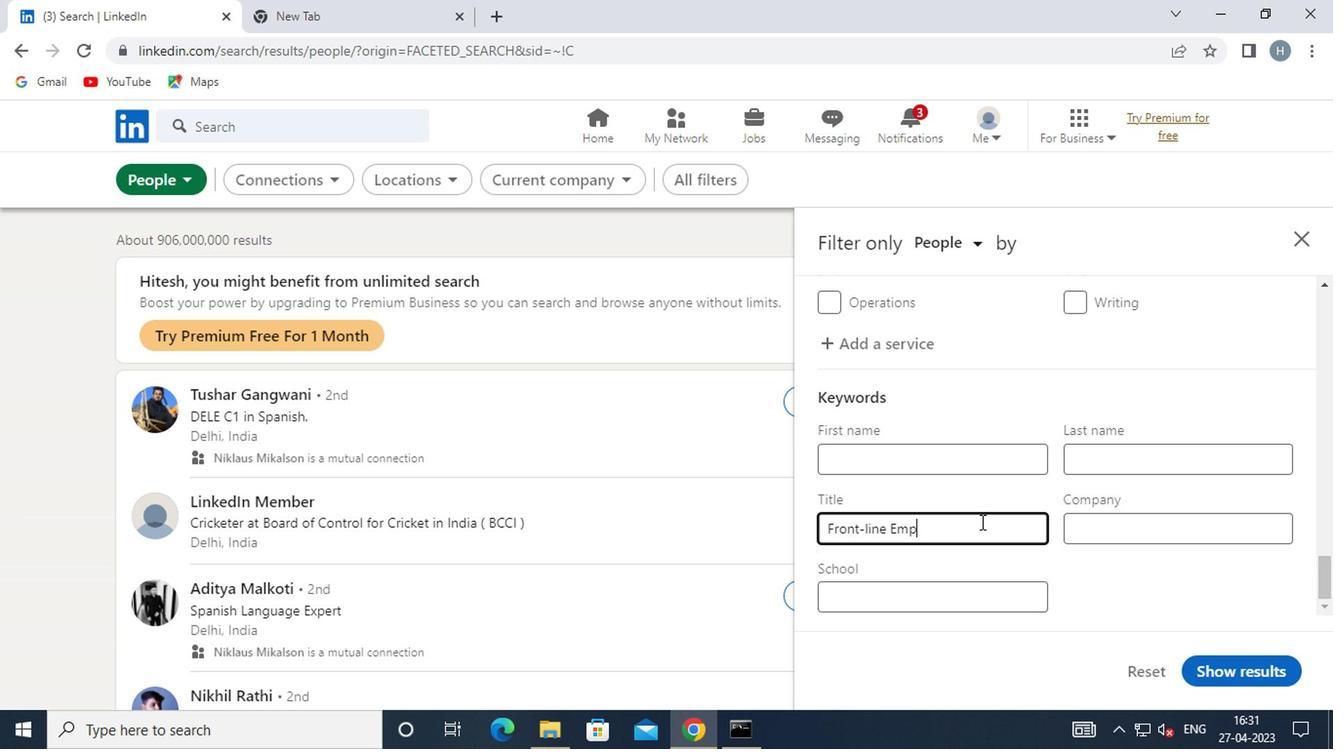 
Action: Key pressed L
Screenshot: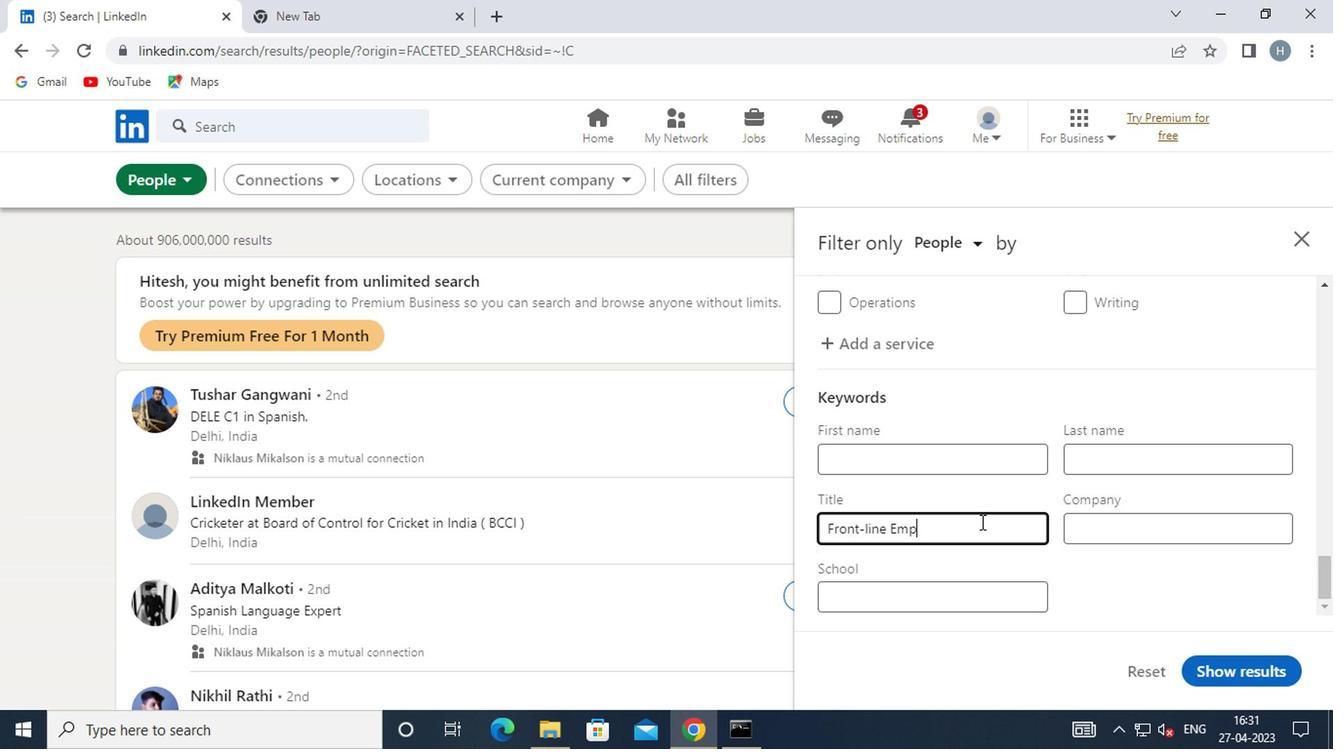 
Action: Mouse moved to (842, 508)
Screenshot: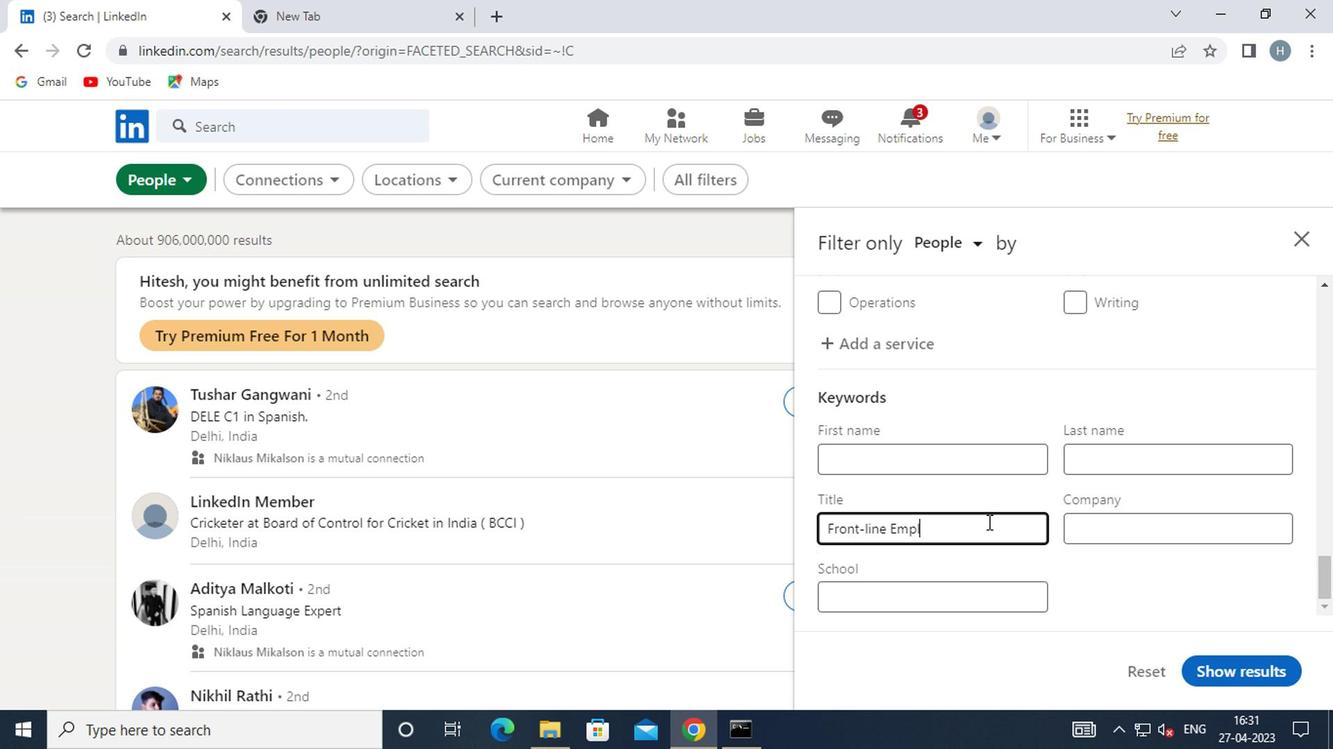 
Action: Key pressed O
Screenshot: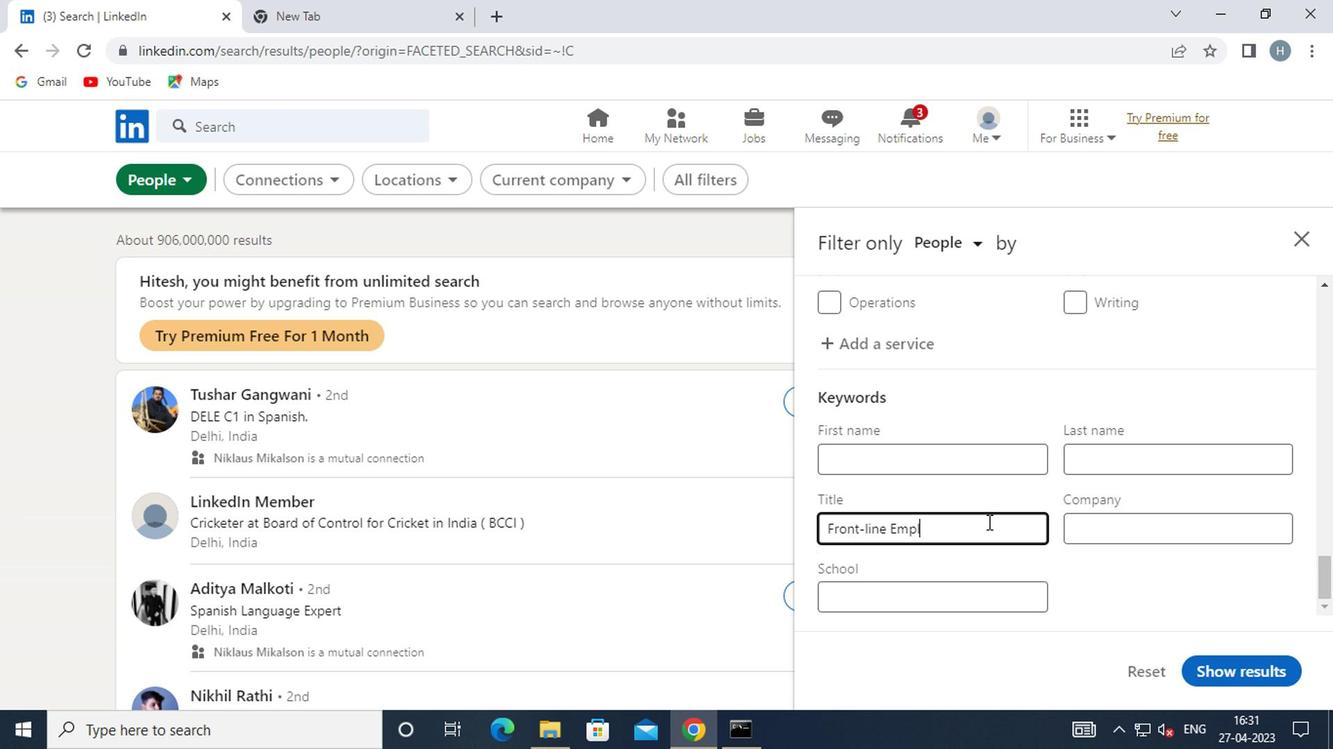 
Action: Mouse moved to (842, 504)
Screenshot: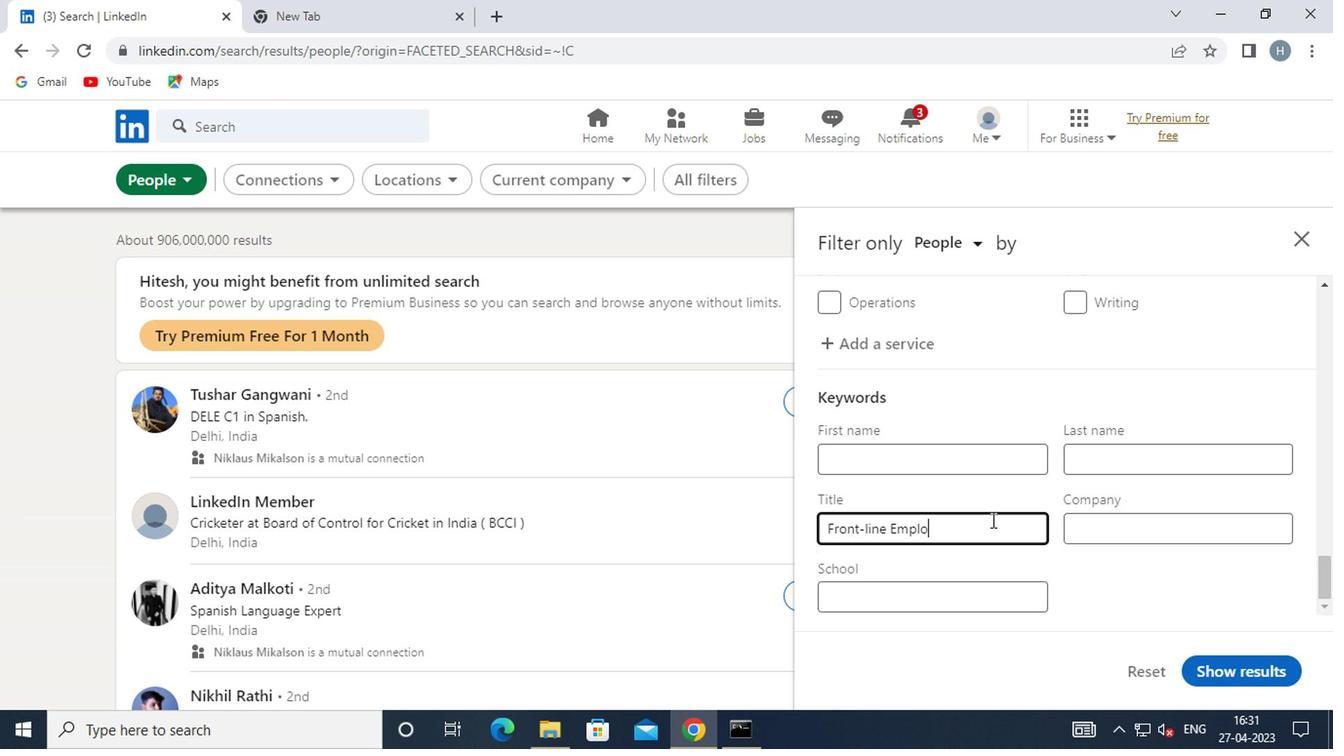 
Action: Key pressed YEES
Screenshot: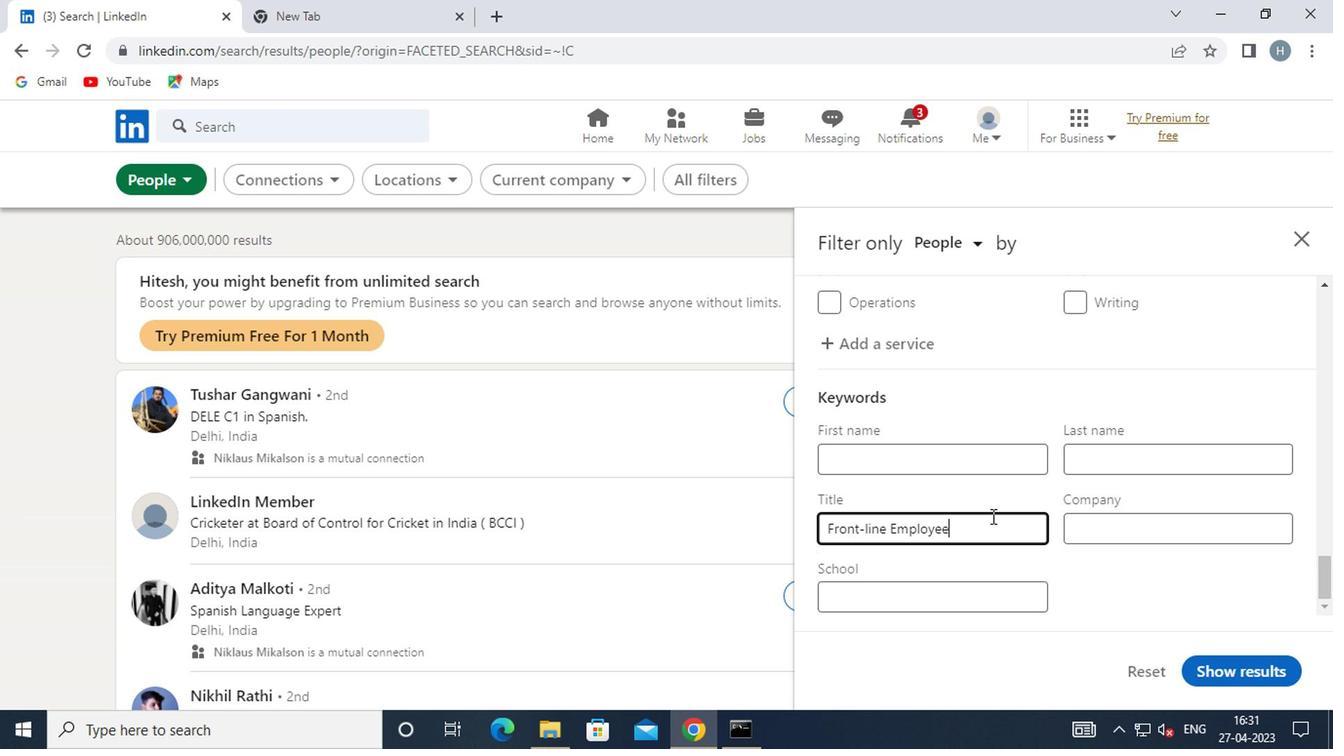 
Action: Mouse moved to (997, 611)
Screenshot: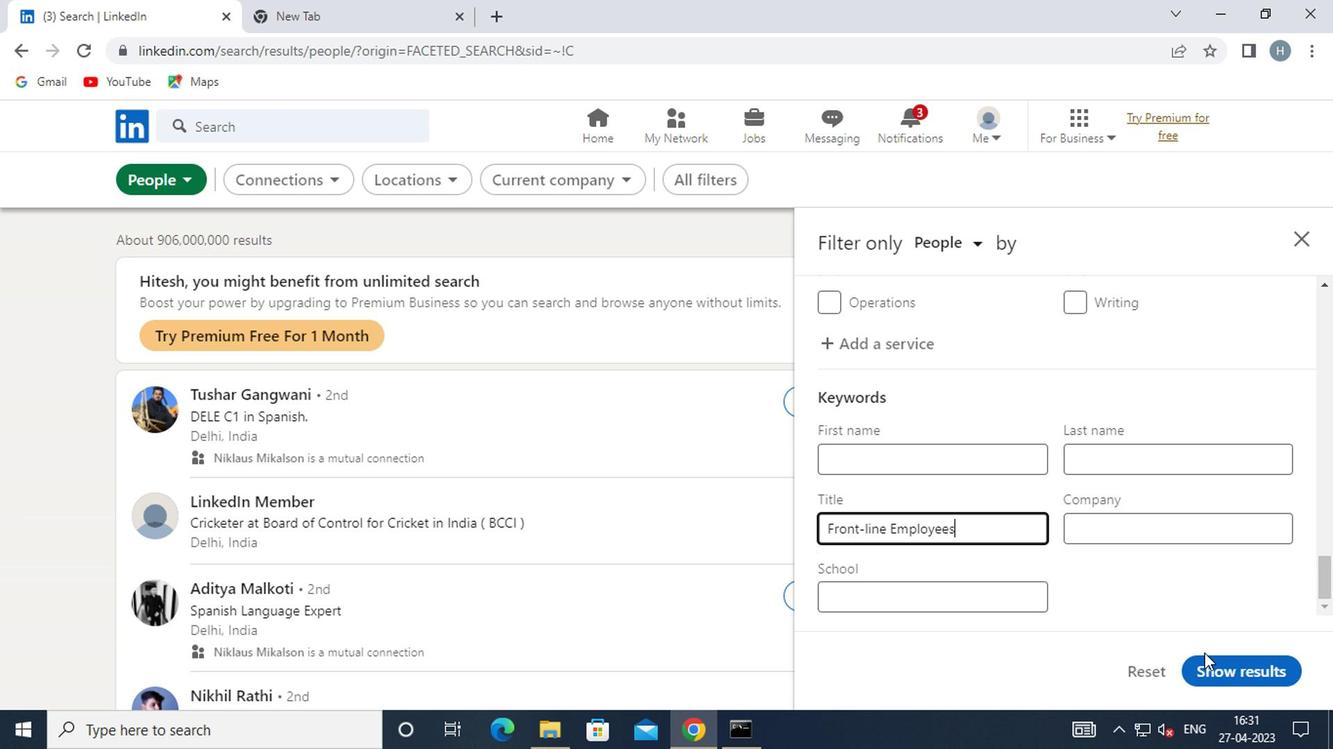 
Action: Mouse pressed left at (997, 611)
Screenshot: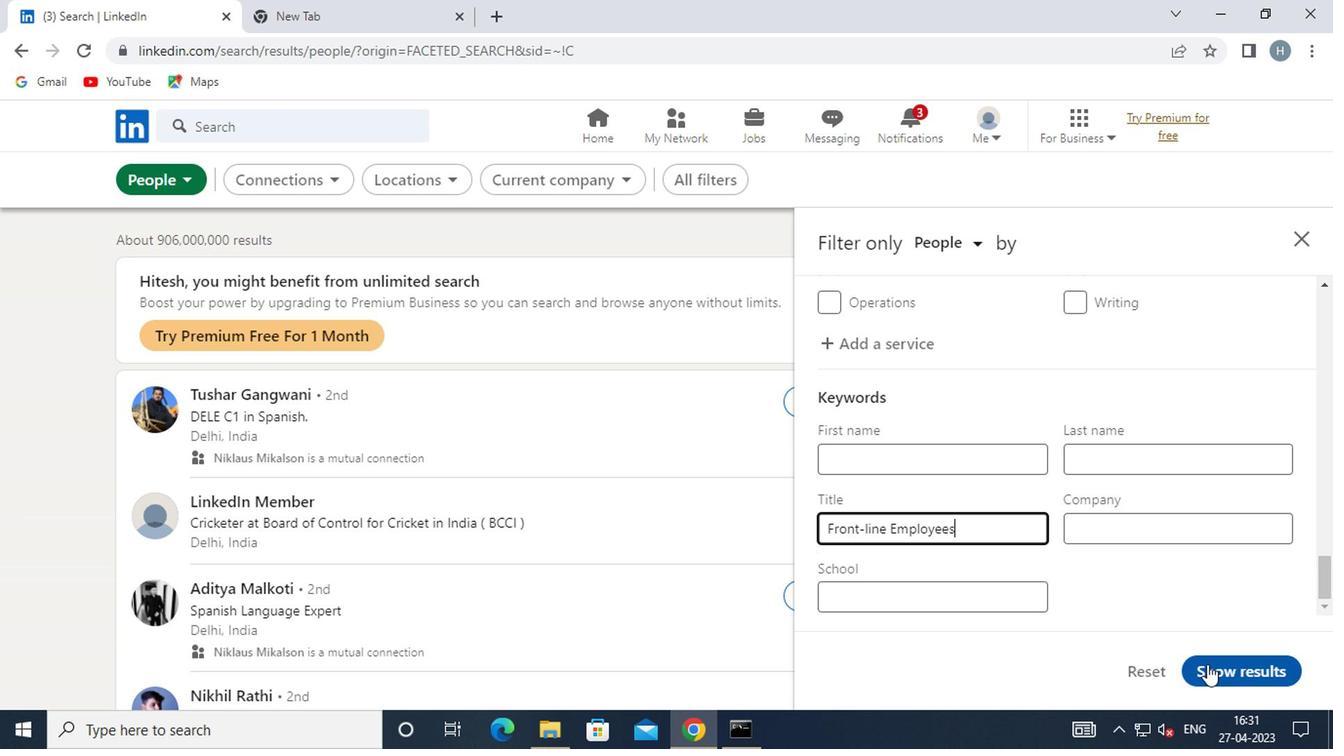 
Action: Mouse moved to (910, 533)
Screenshot: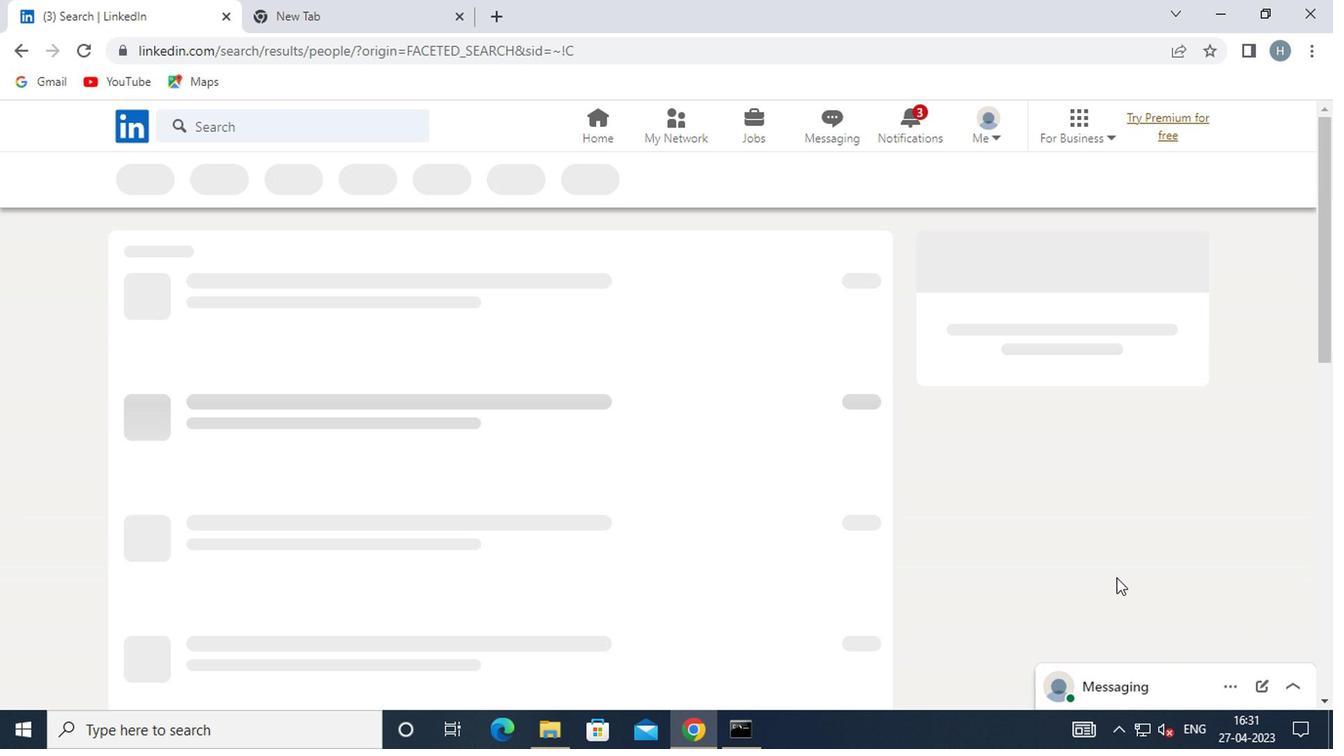 
